 Task: Find connections with filter location Borehamwood with filter topic #Socialmediawith filter profile language English with filter current company CBRE India with filter school Avinashilingam Institute for Home Science and Higher Education for Women with filter industry Media Production with filter service category Market Research with filter keywords title HVAC Technician
Action: Mouse moved to (718, 95)
Screenshot: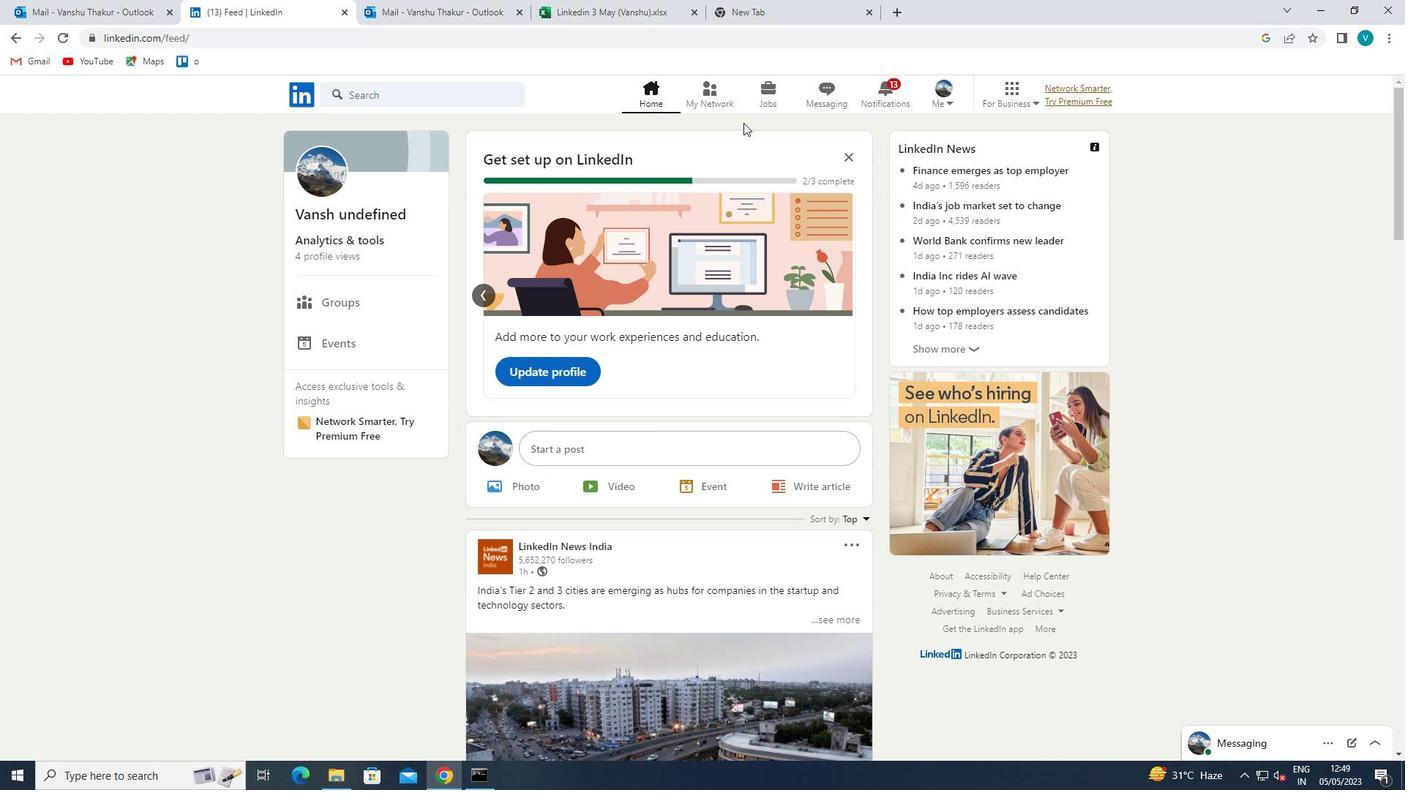 
Action: Mouse pressed left at (718, 95)
Screenshot: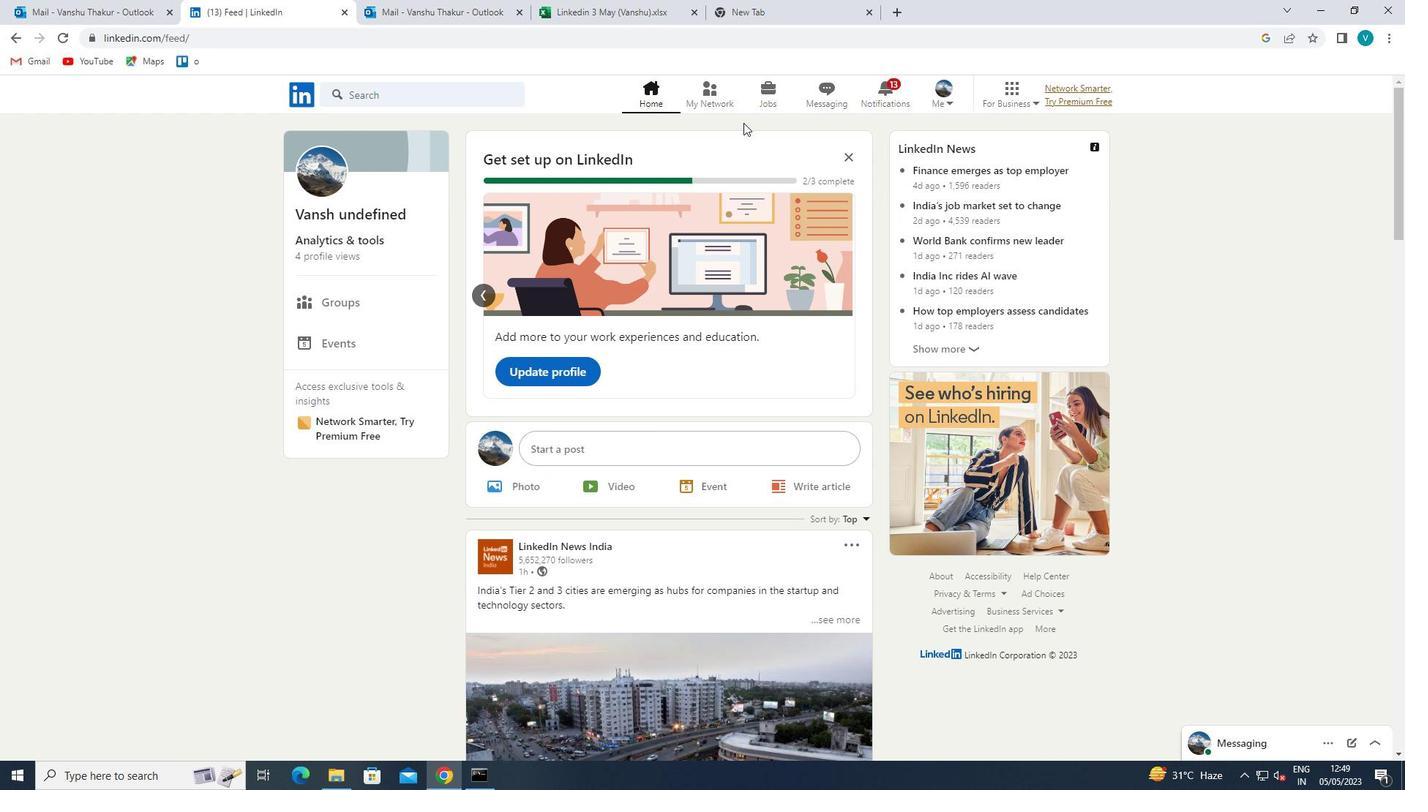 
Action: Mouse moved to (409, 167)
Screenshot: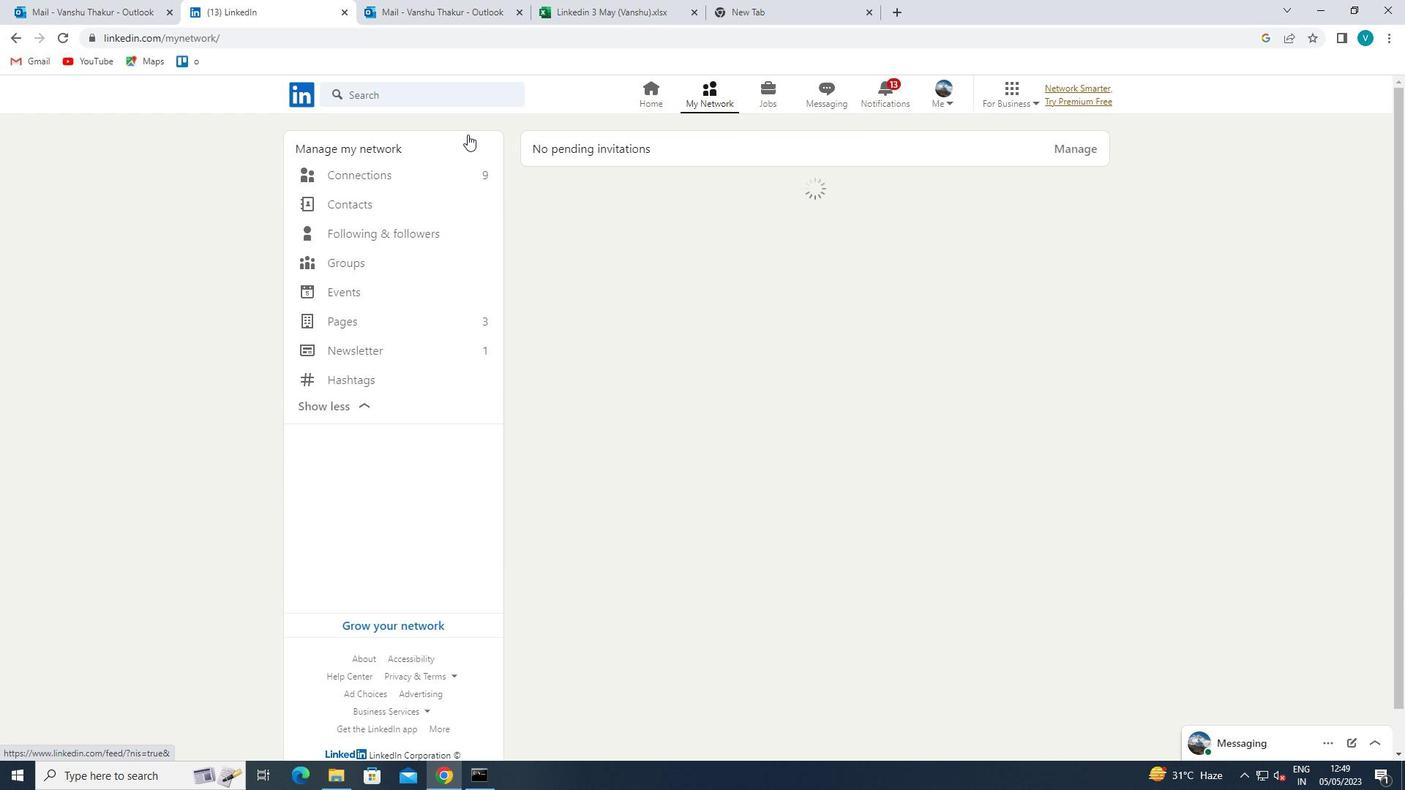 
Action: Mouse pressed left at (409, 167)
Screenshot: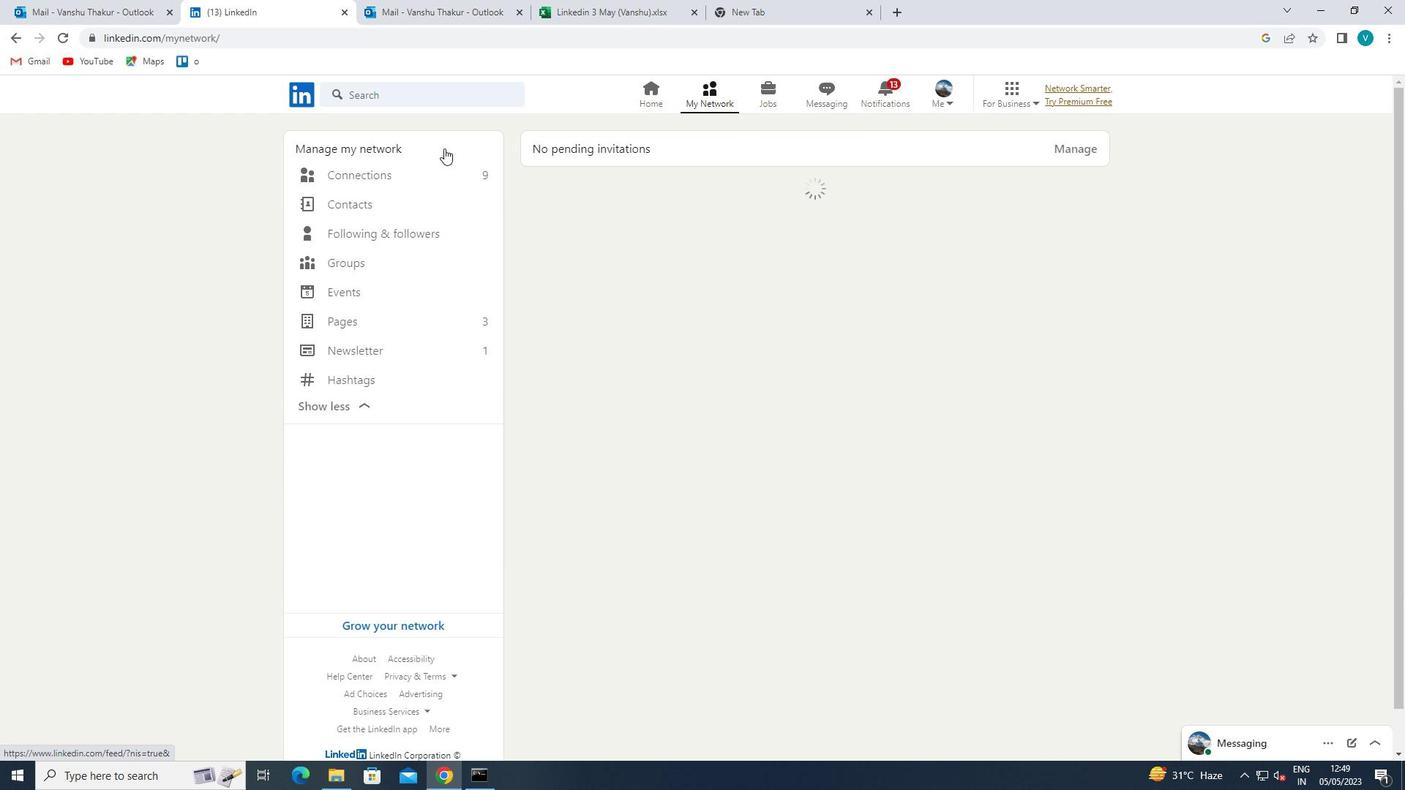 
Action: Mouse moved to (816, 177)
Screenshot: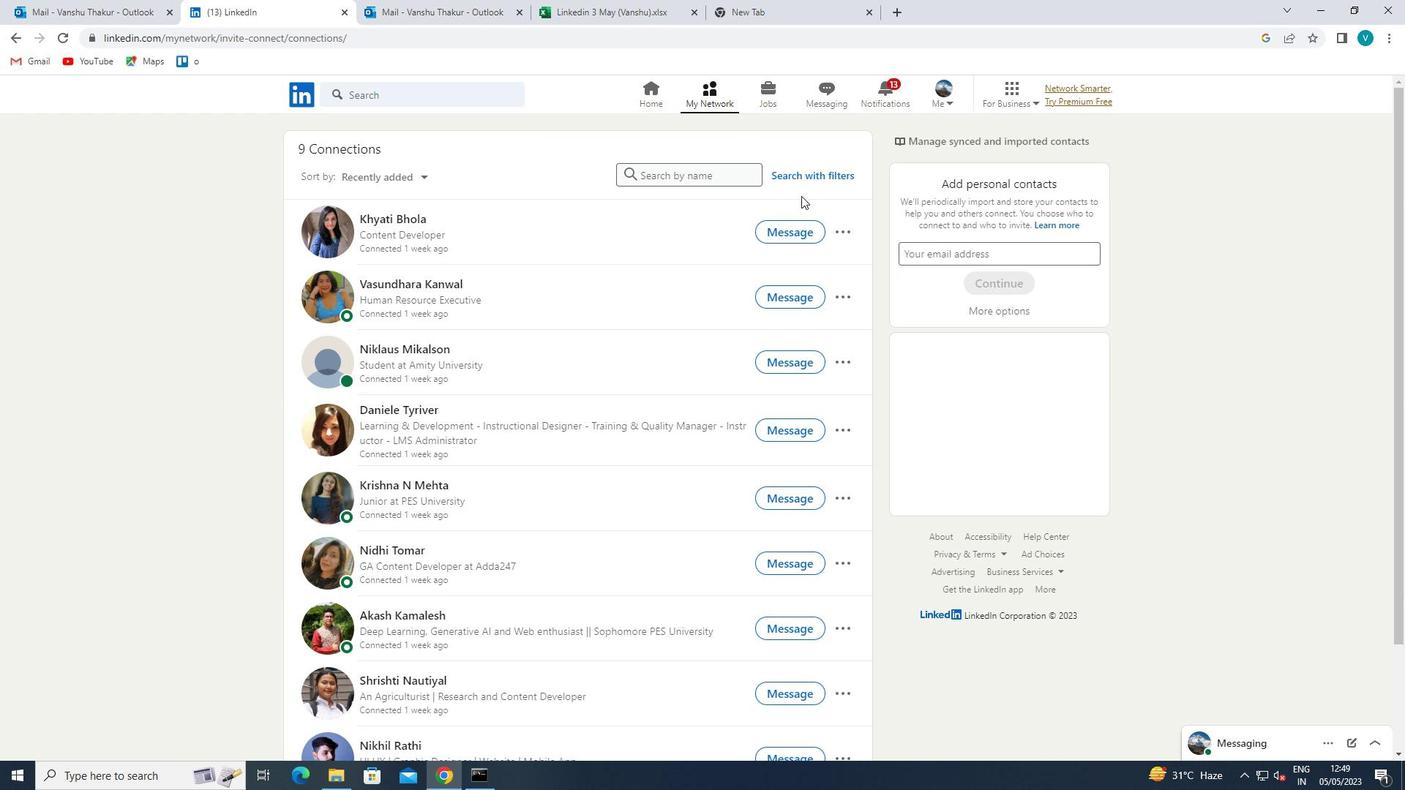 
Action: Mouse pressed left at (816, 177)
Screenshot: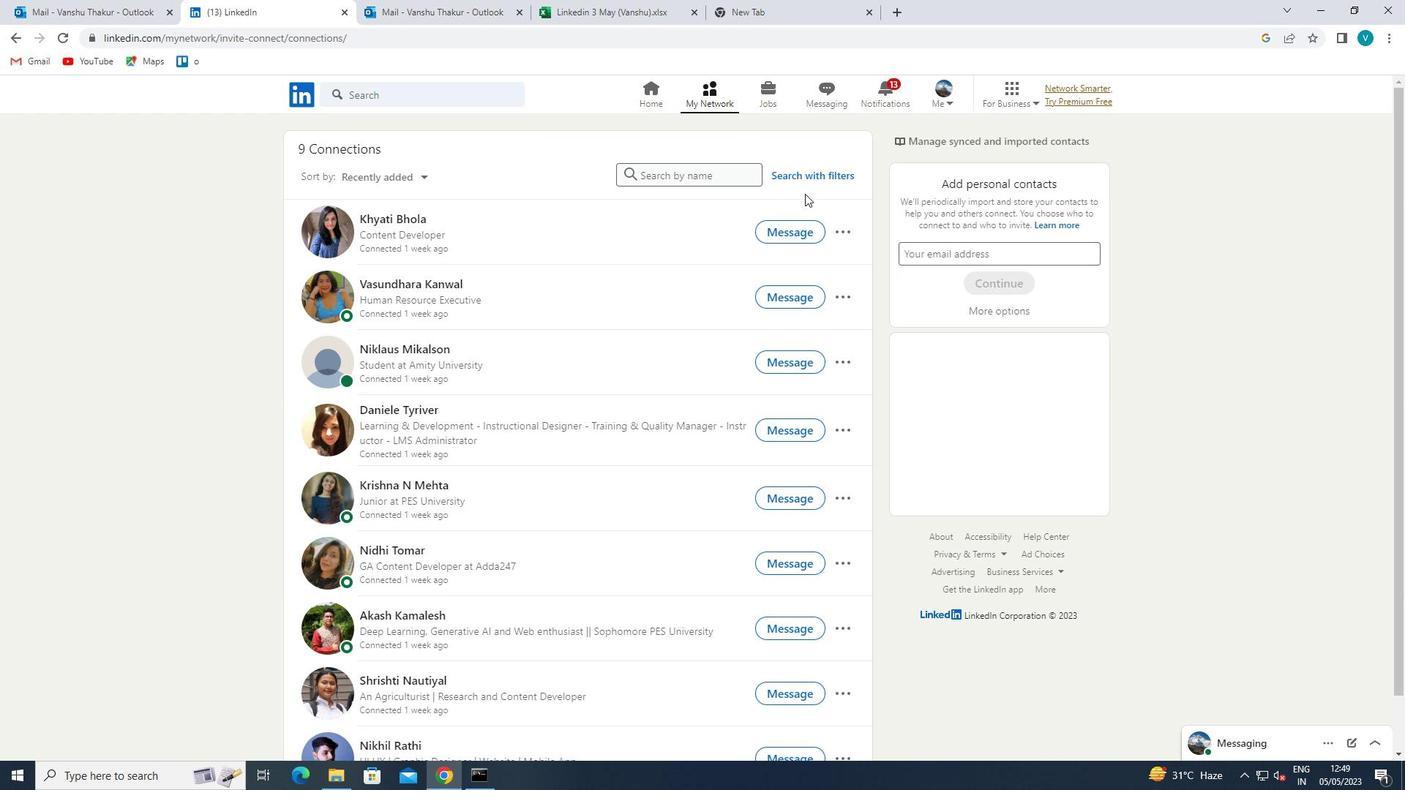 
Action: Mouse moved to (713, 133)
Screenshot: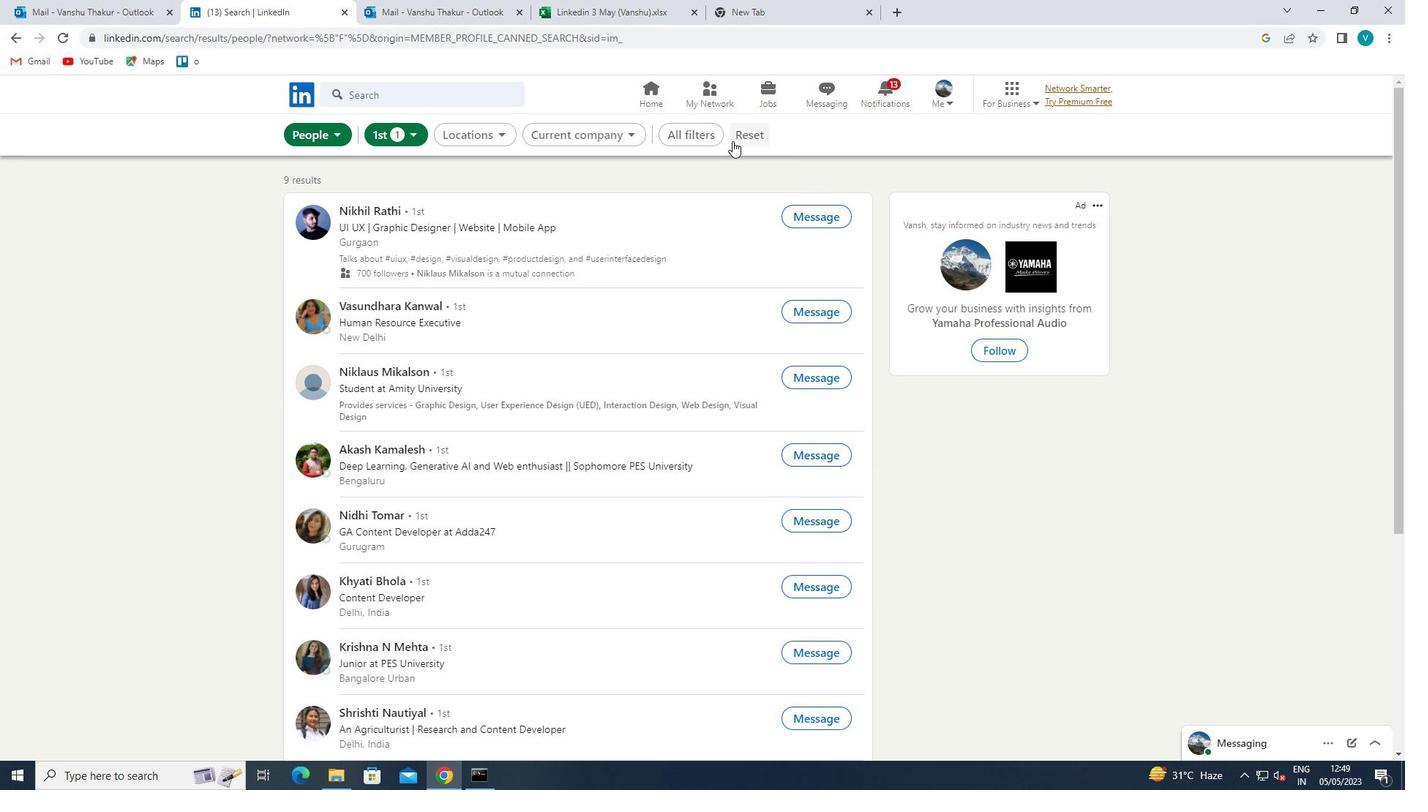 
Action: Mouse pressed left at (713, 133)
Screenshot: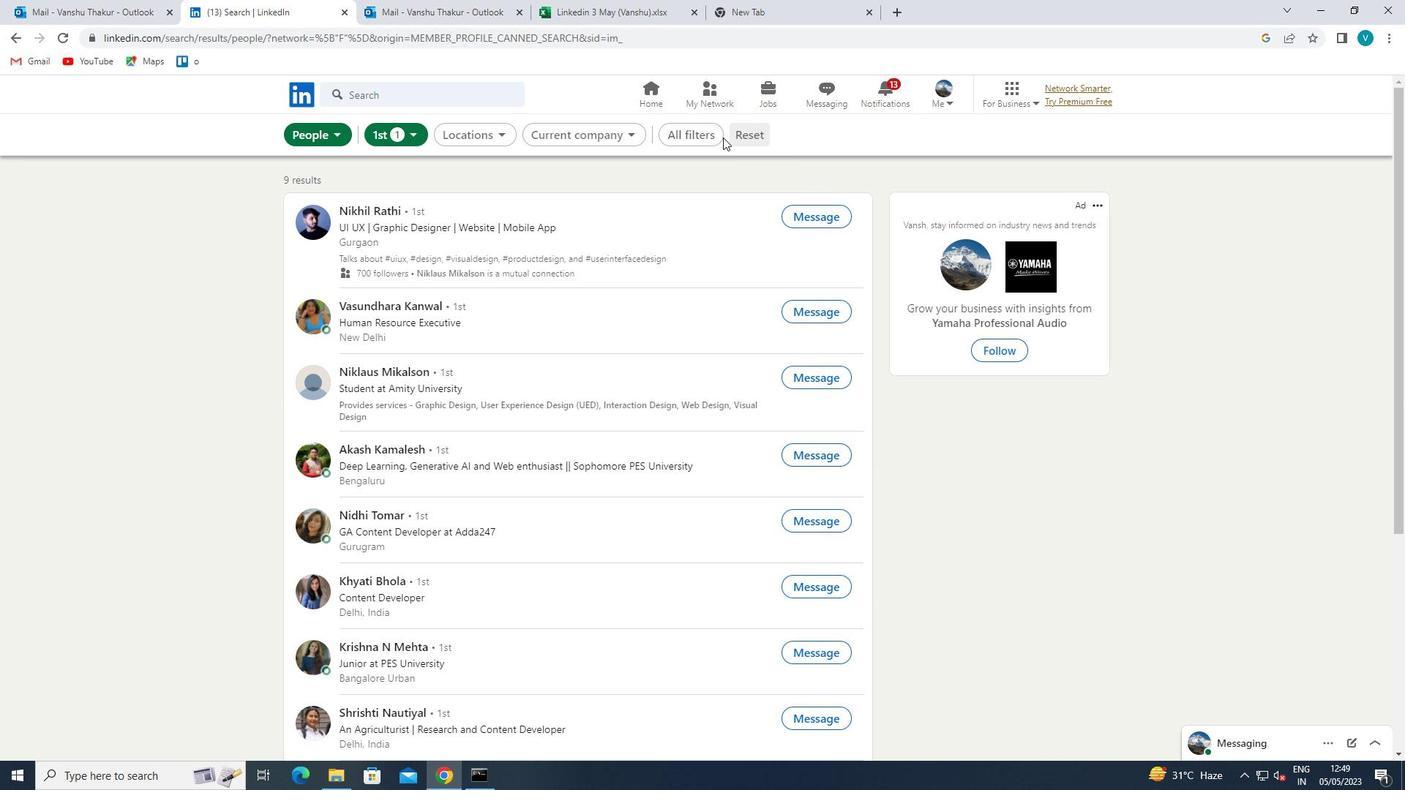 
Action: Mouse moved to (1197, 297)
Screenshot: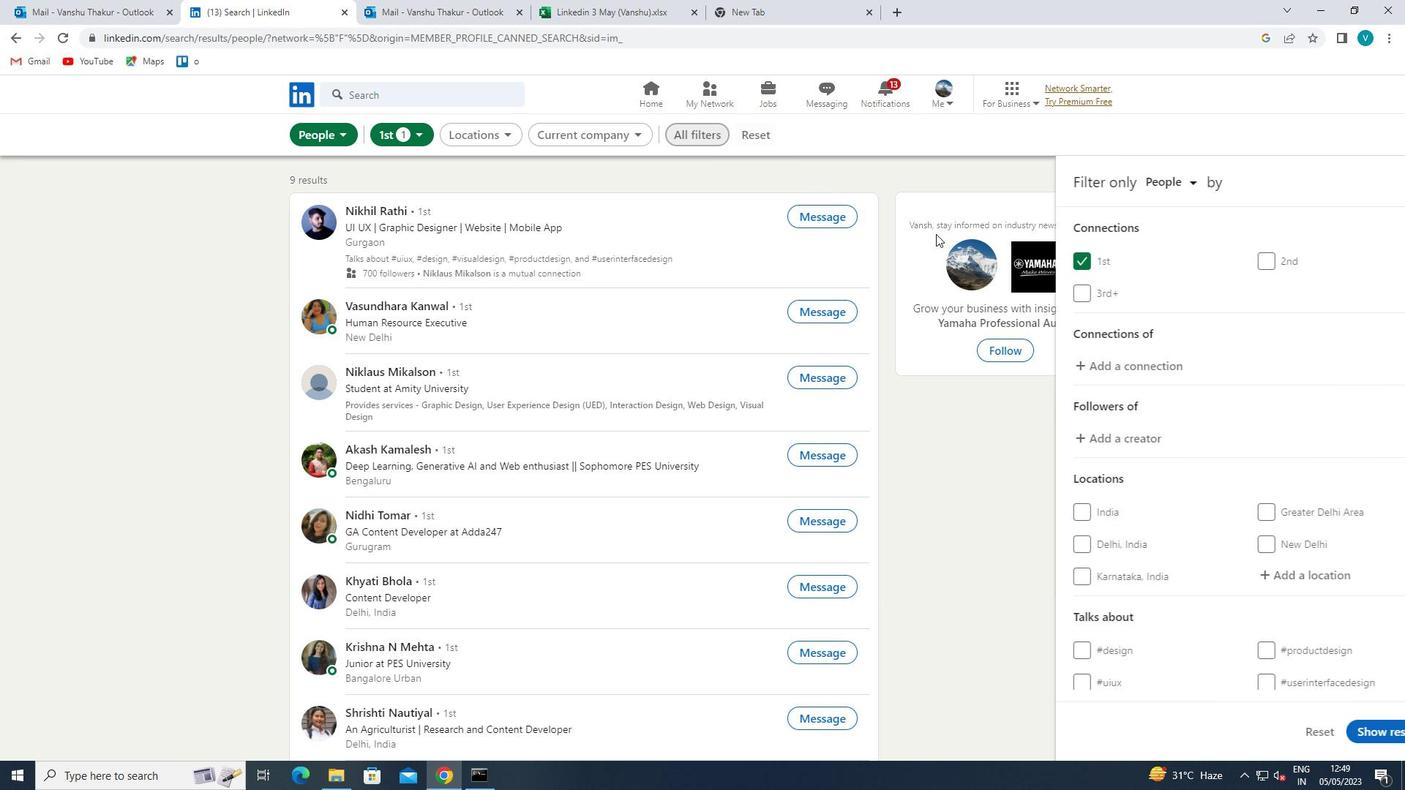 
Action: Mouse scrolled (1197, 296) with delta (0, 0)
Screenshot: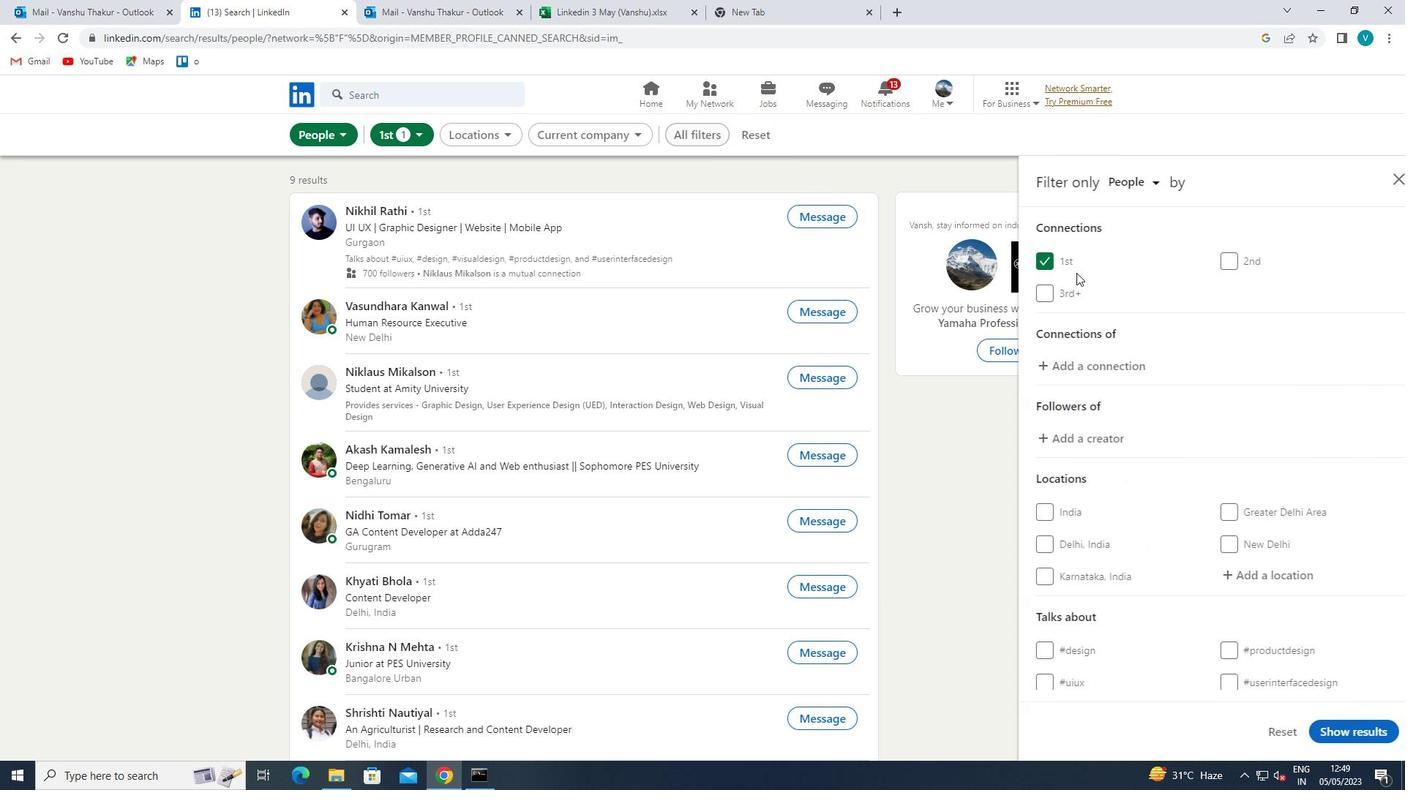 
Action: Mouse scrolled (1197, 296) with delta (0, 0)
Screenshot: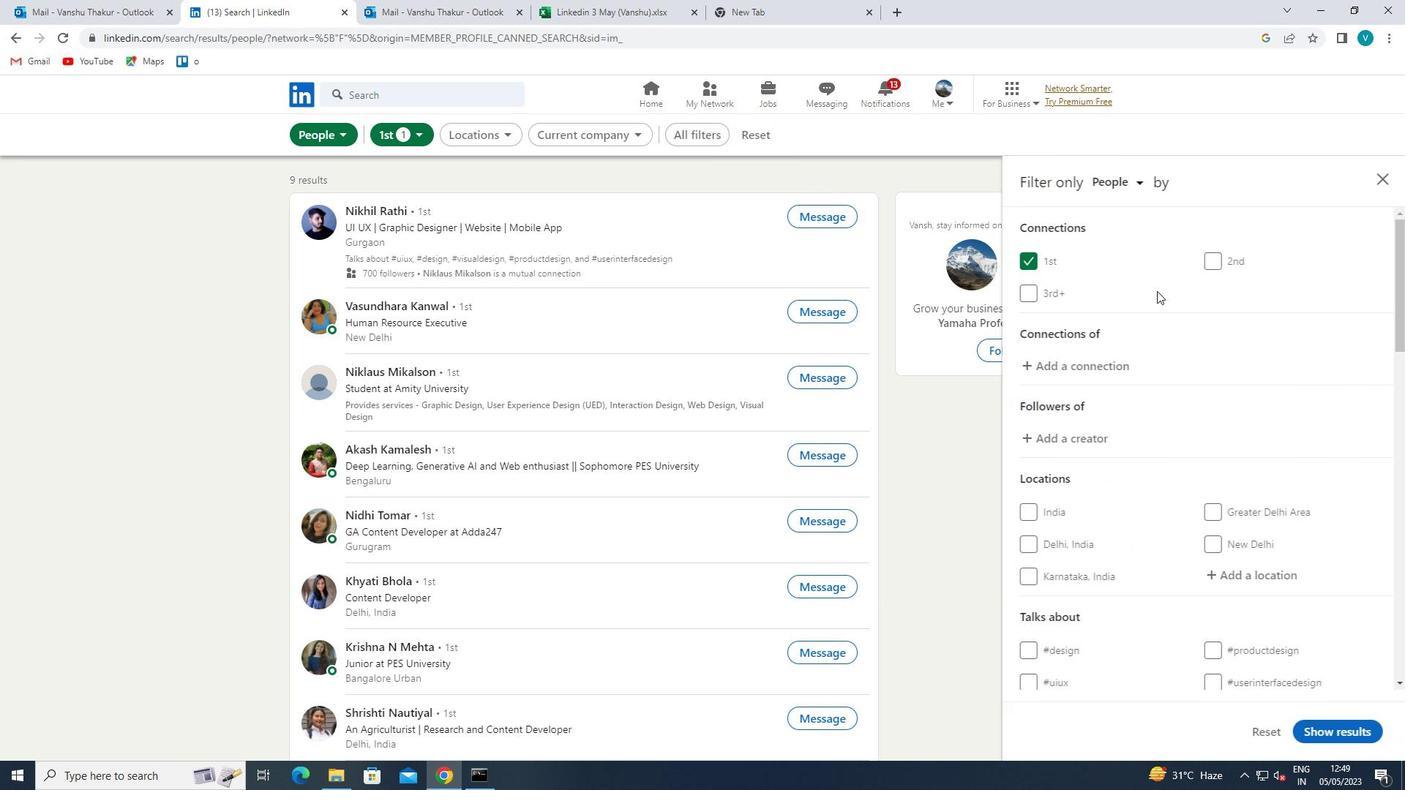 
Action: Mouse scrolled (1197, 296) with delta (0, 0)
Screenshot: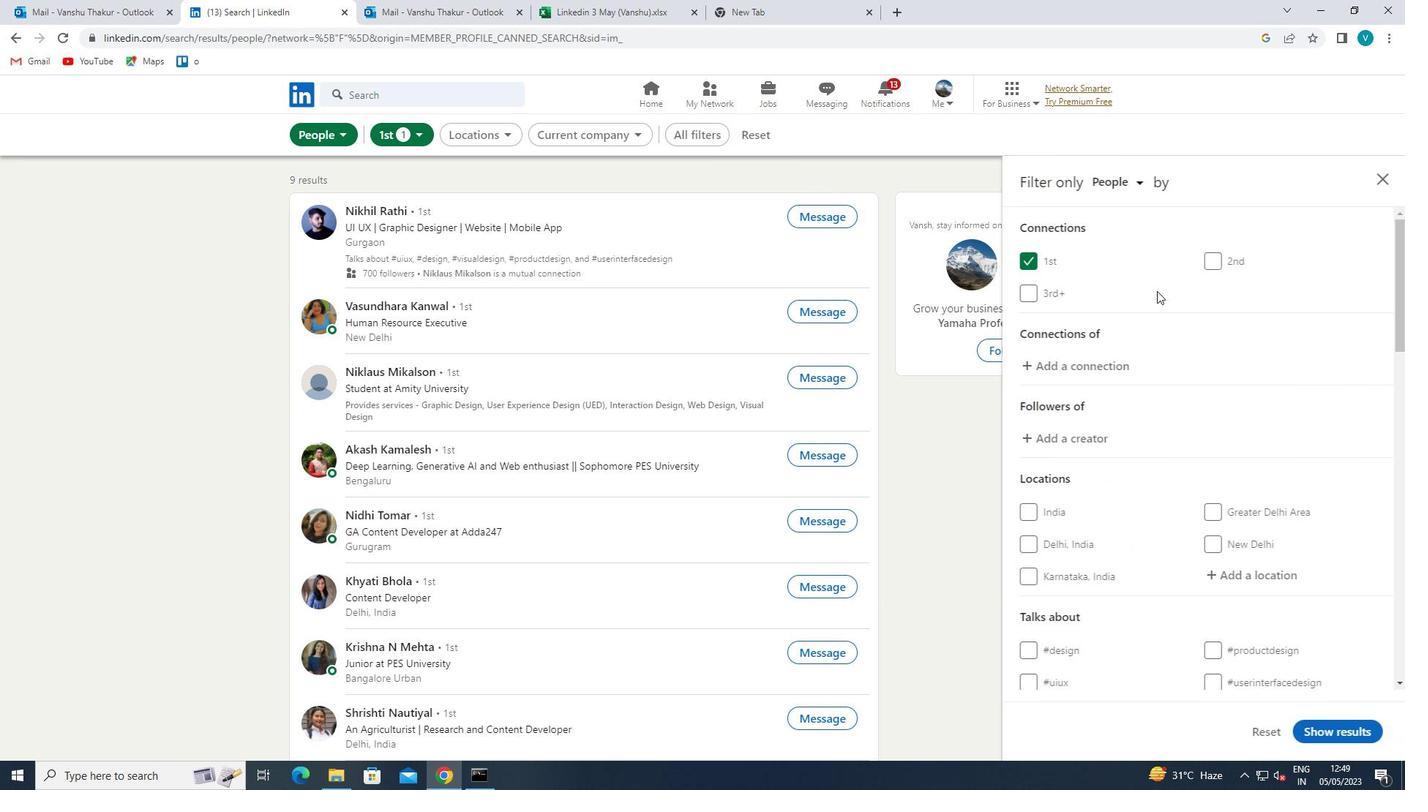 
Action: Mouse scrolled (1197, 296) with delta (0, 0)
Screenshot: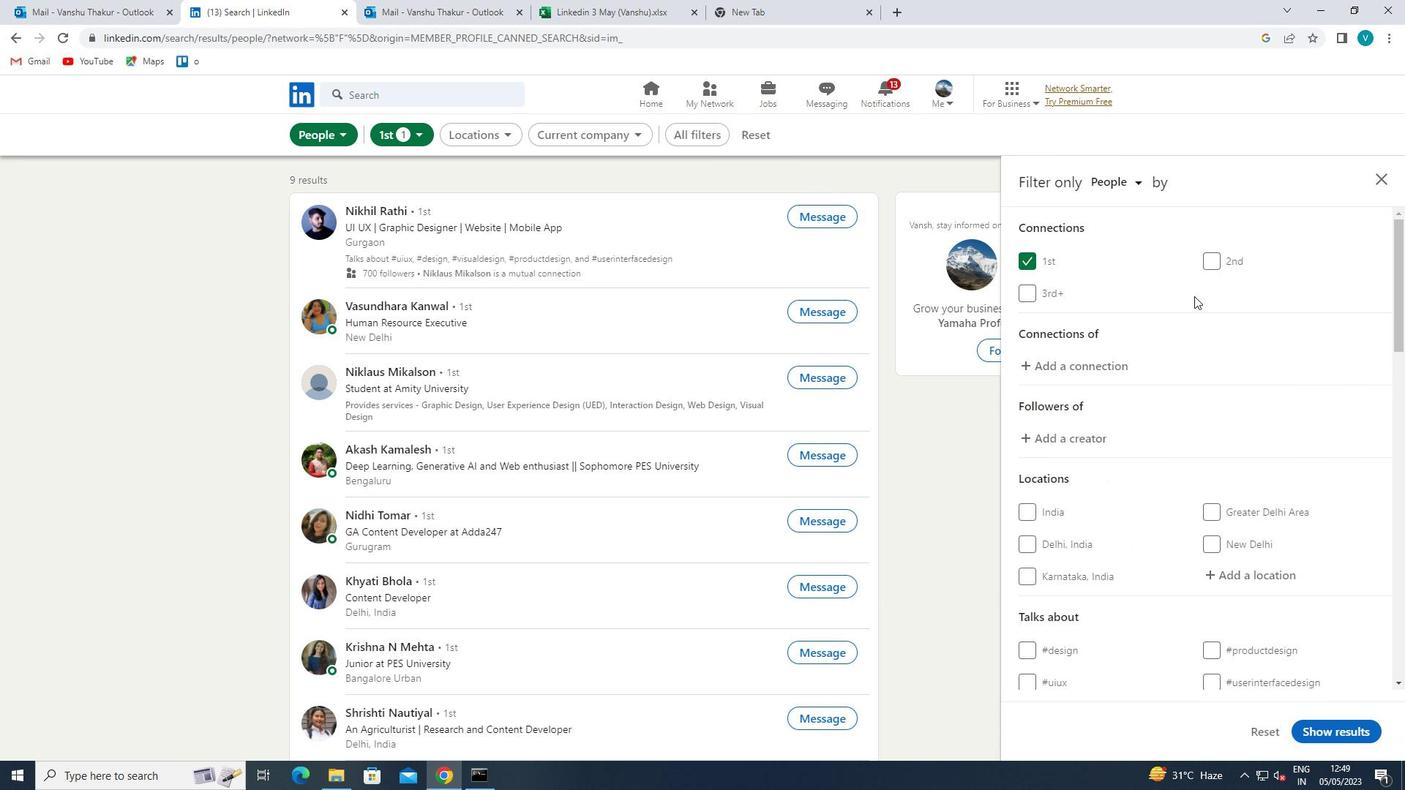 
Action: Mouse moved to (1243, 287)
Screenshot: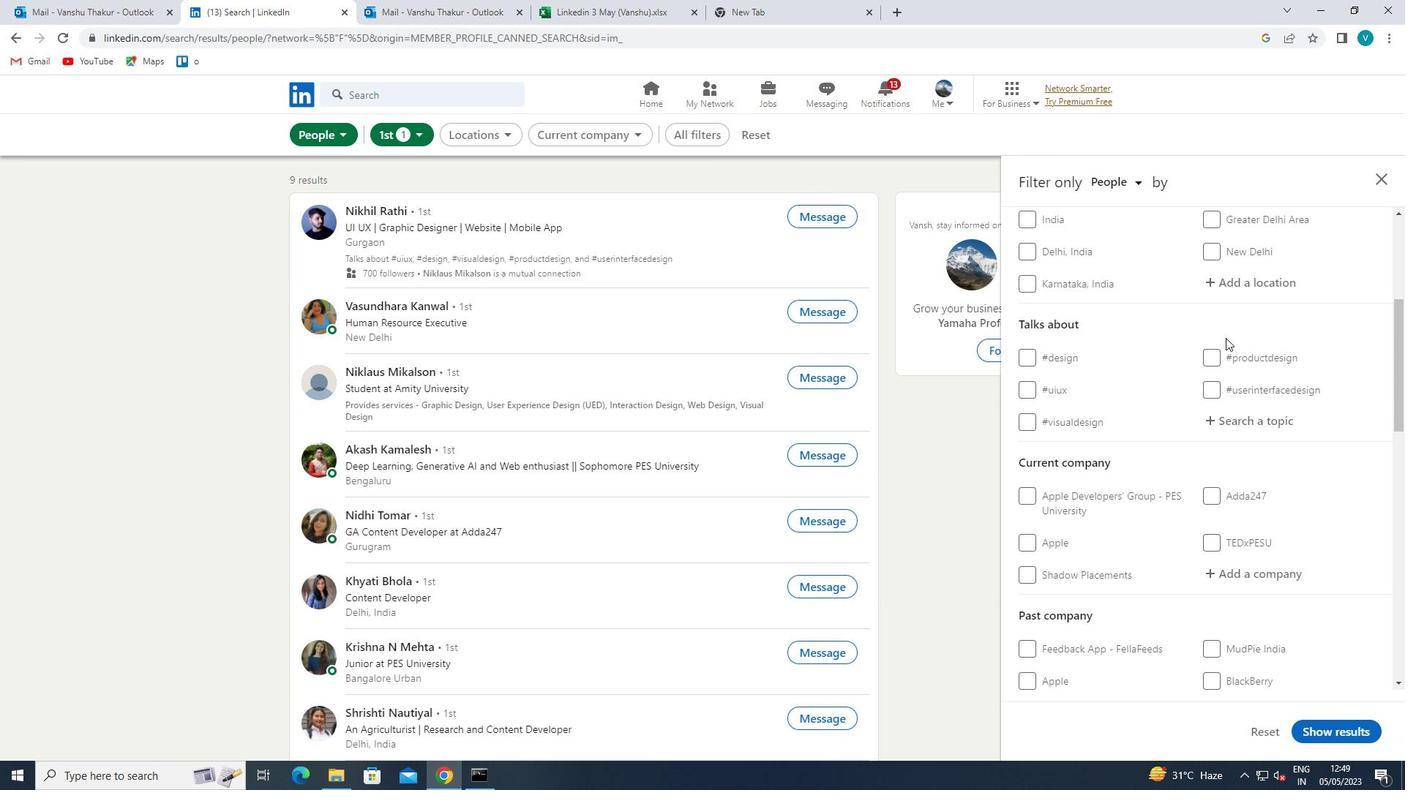 
Action: Mouse pressed left at (1243, 287)
Screenshot: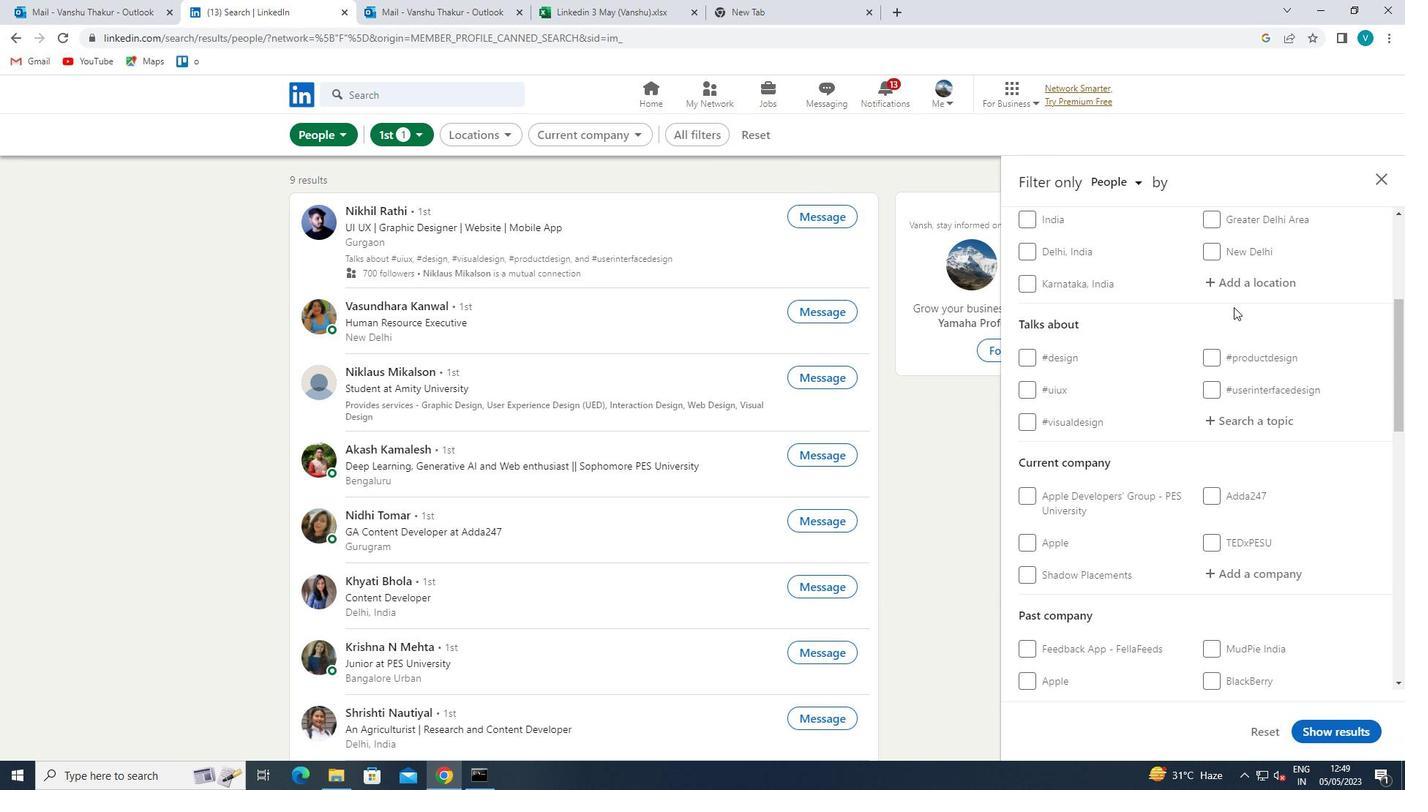 
Action: Mouse scrolled (1243, 288) with delta (0, 0)
Screenshot: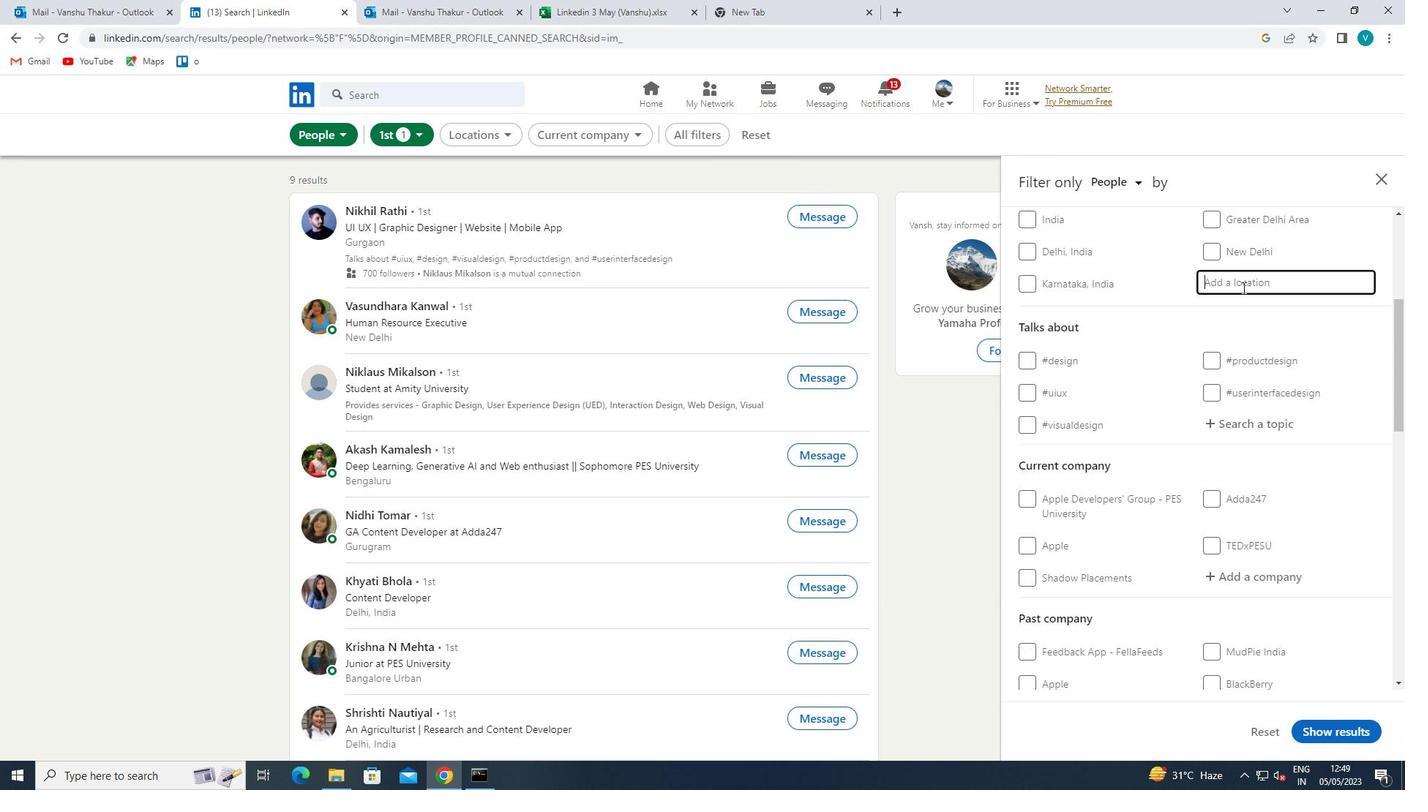
Action: Mouse moved to (1046, 174)
Screenshot: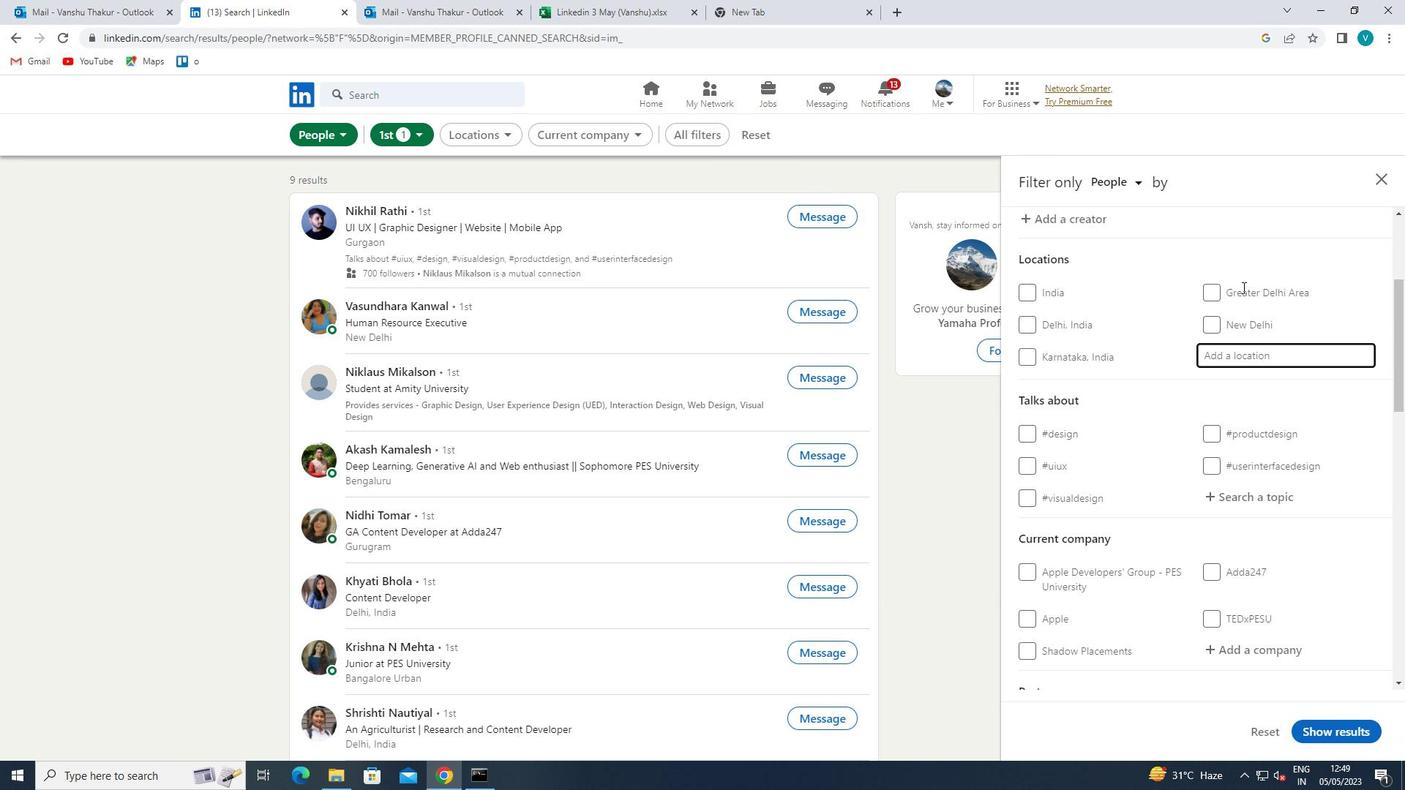 
Action: Key pressed <Key.shift>BOREHAMWOOD
Screenshot: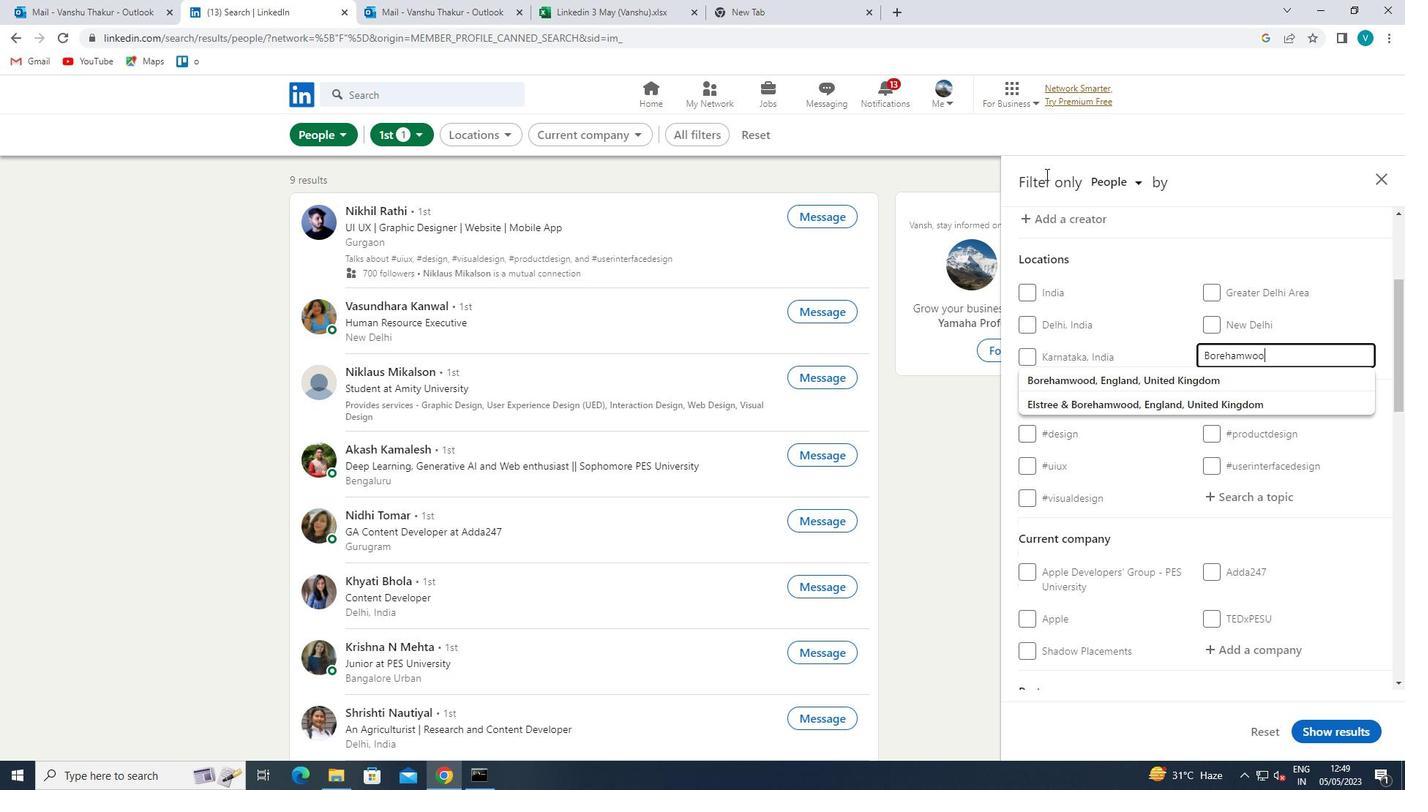 
Action: Mouse moved to (1154, 377)
Screenshot: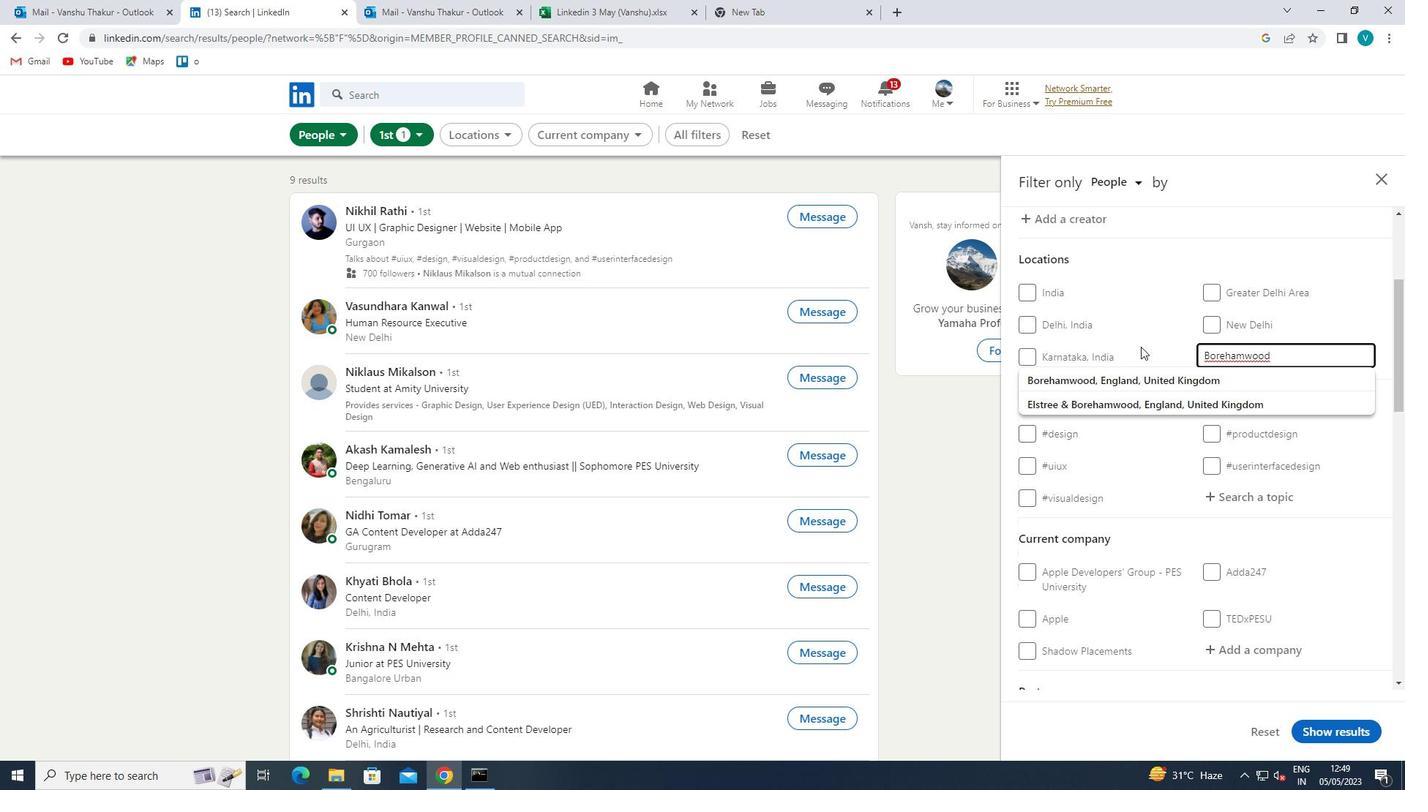 
Action: Mouse pressed left at (1154, 377)
Screenshot: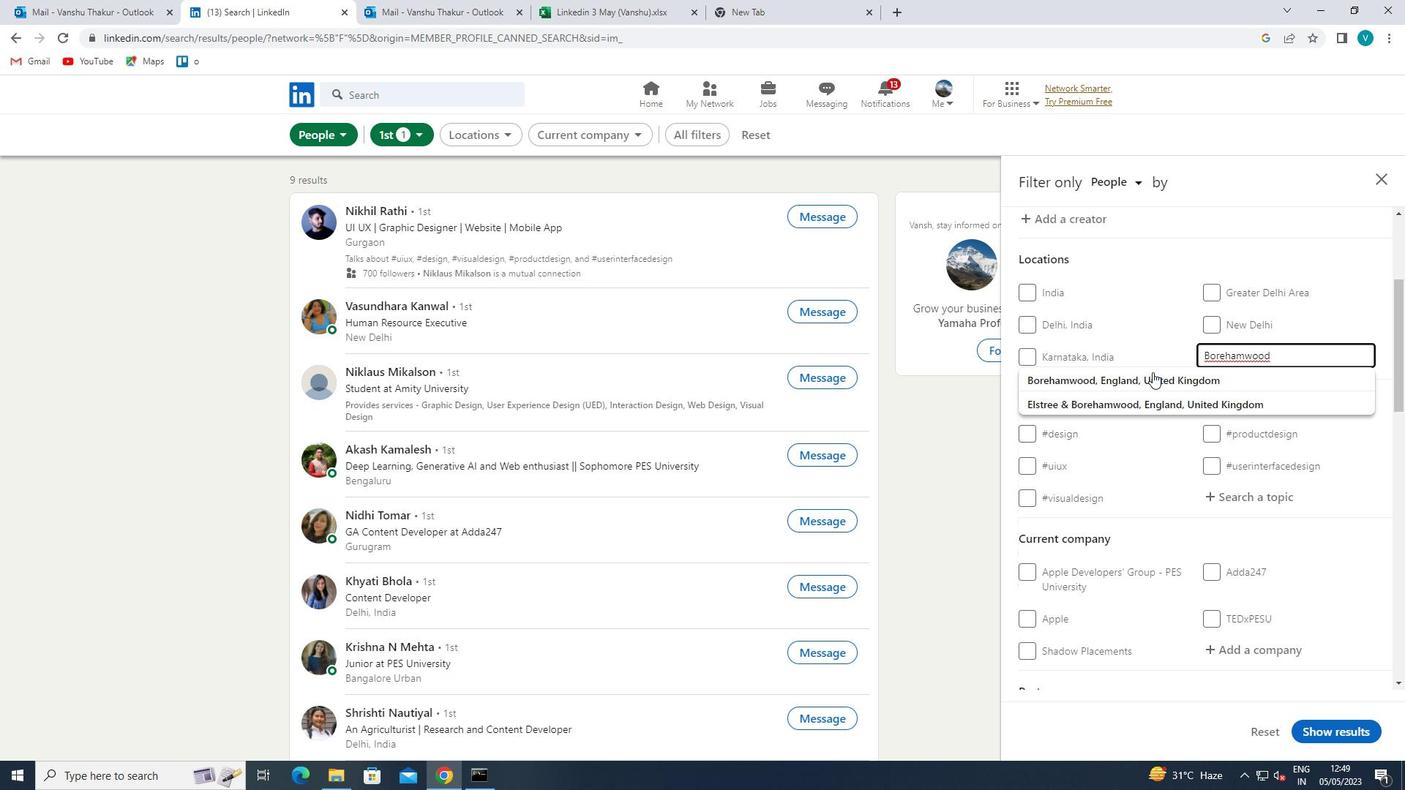 
Action: Mouse moved to (1157, 383)
Screenshot: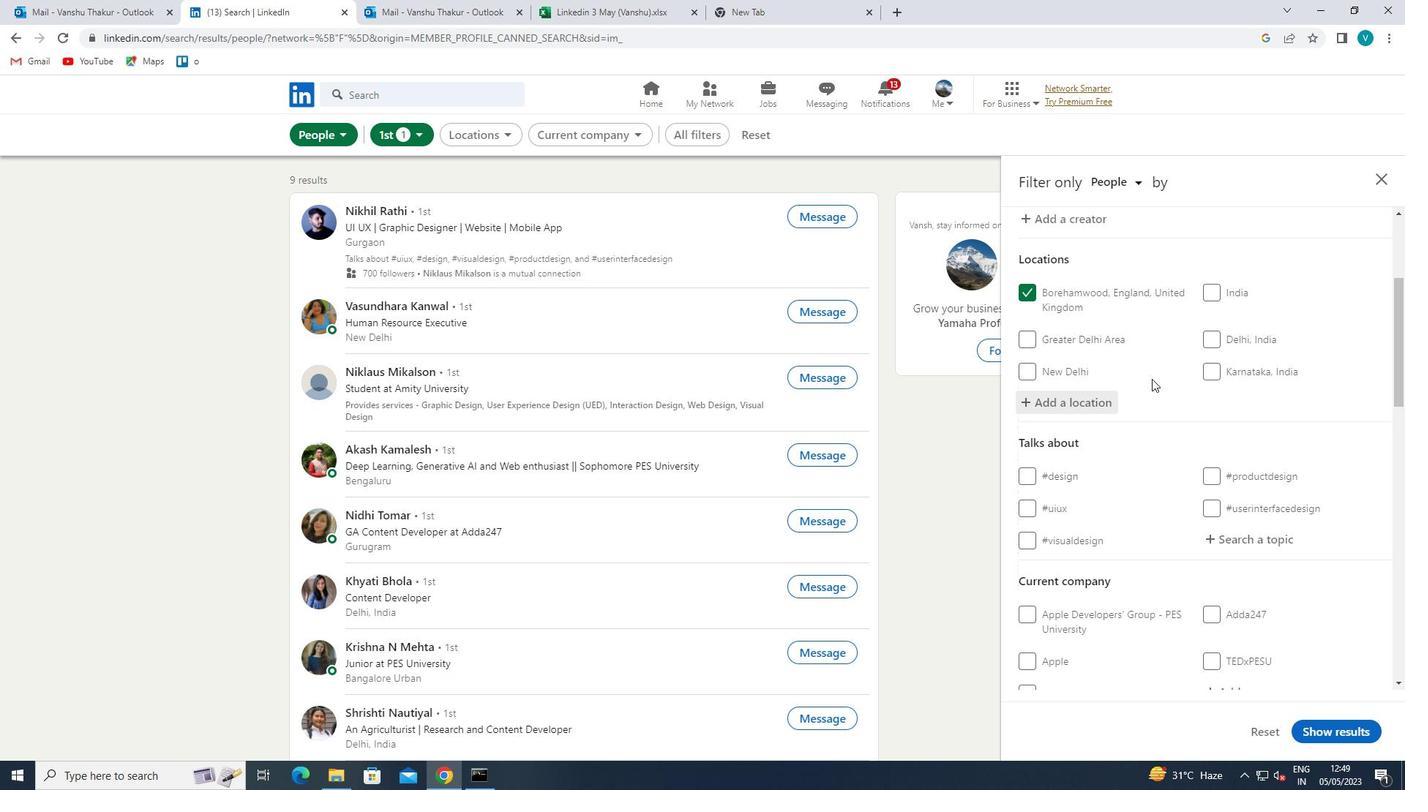 
Action: Mouse scrolled (1157, 382) with delta (0, 0)
Screenshot: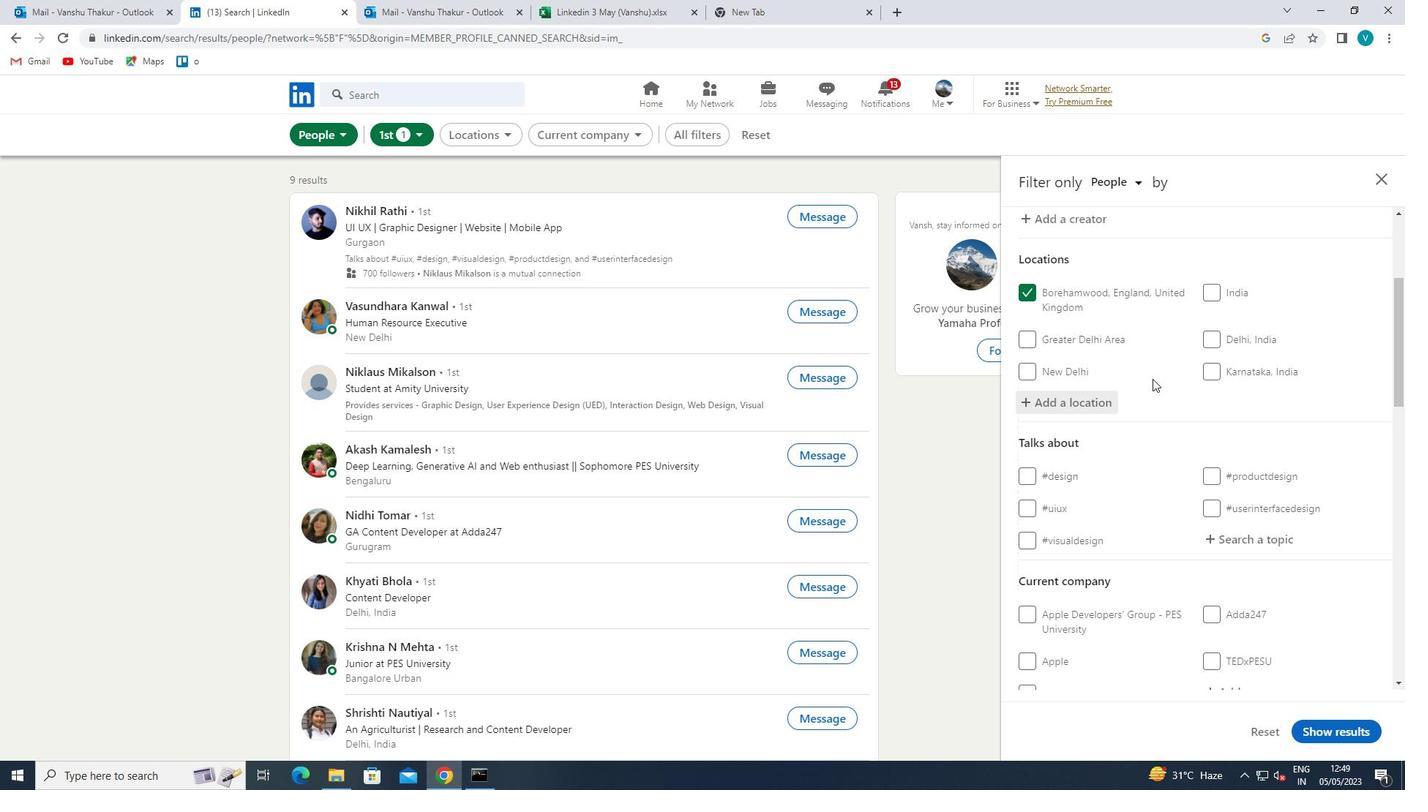 
Action: Mouse moved to (1159, 385)
Screenshot: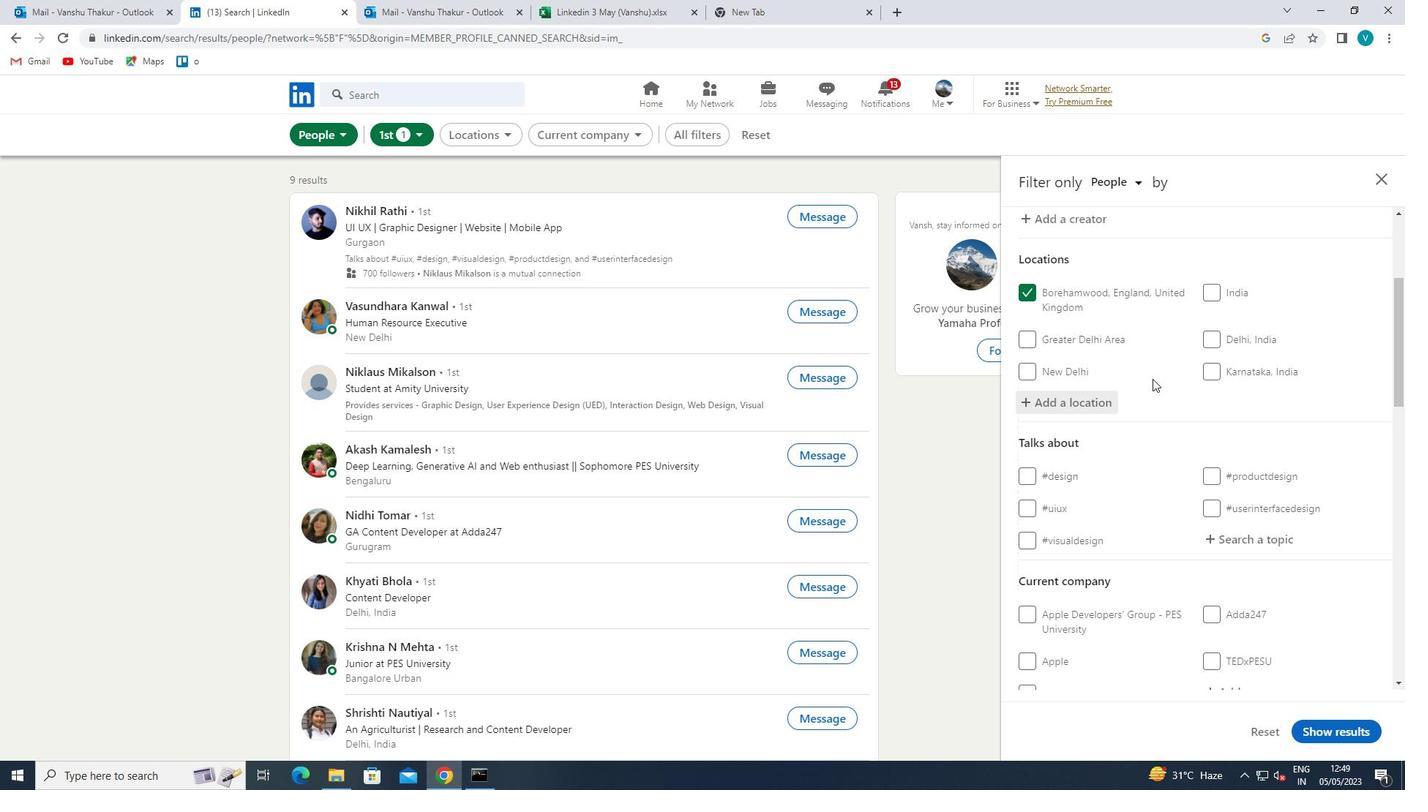 
Action: Mouse scrolled (1159, 384) with delta (0, 0)
Screenshot: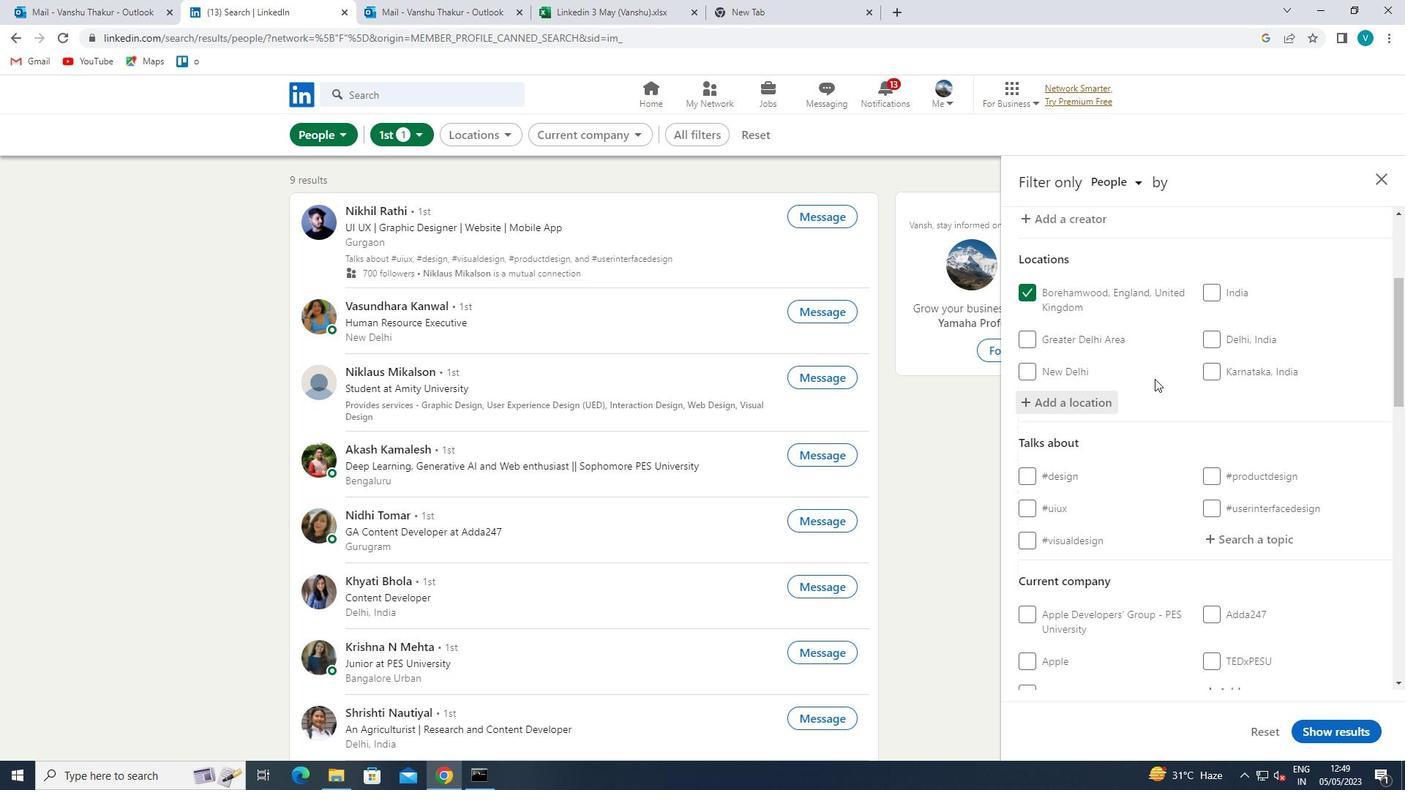 
Action: Mouse moved to (1241, 398)
Screenshot: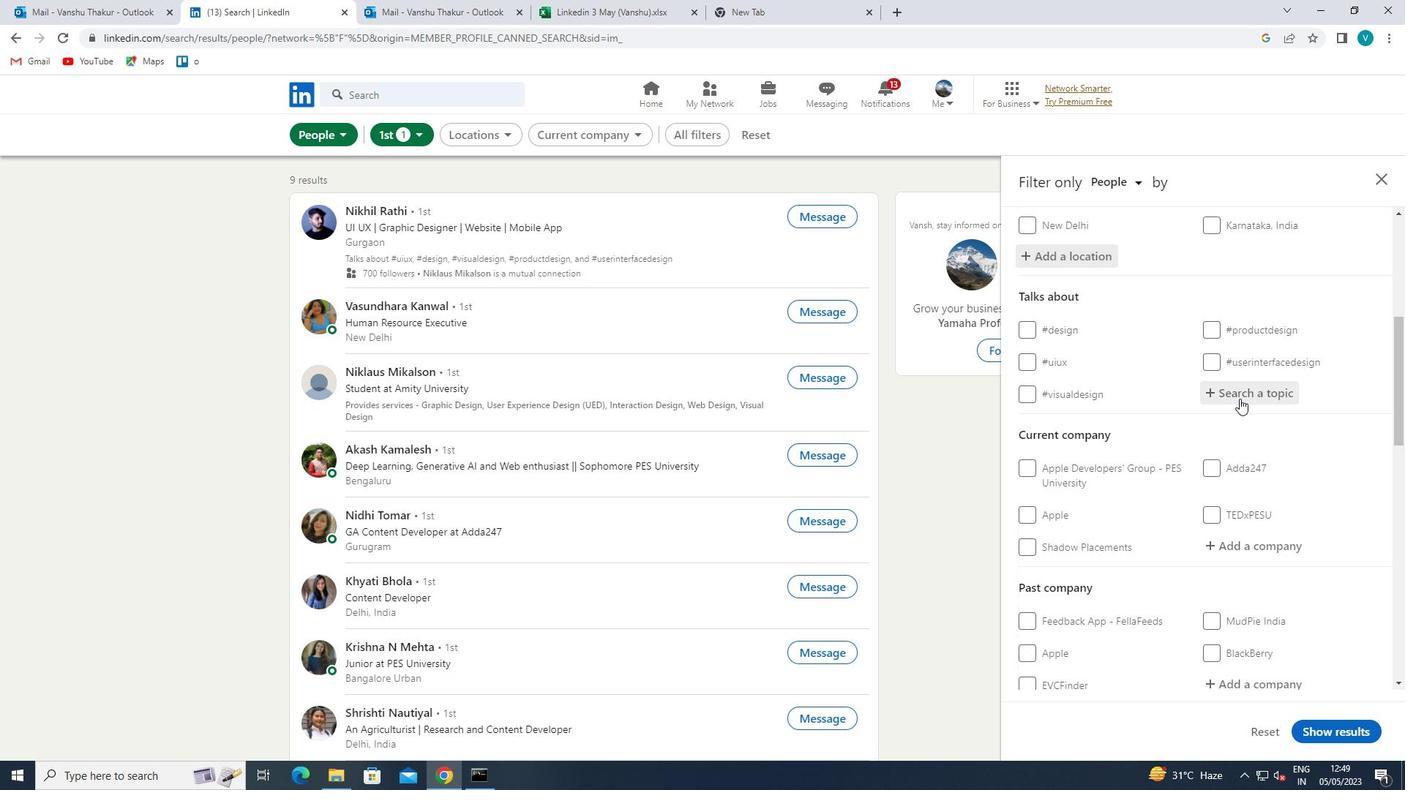
Action: Mouse pressed left at (1241, 398)
Screenshot: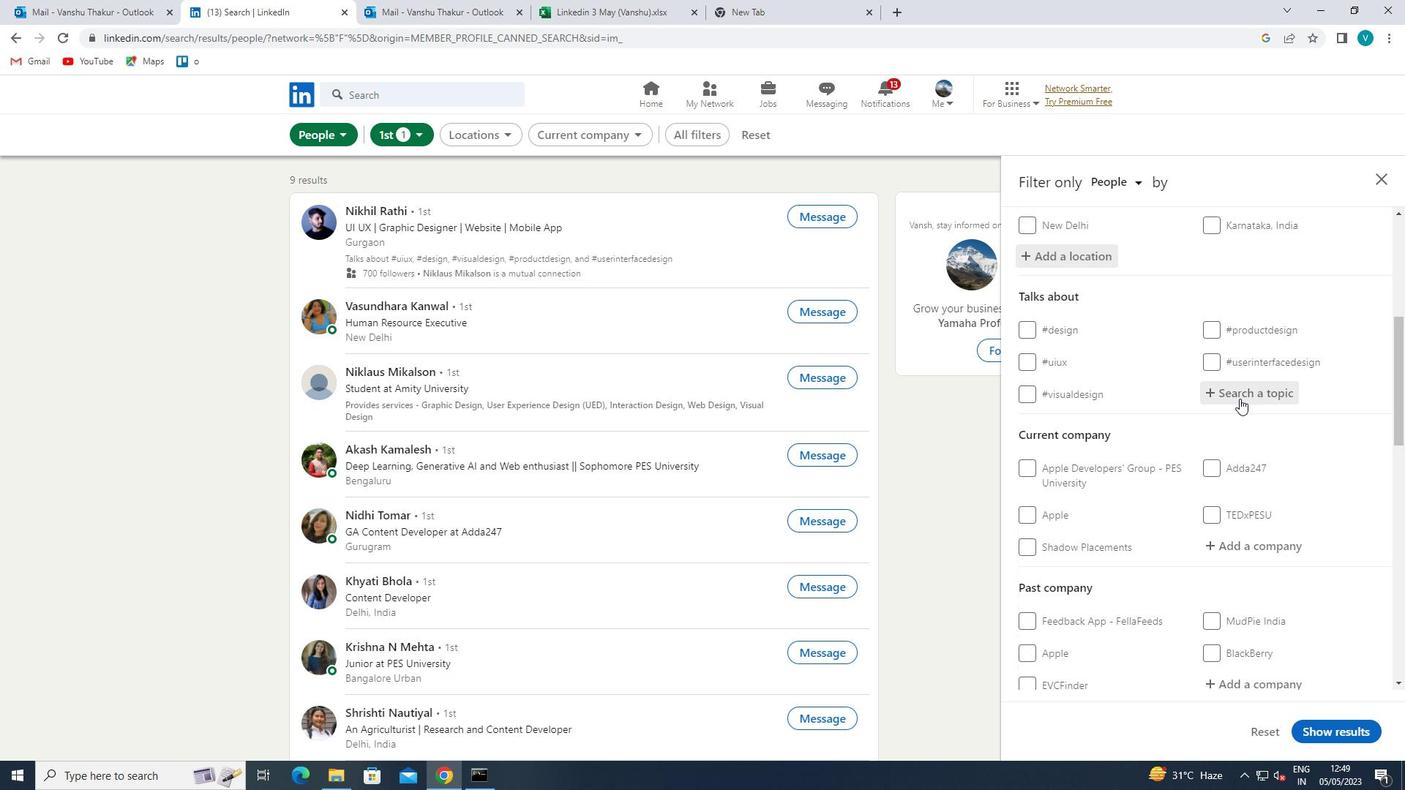 
Action: Key pressed SOCIALMEDIA
Screenshot: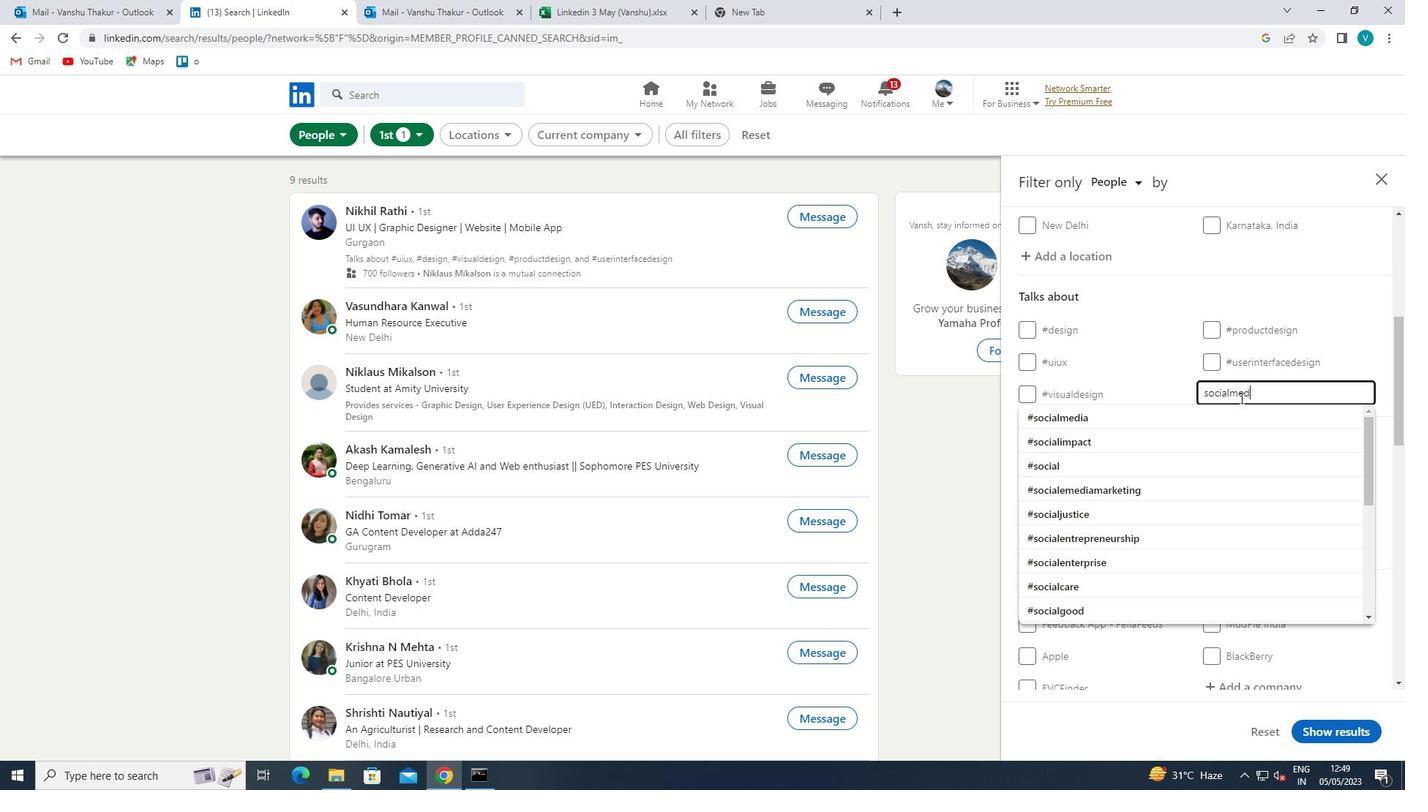 
Action: Mouse moved to (1238, 412)
Screenshot: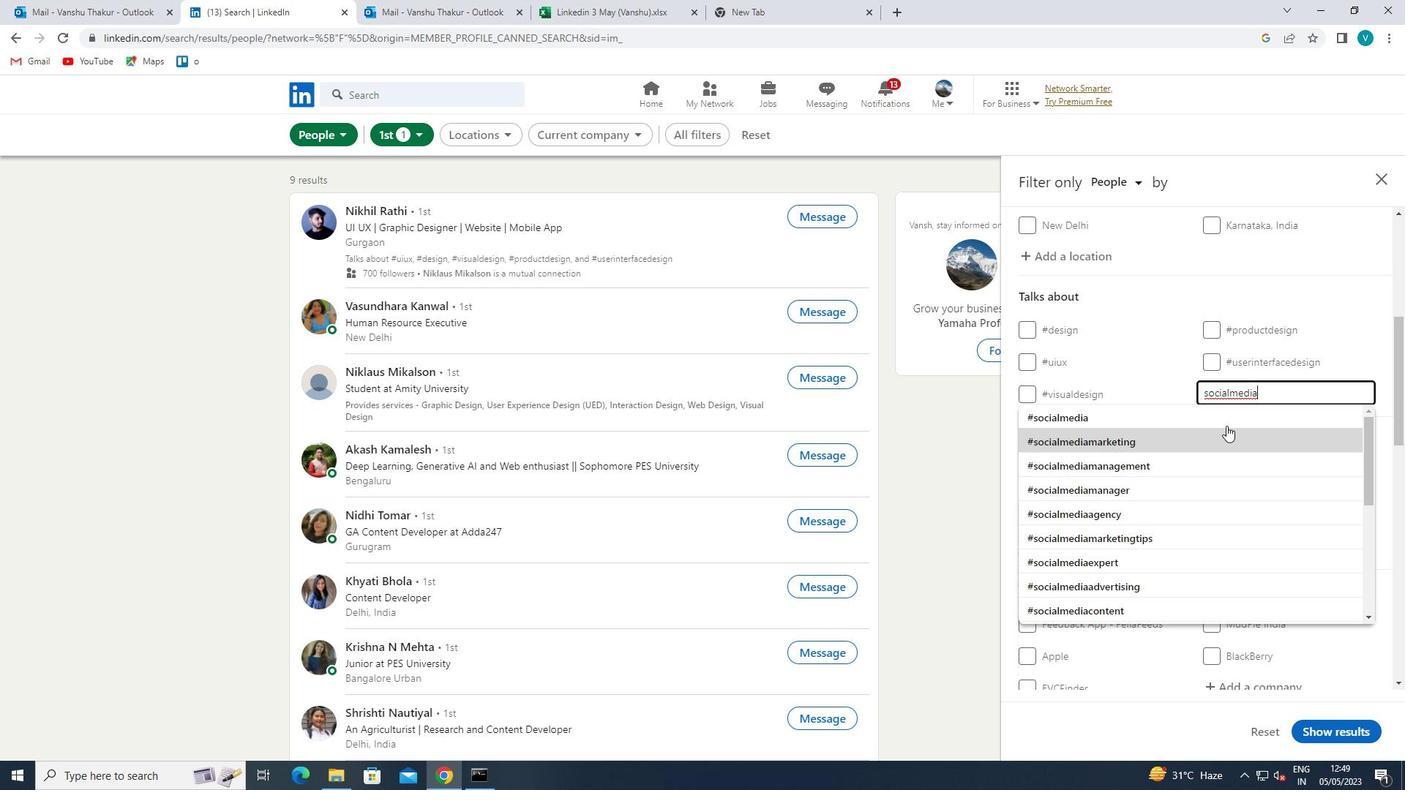 
Action: Mouse pressed left at (1238, 412)
Screenshot: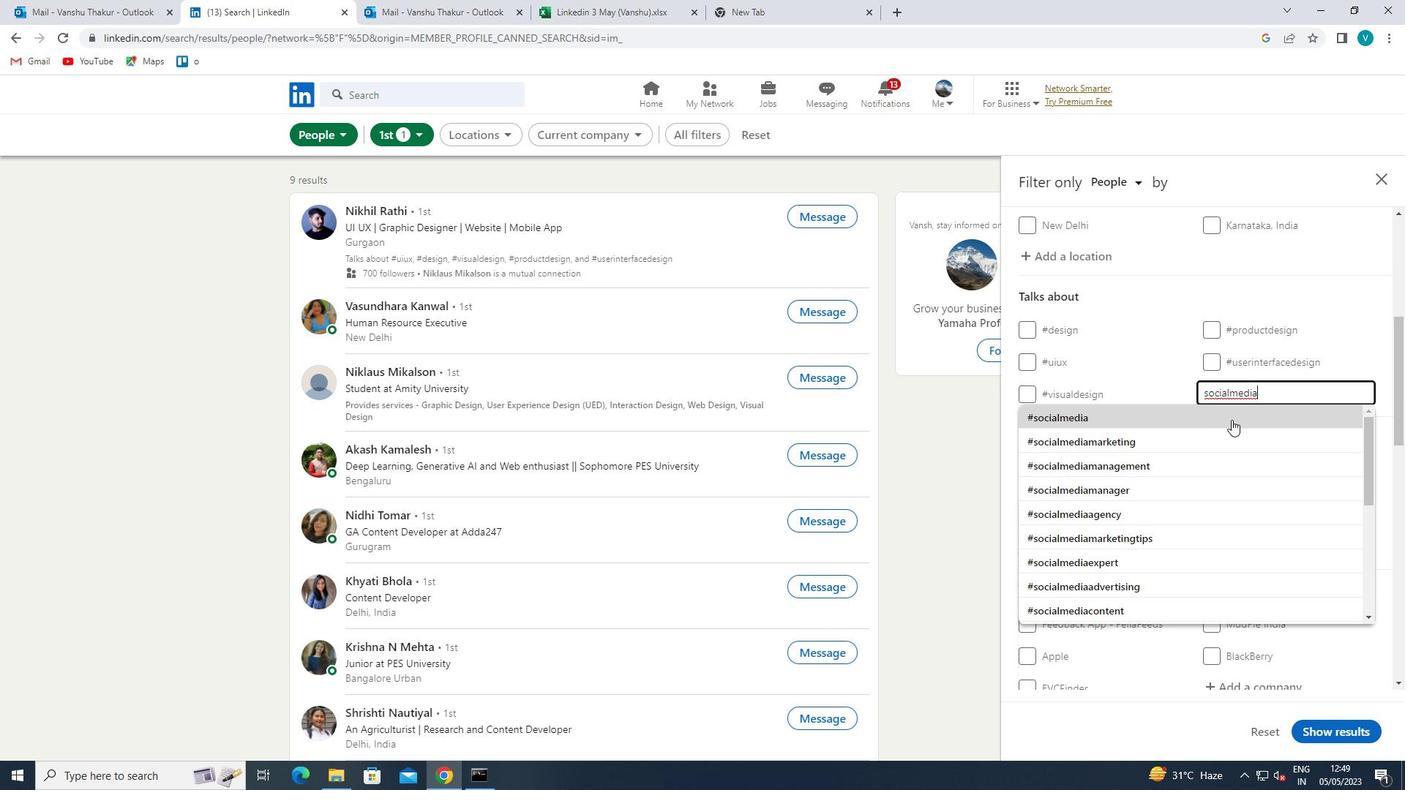 
Action: Mouse scrolled (1238, 411) with delta (0, 0)
Screenshot: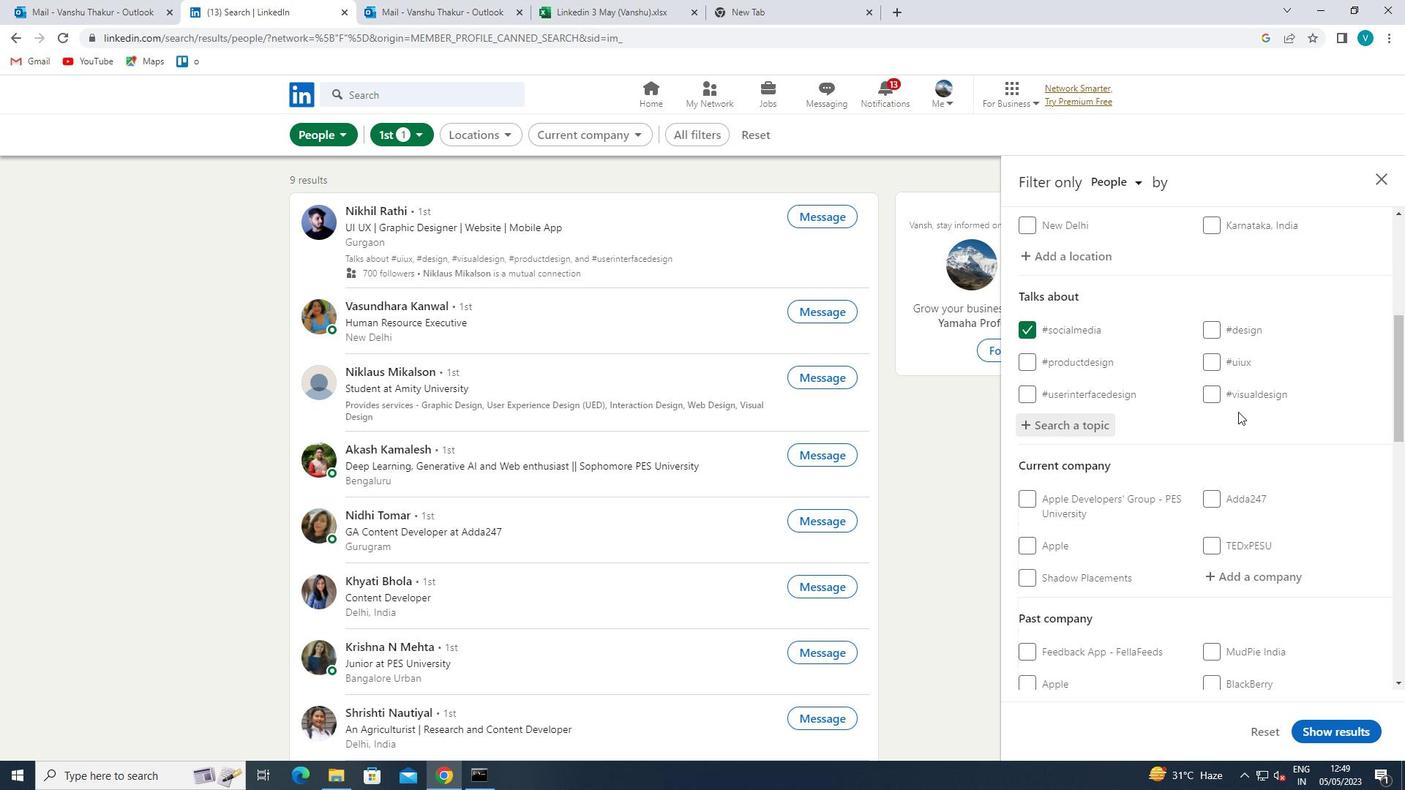 
Action: Mouse scrolled (1238, 411) with delta (0, 0)
Screenshot: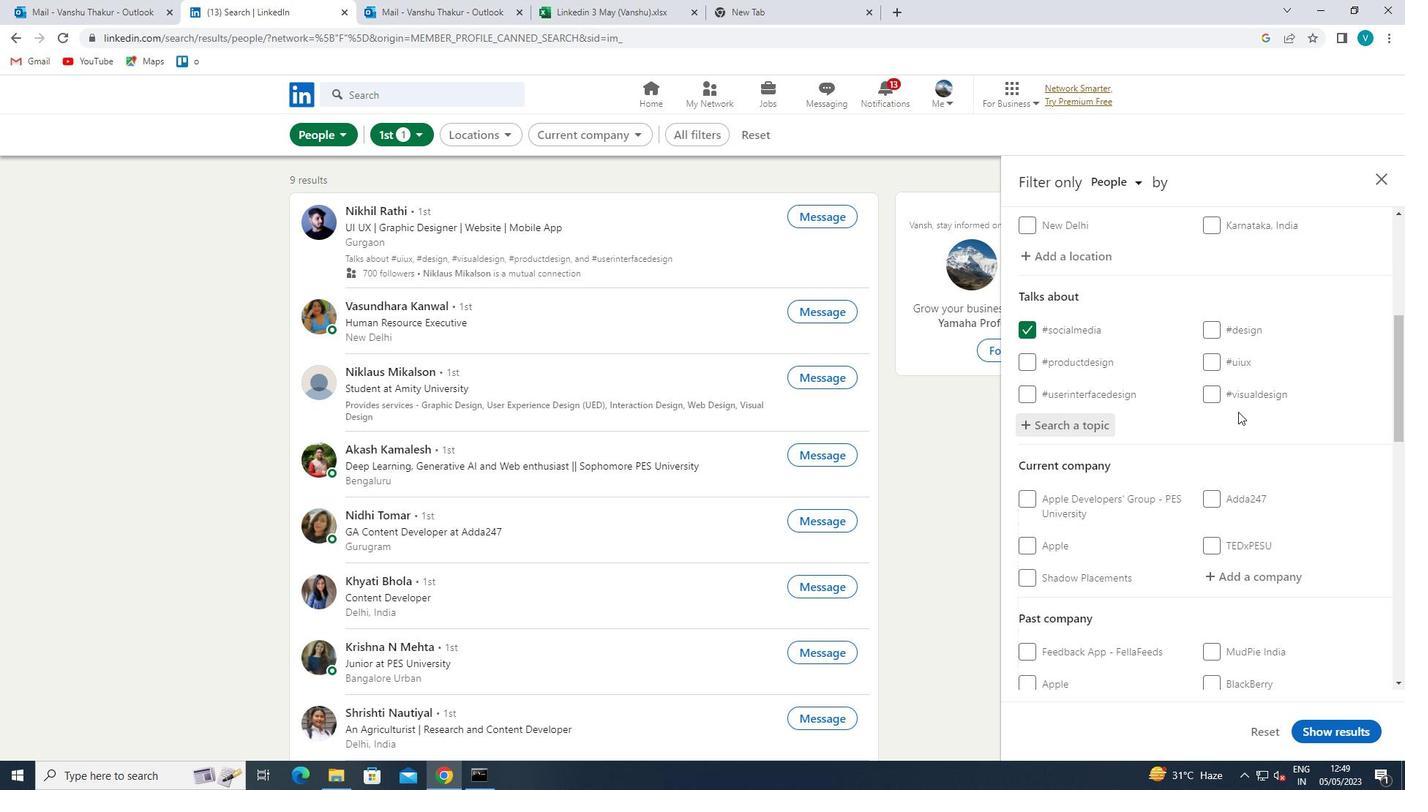 
Action: Mouse moved to (1240, 426)
Screenshot: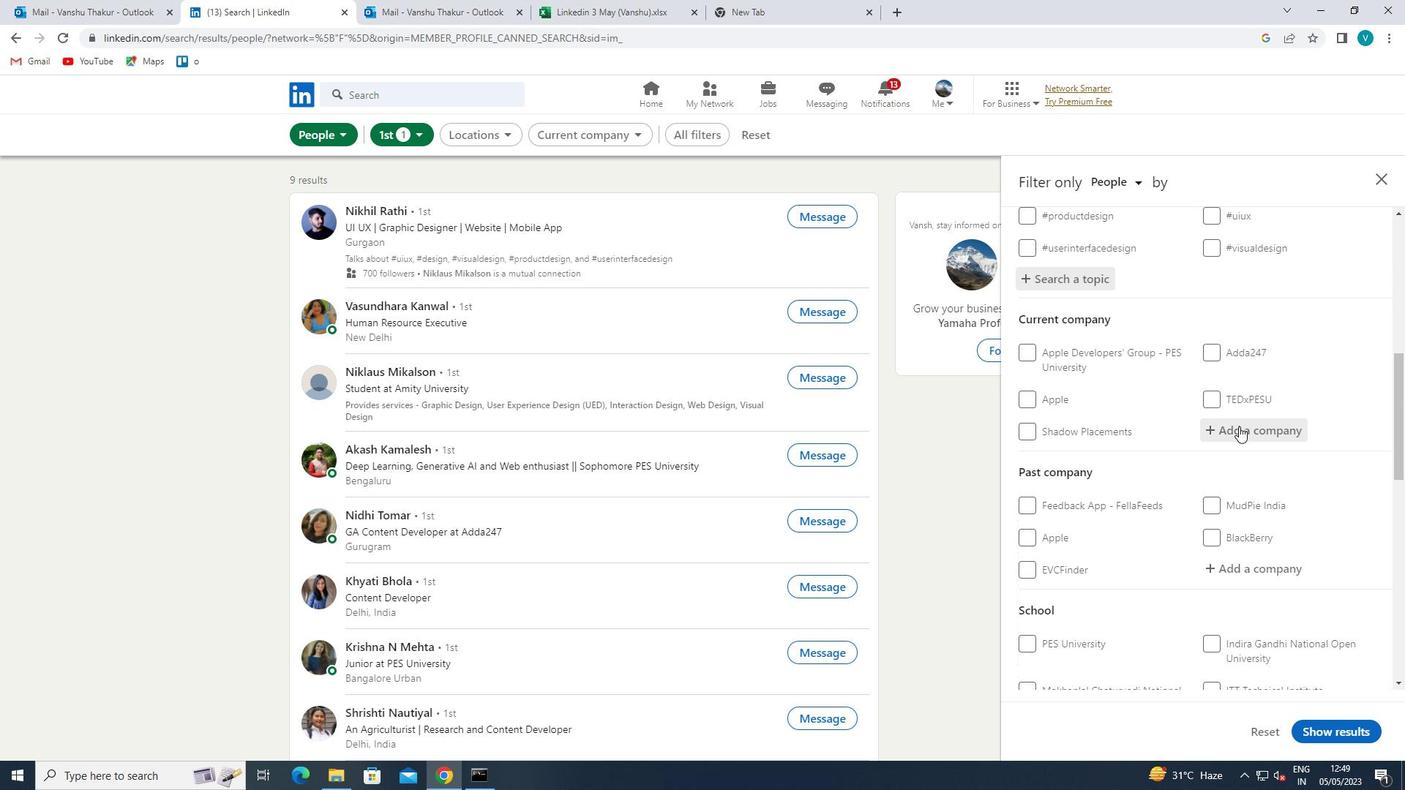 
Action: Mouse scrolled (1240, 426) with delta (0, 0)
Screenshot: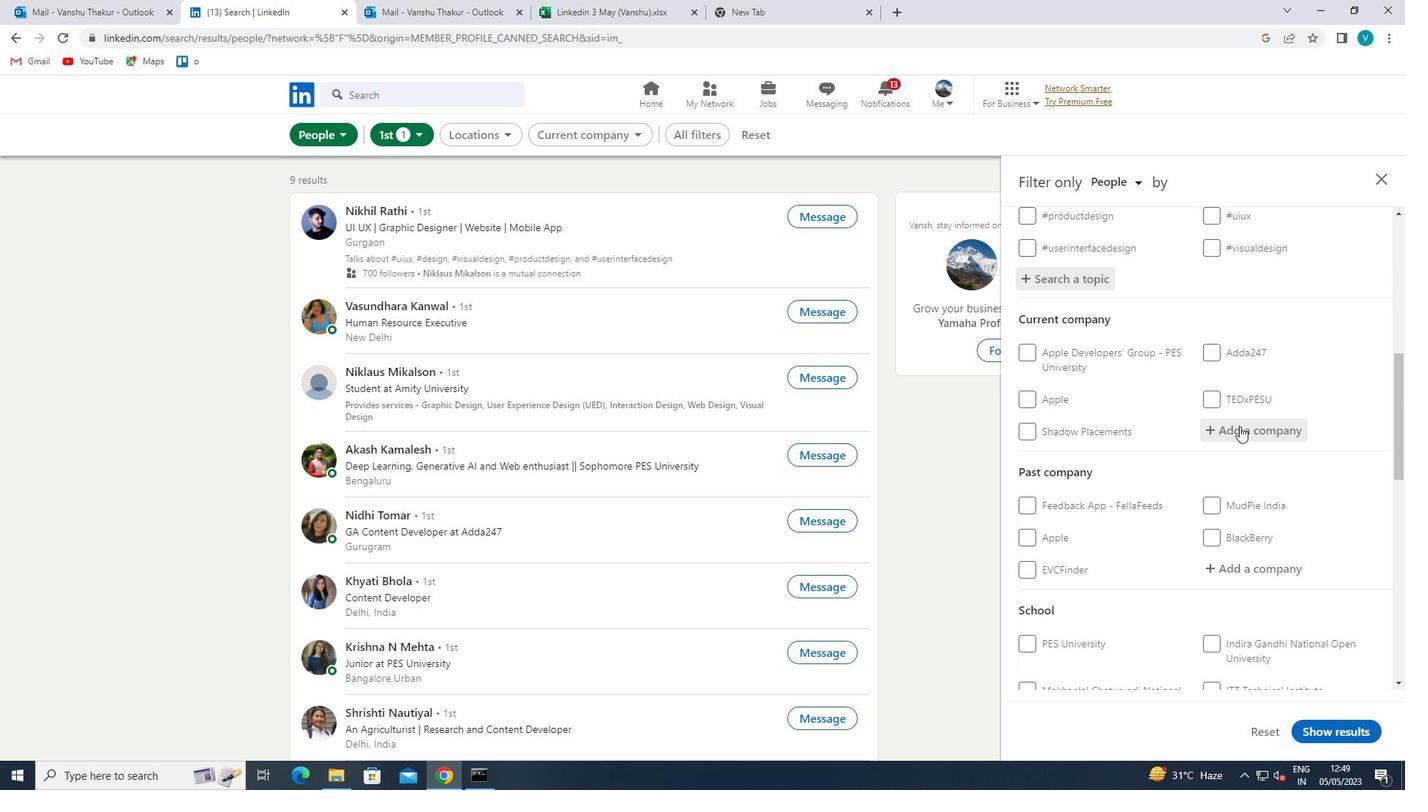 
Action: Mouse moved to (1240, 427)
Screenshot: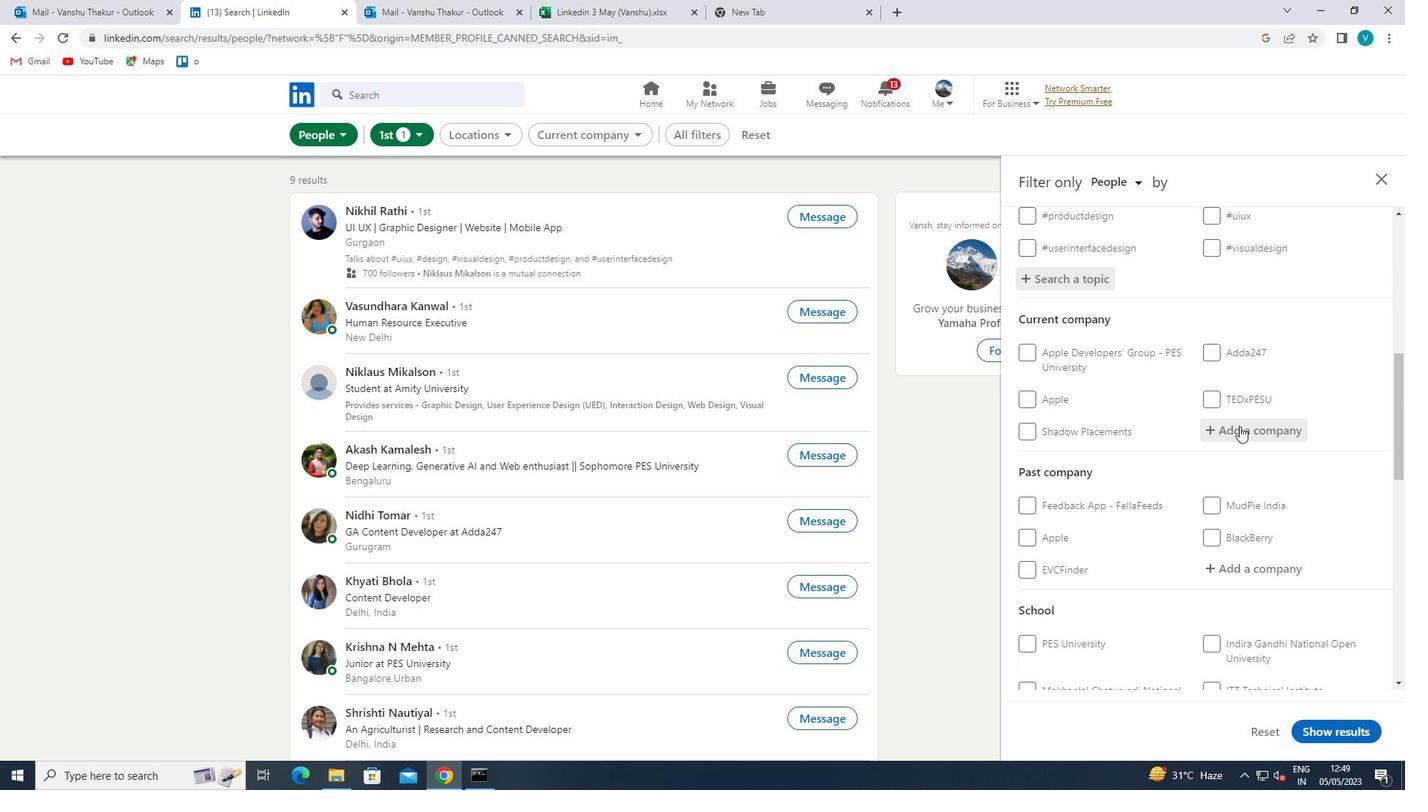 
Action: Mouse scrolled (1240, 426) with delta (0, 0)
Screenshot: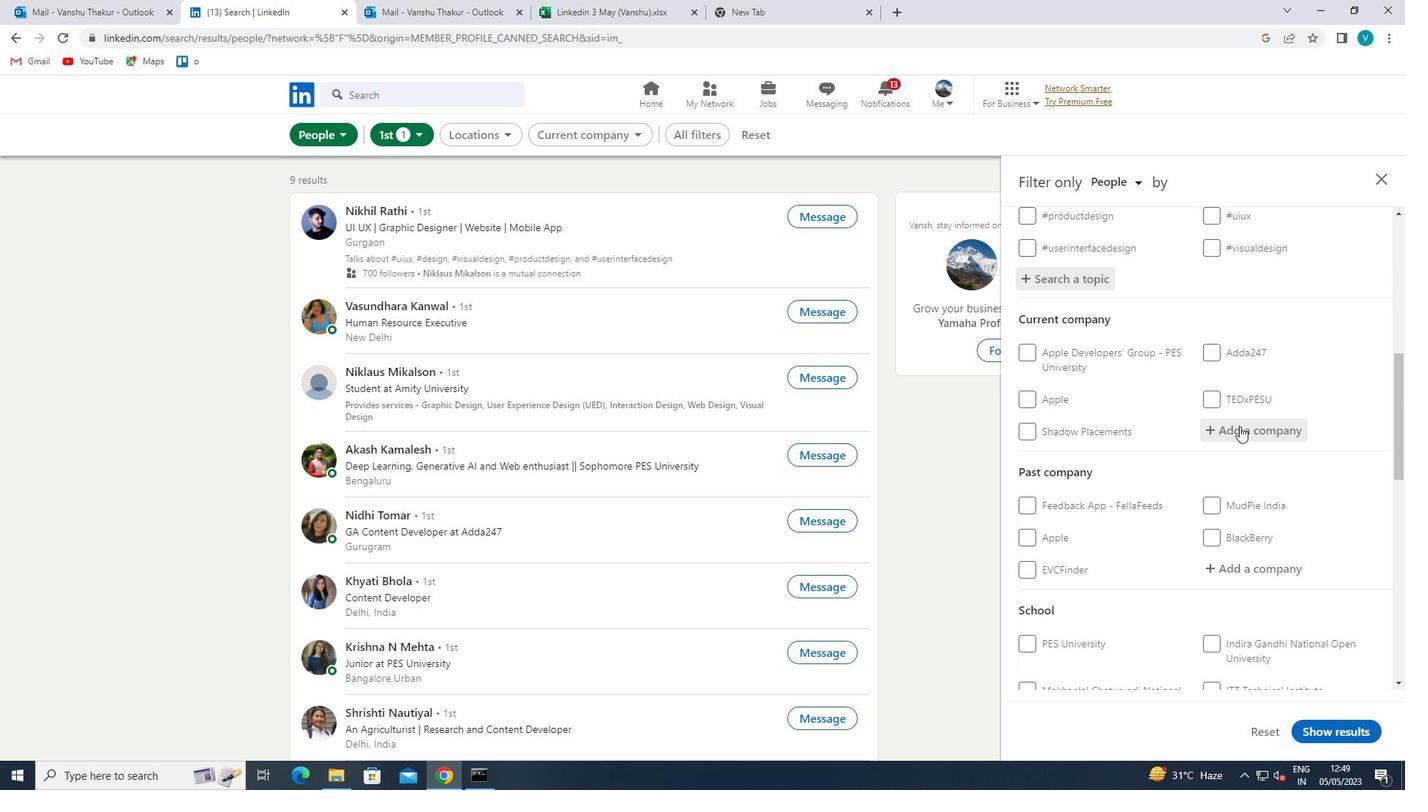 
Action: Mouse scrolled (1240, 426) with delta (0, 0)
Screenshot: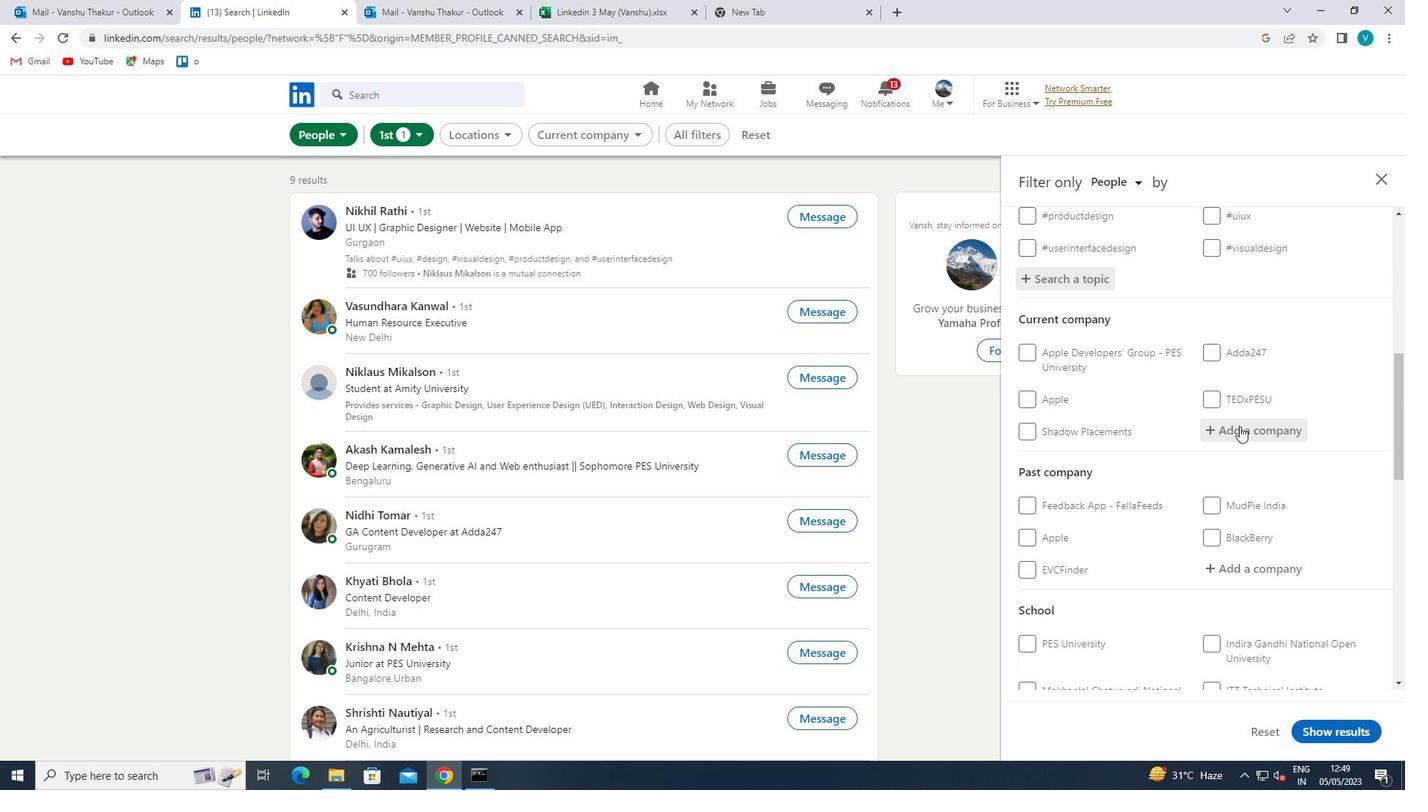 
Action: Mouse moved to (1239, 428)
Screenshot: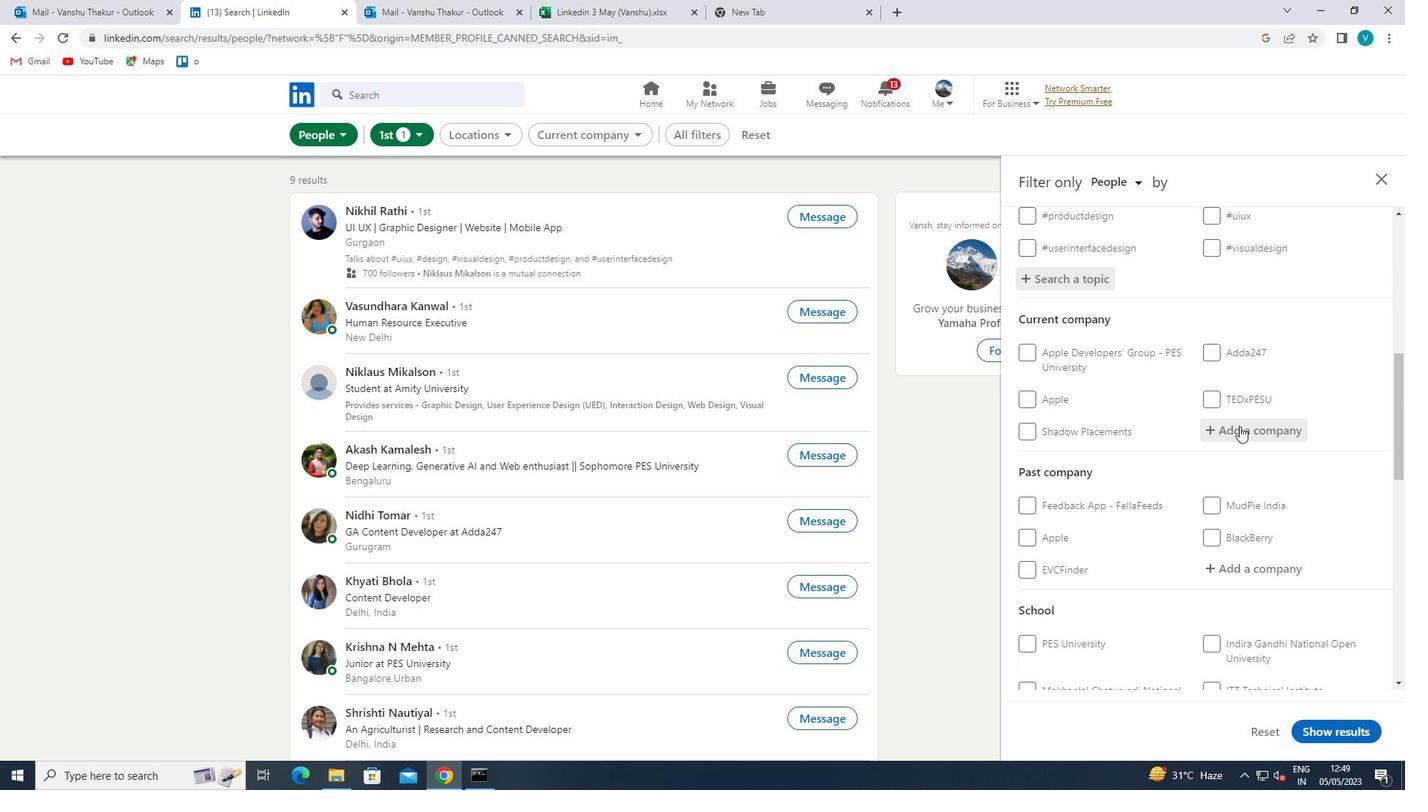 
Action: Mouse scrolled (1239, 427) with delta (0, 0)
Screenshot: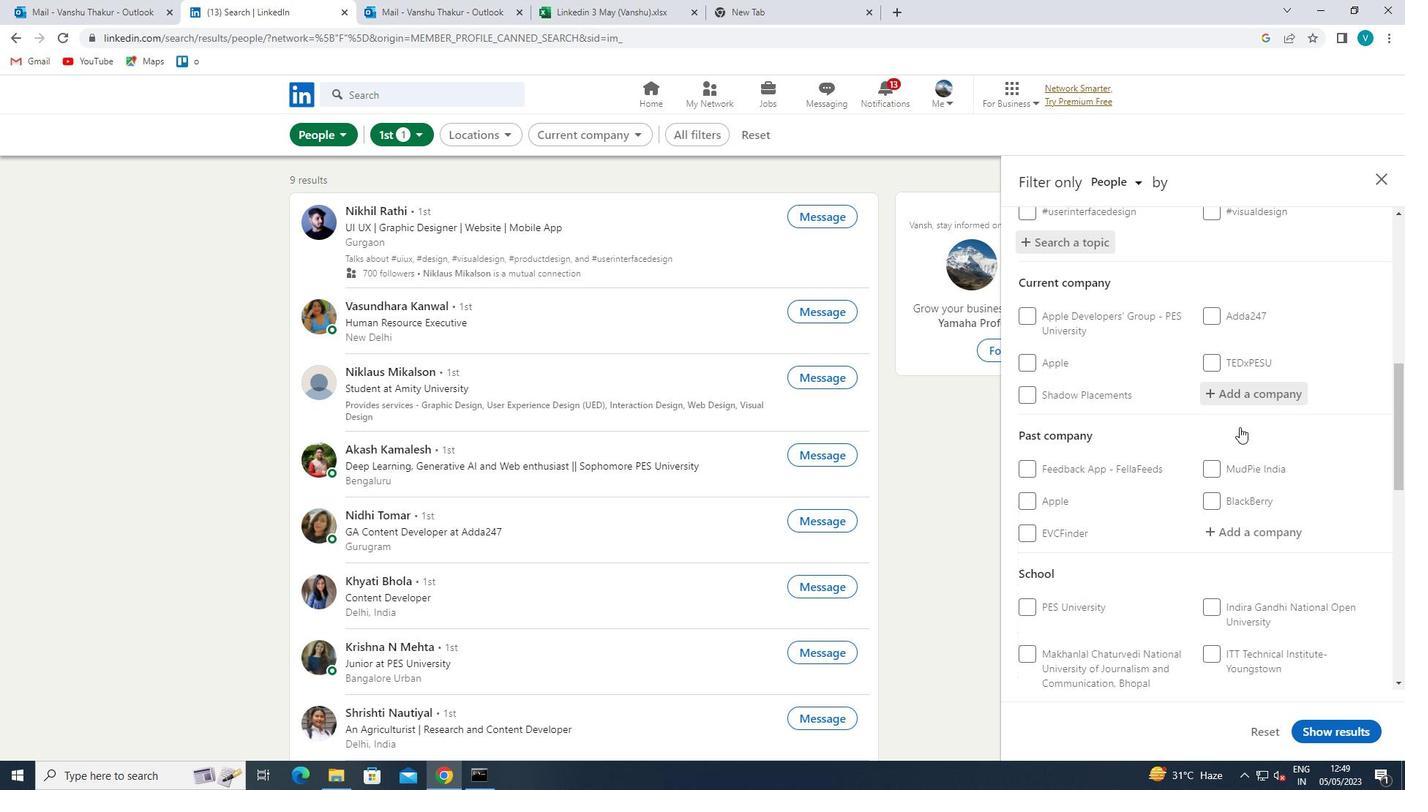 
Action: Mouse scrolled (1239, 427) with delta (0, 0)
Screenshot: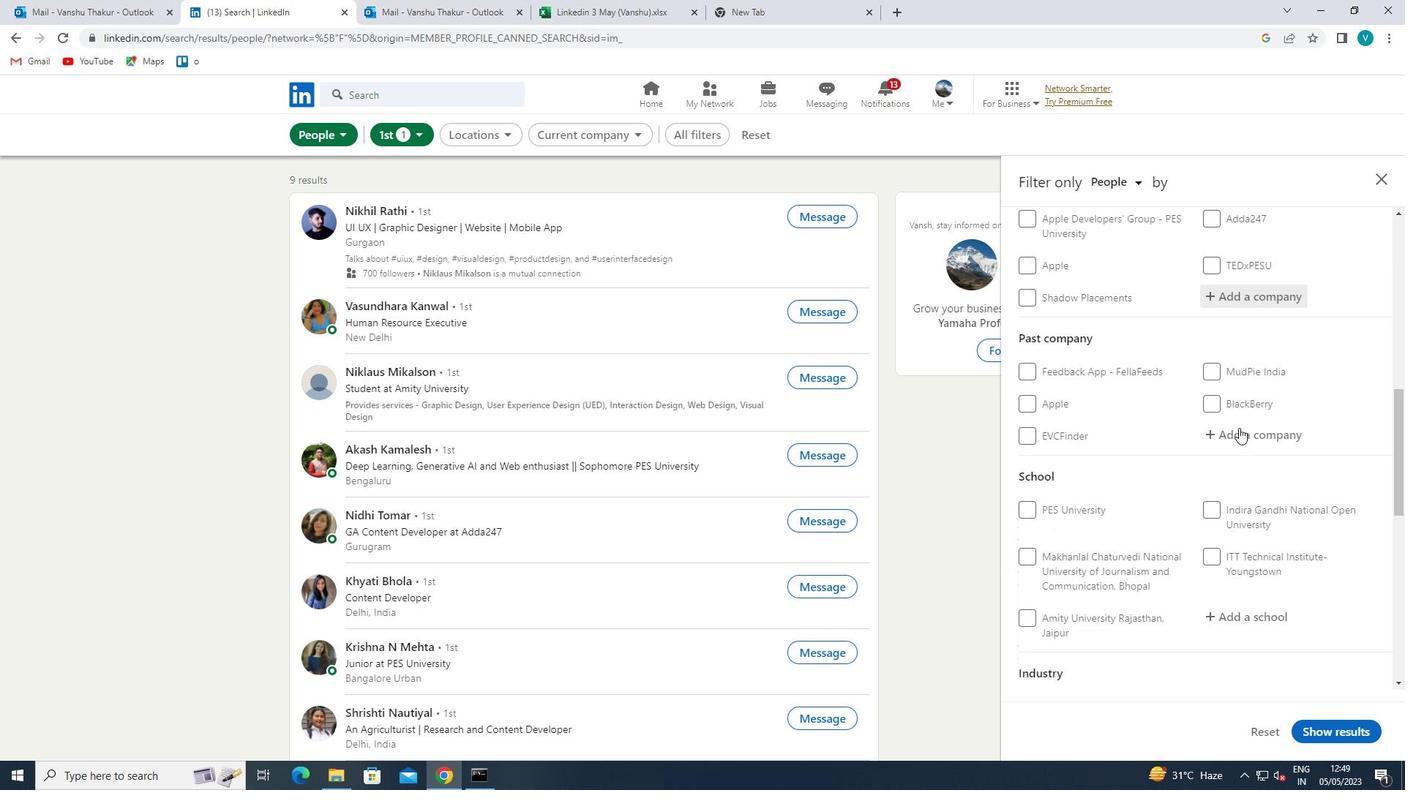 
Action: Mouse moved to (1091, 536)
Screenshot: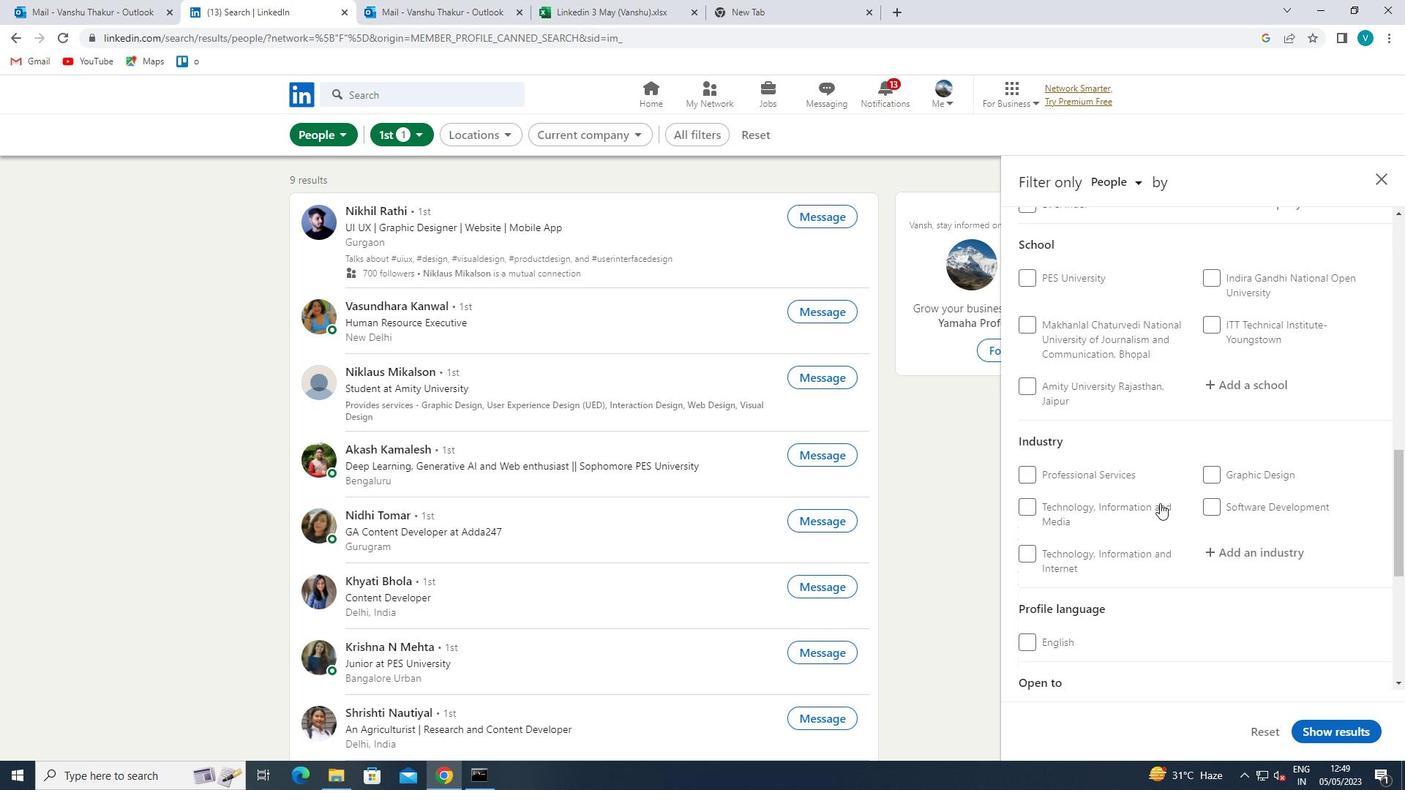 
Action: Mouse scrolled (1091, 535) with delta (0, 0)
Screenshot: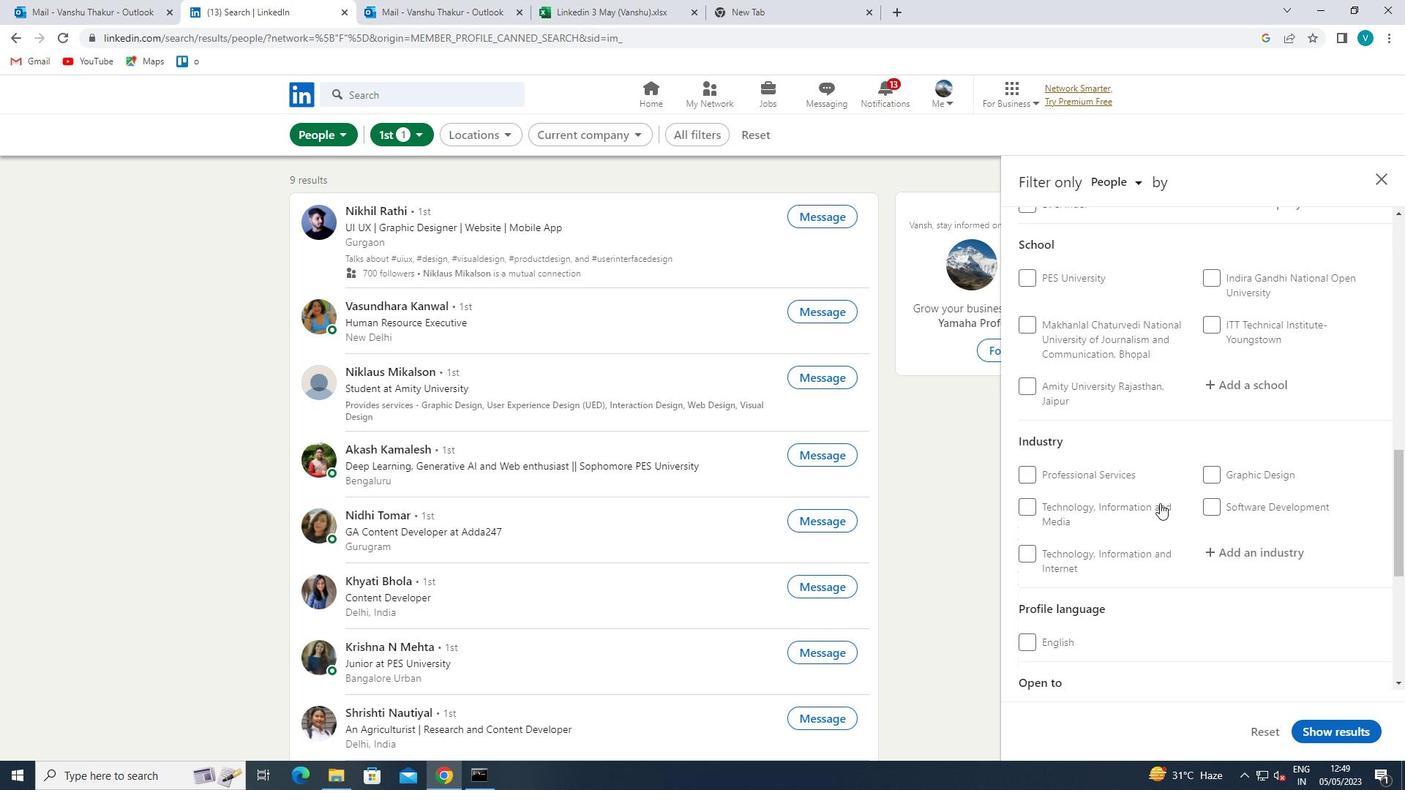 
Action: Mouse moved to (1091, 537)
Screenshot: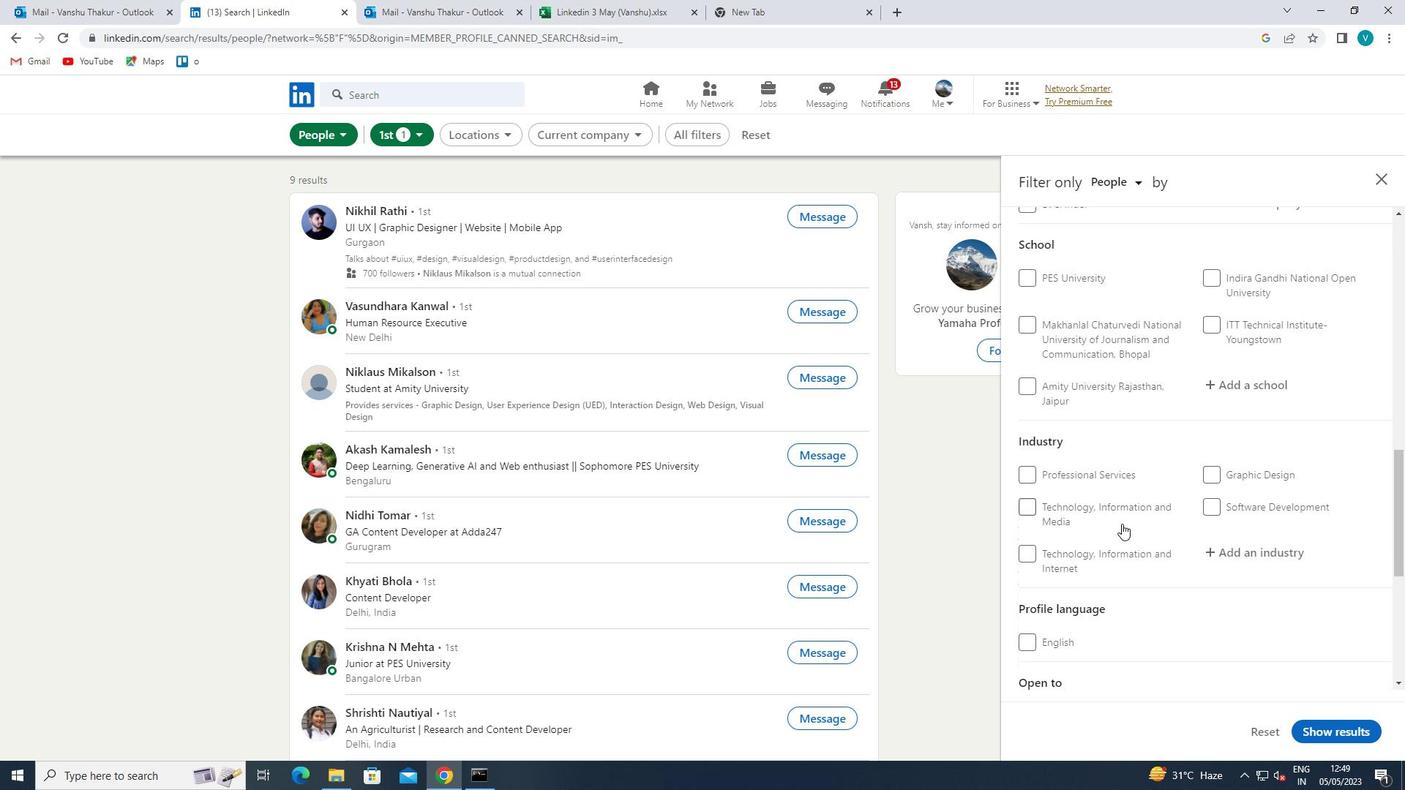 
Action: Mouse scrolled (1091, 536) with delta (0, 0)
Screenshot: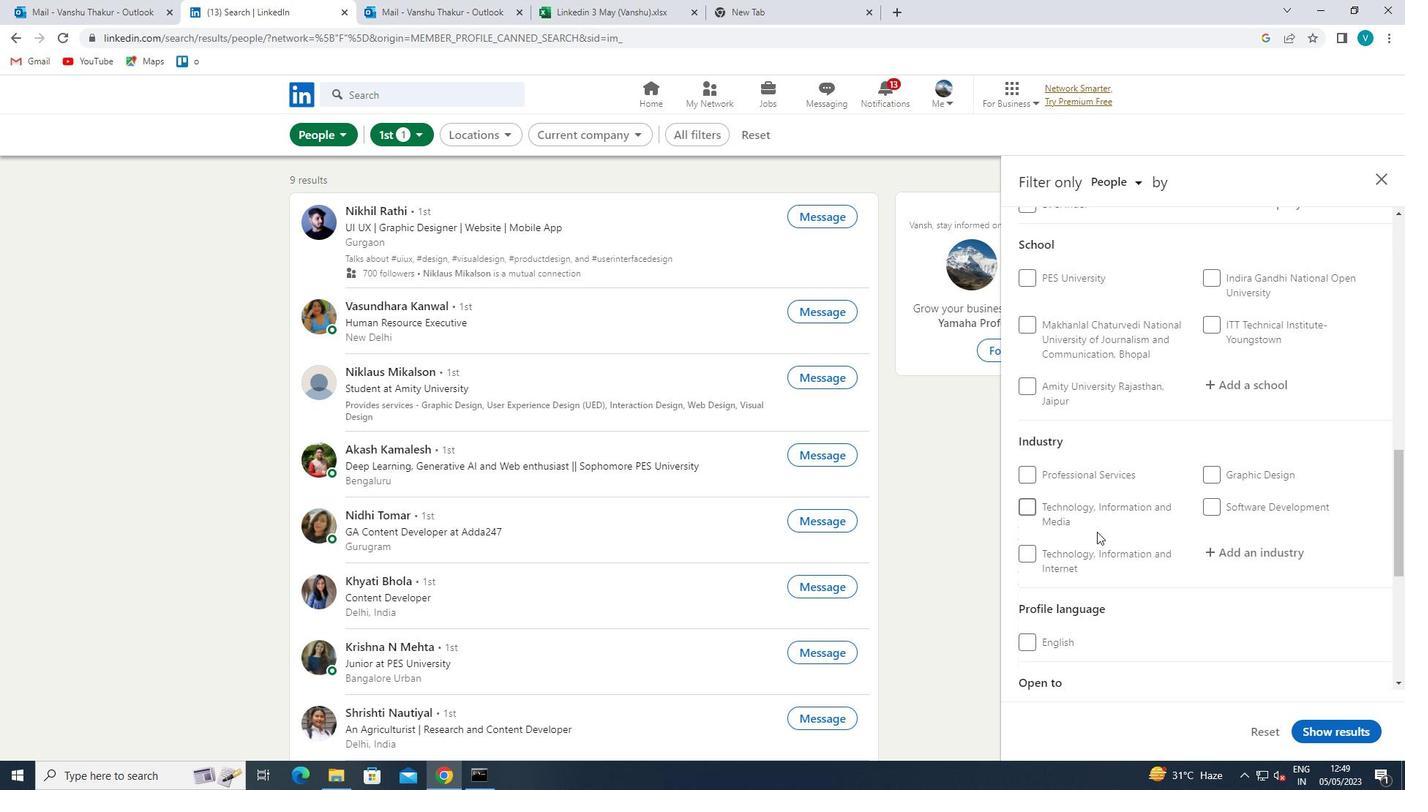 
Action: Mouse moved to (1030, 498)
Screenshot: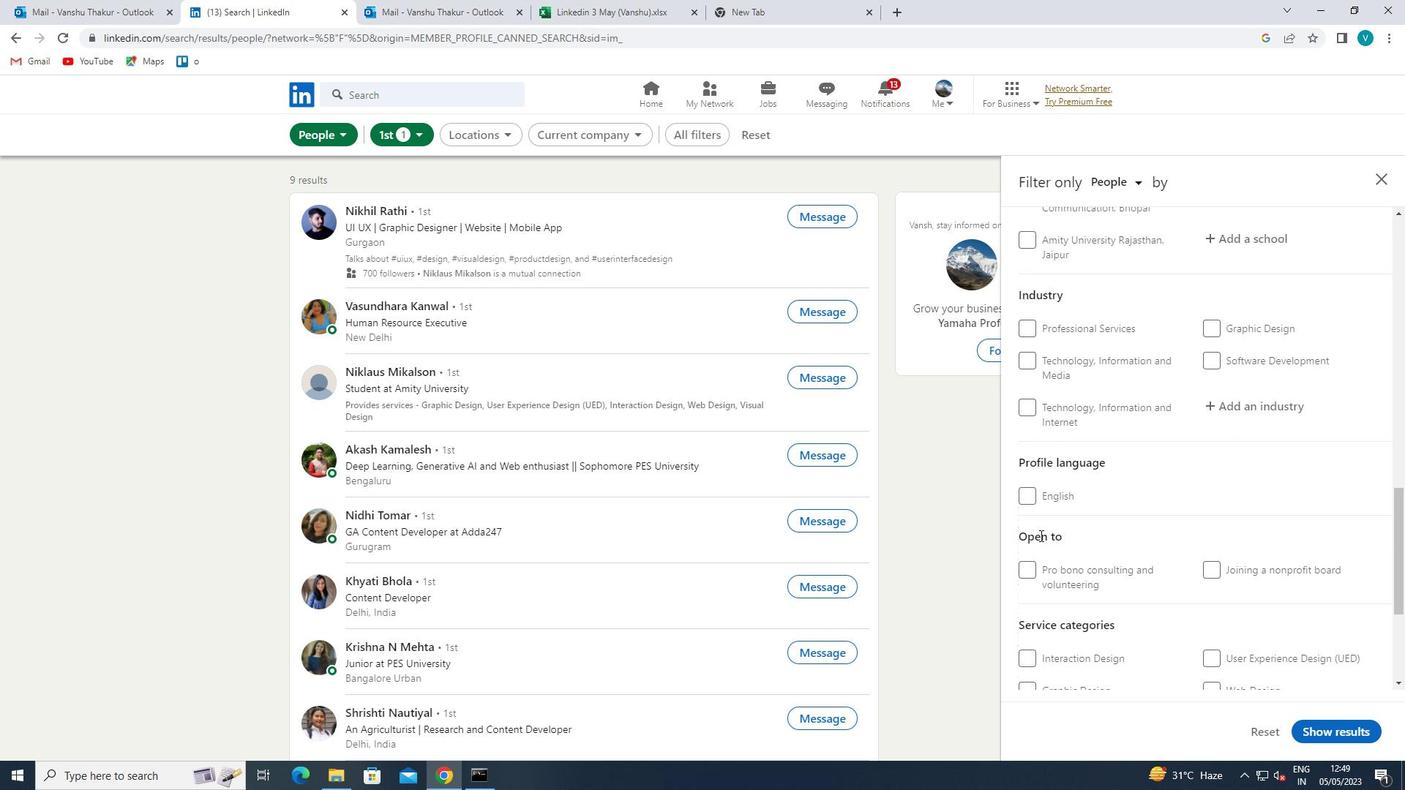
Action: Mouse pressed left at (1030, 498)
Screenshot: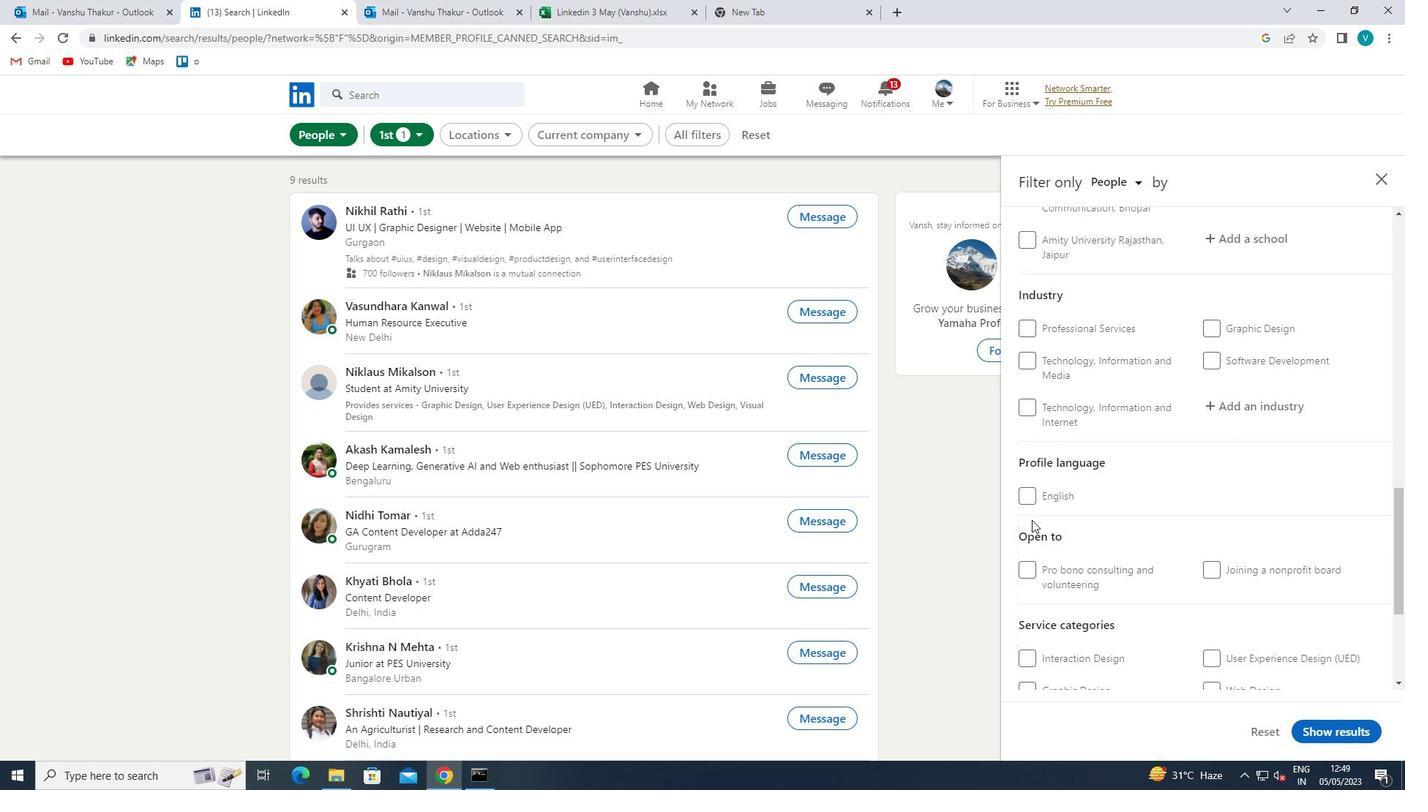 
Action: Mouse moved to (1148, 494)
Screenshot: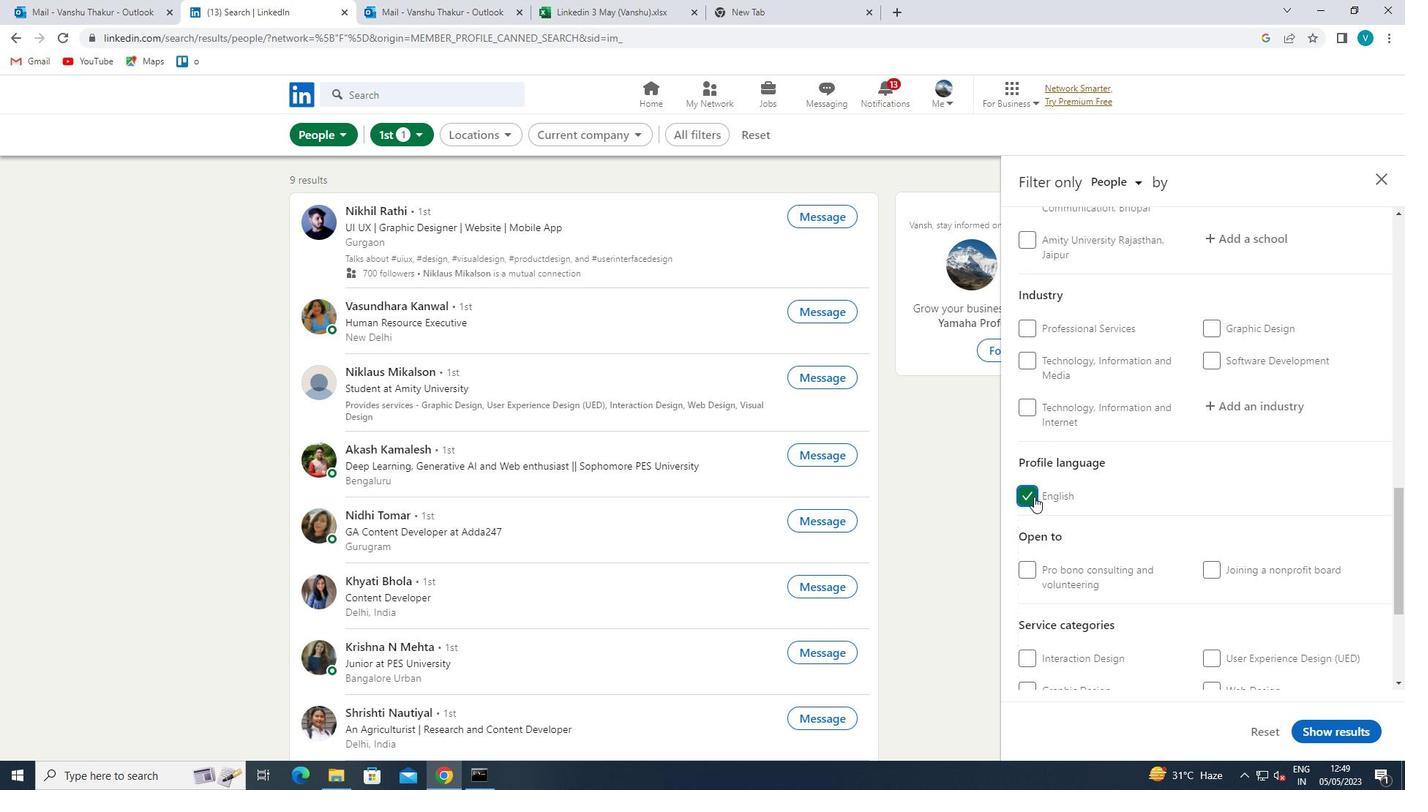 
Action: Mouse scrolled (1148, 494) with delta (0, 0)
Screenshot: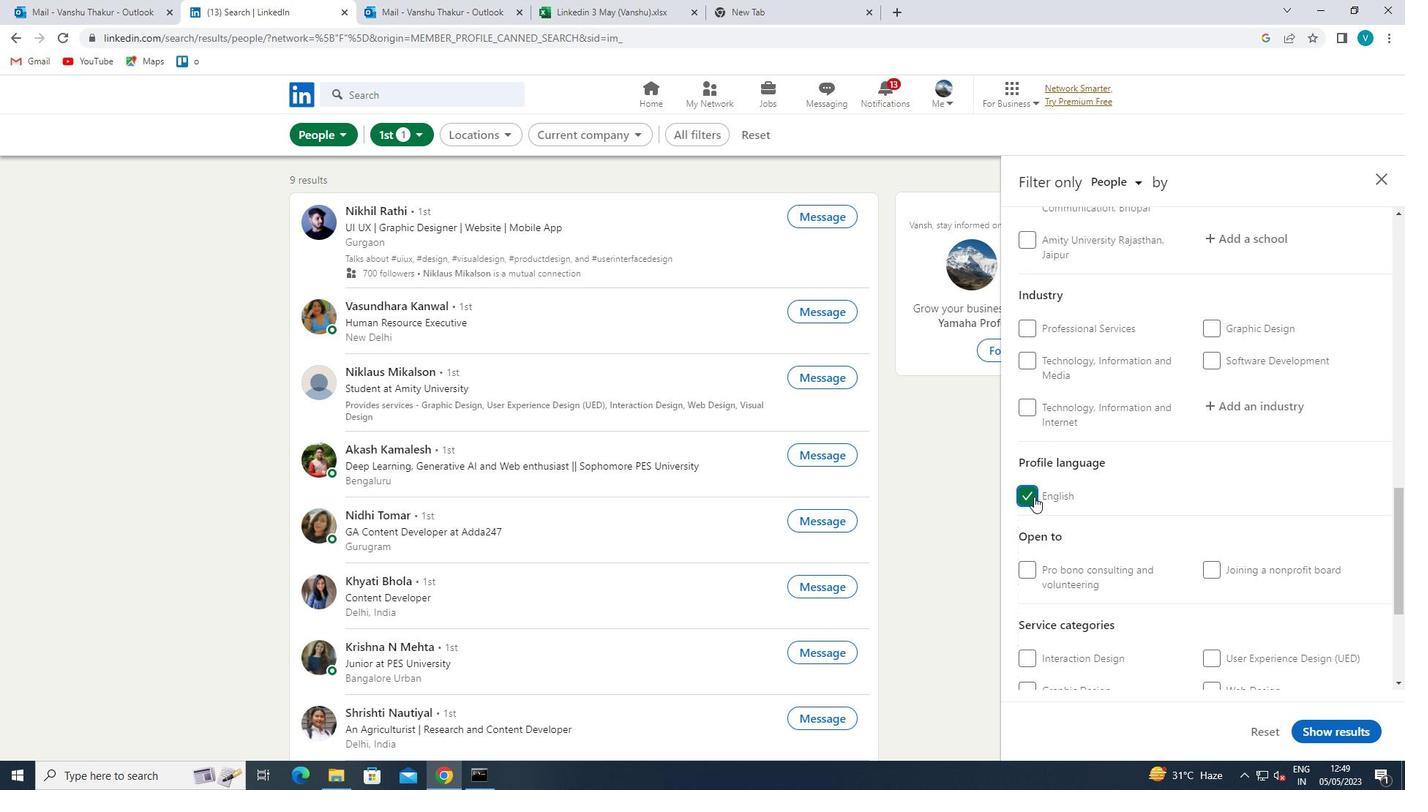 
Action: Mouse moved to (1152, 492)
Screenshot: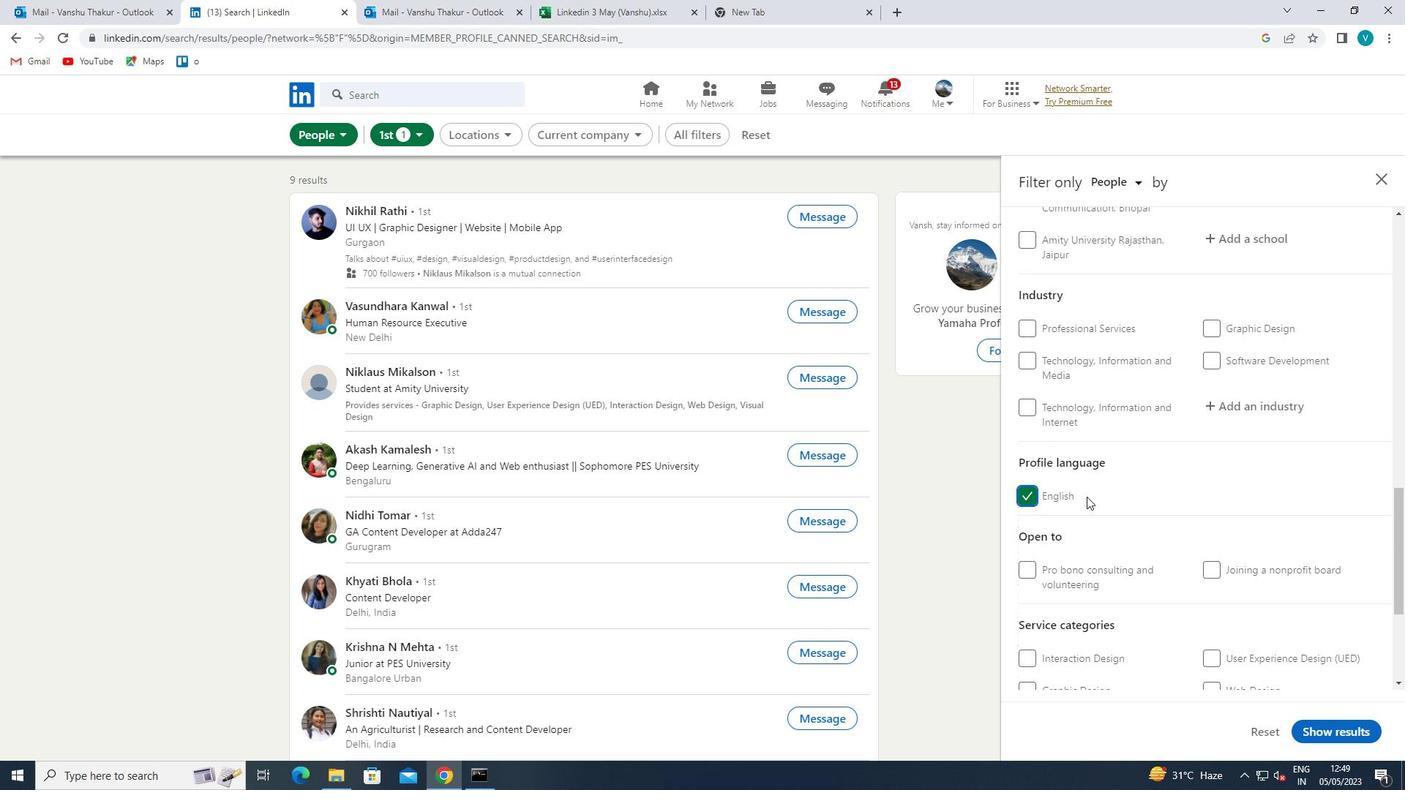 
Action: Mouse scrolled (1152, 493) with delta (0, 0)
Screenshot: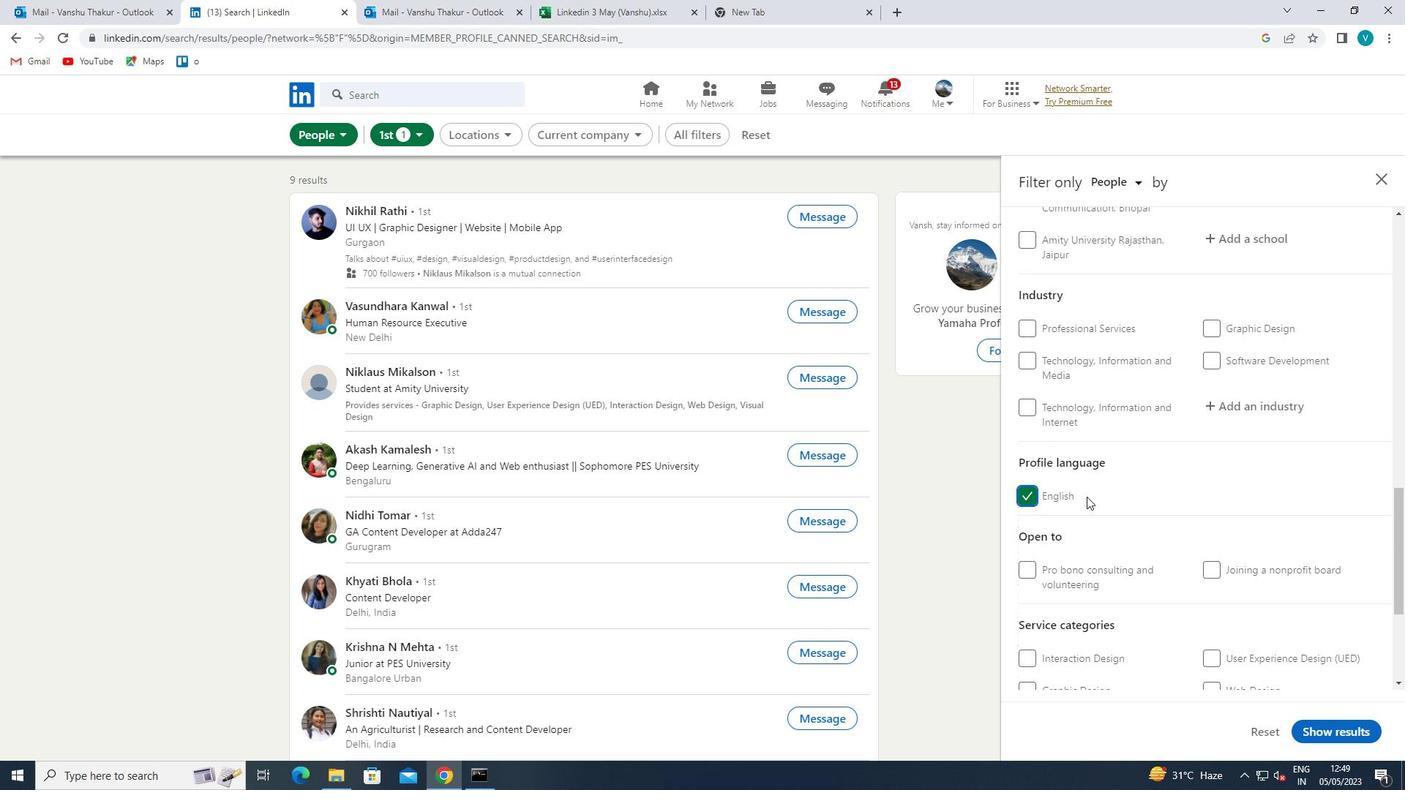 
Action: Mouse moved to (1156, 492)
Screenshot: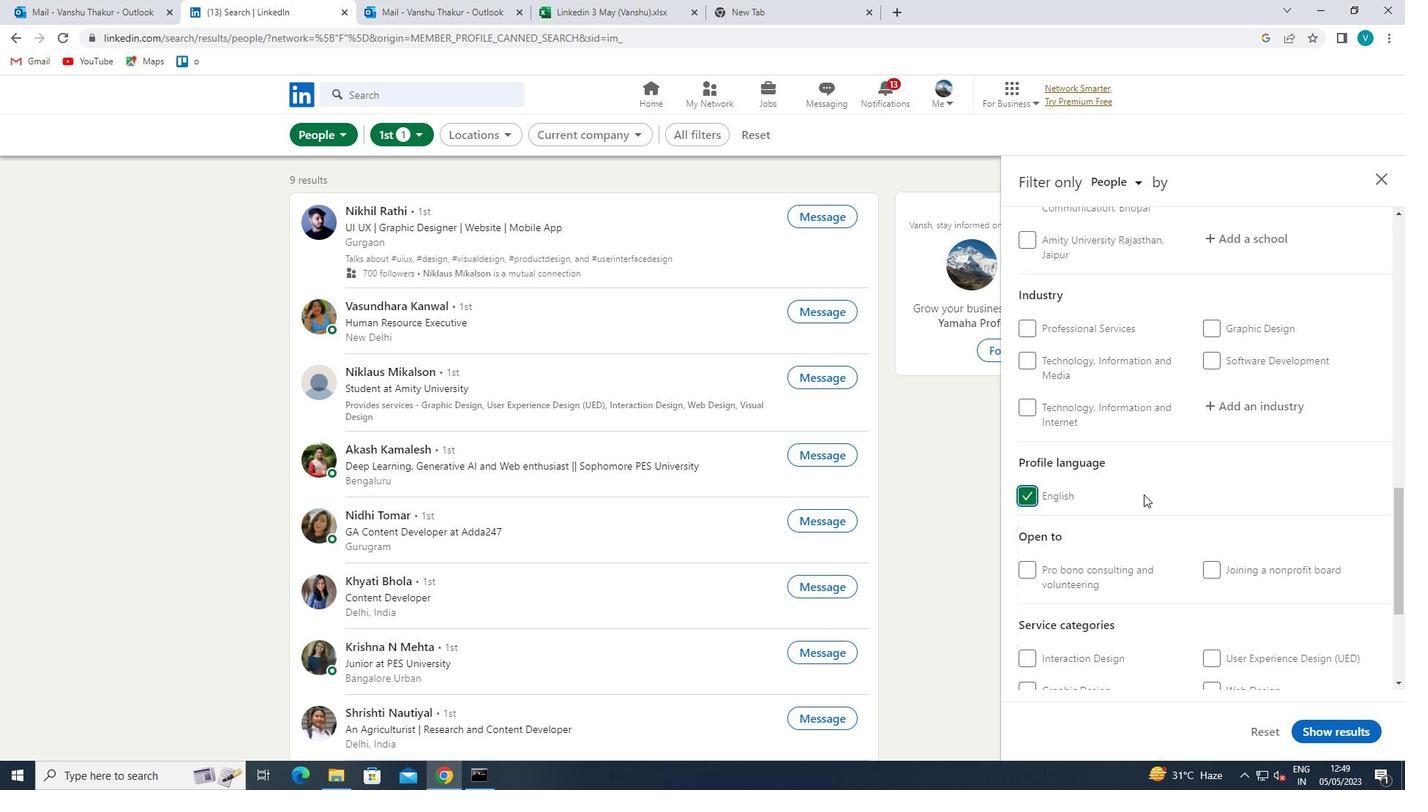
Action: Mouse scrolled (1156, 492) with delta (0, 0)
Screenshot: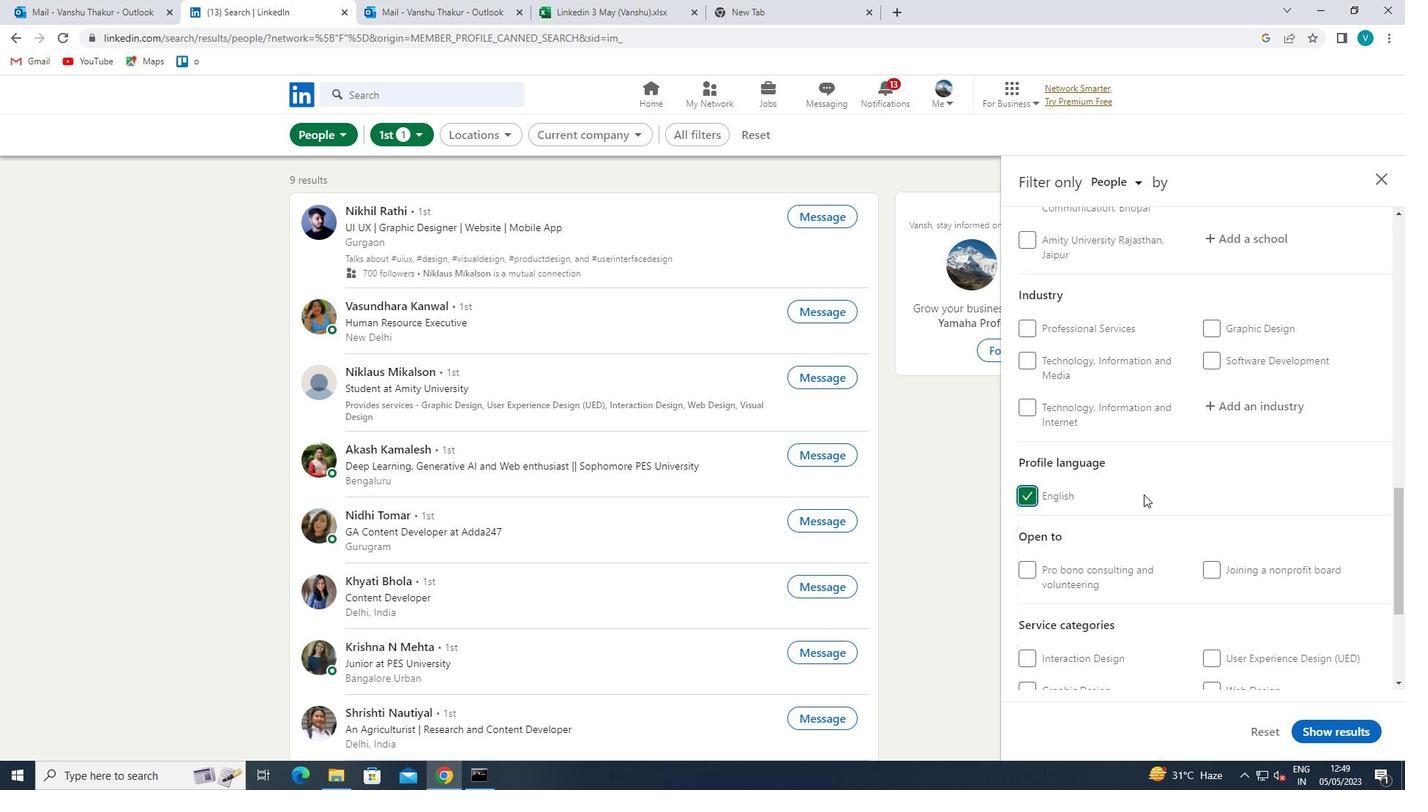 
Action: Mouse moved to (1157, 491)
Screenshot: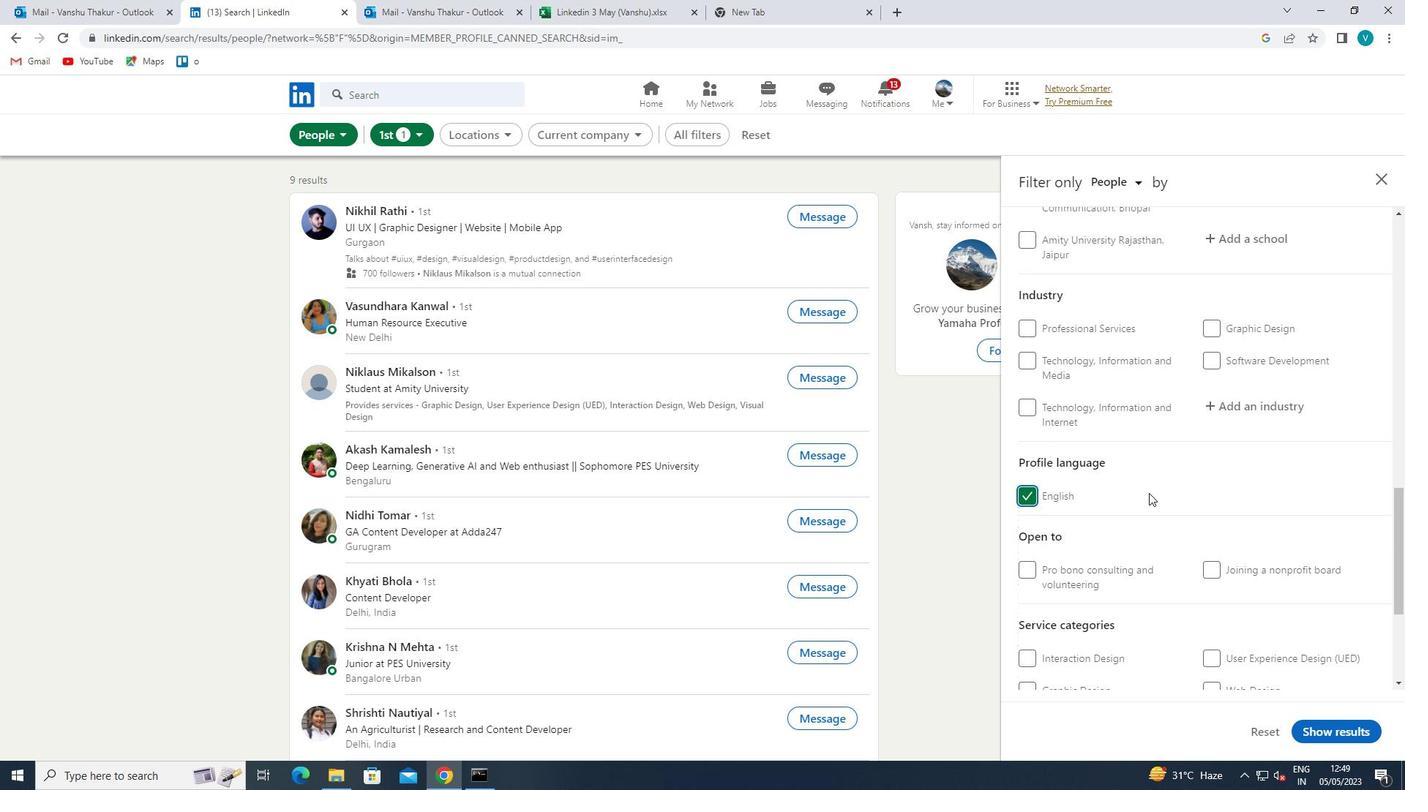 
Action: Mouse scrolled (1157, 492) with delta (0, 0)
Screenshot: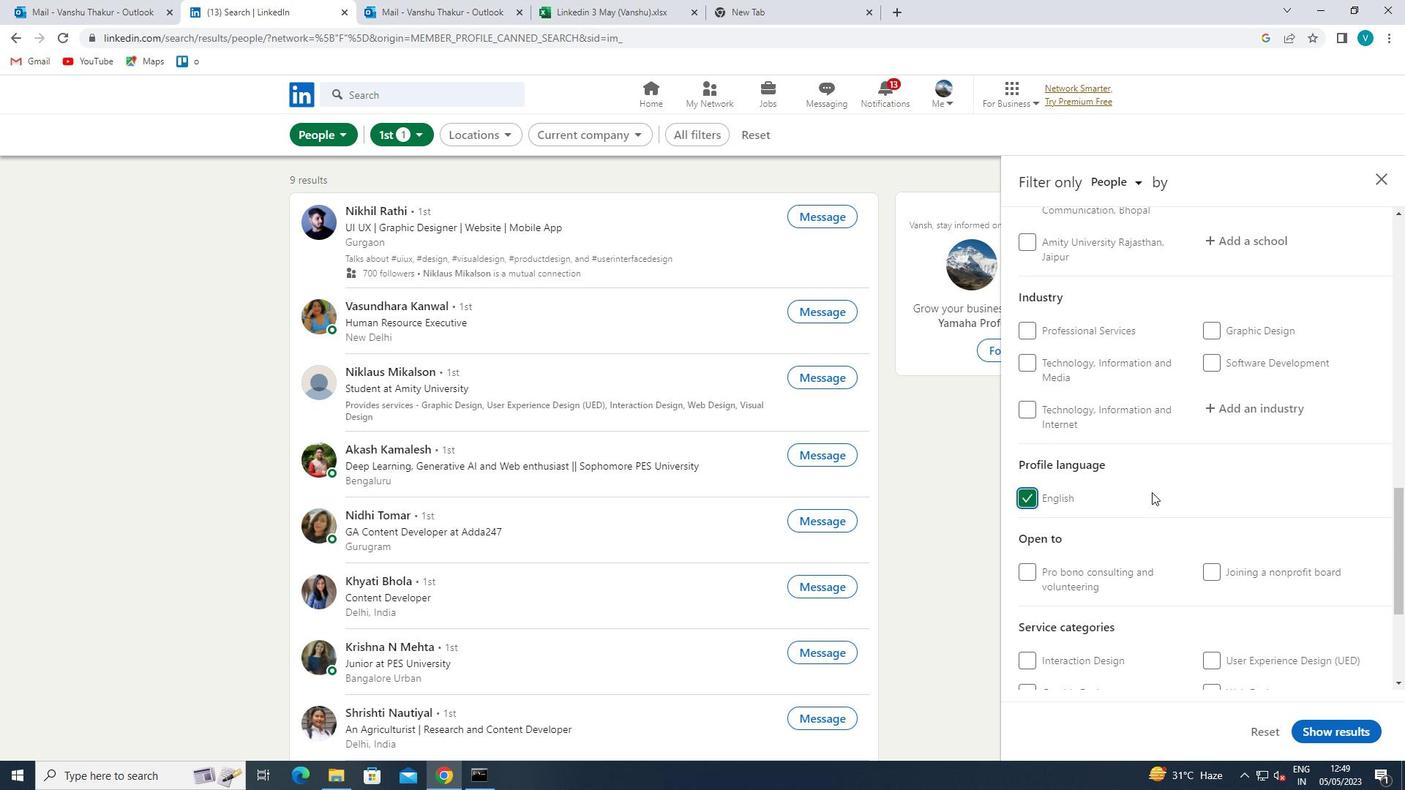 
Action: Mouse scrolled (1157, 492) with delta (0, 0)
Screenshot: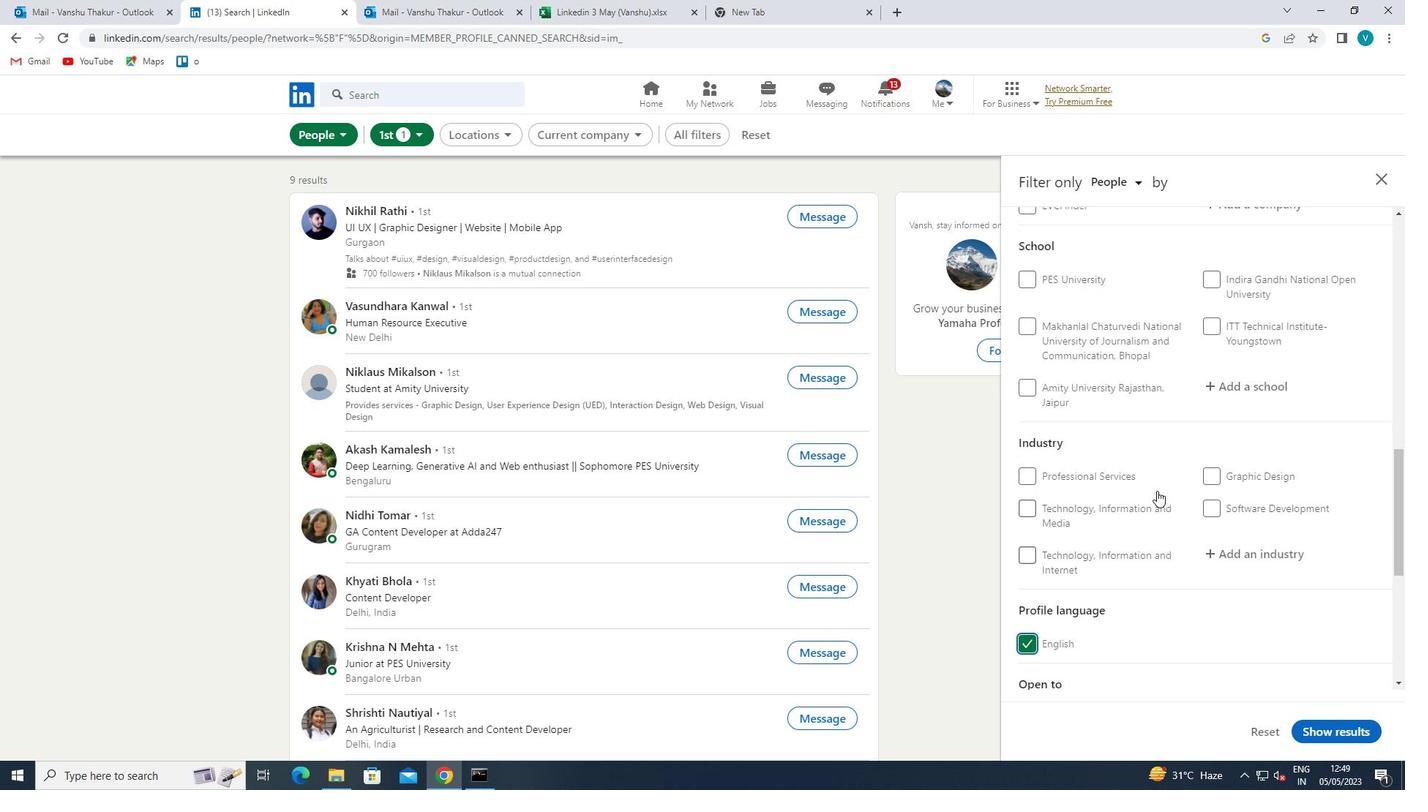 
Action: Mouse scrolled (1157, 492) with delta (0, 0)
Screenshot: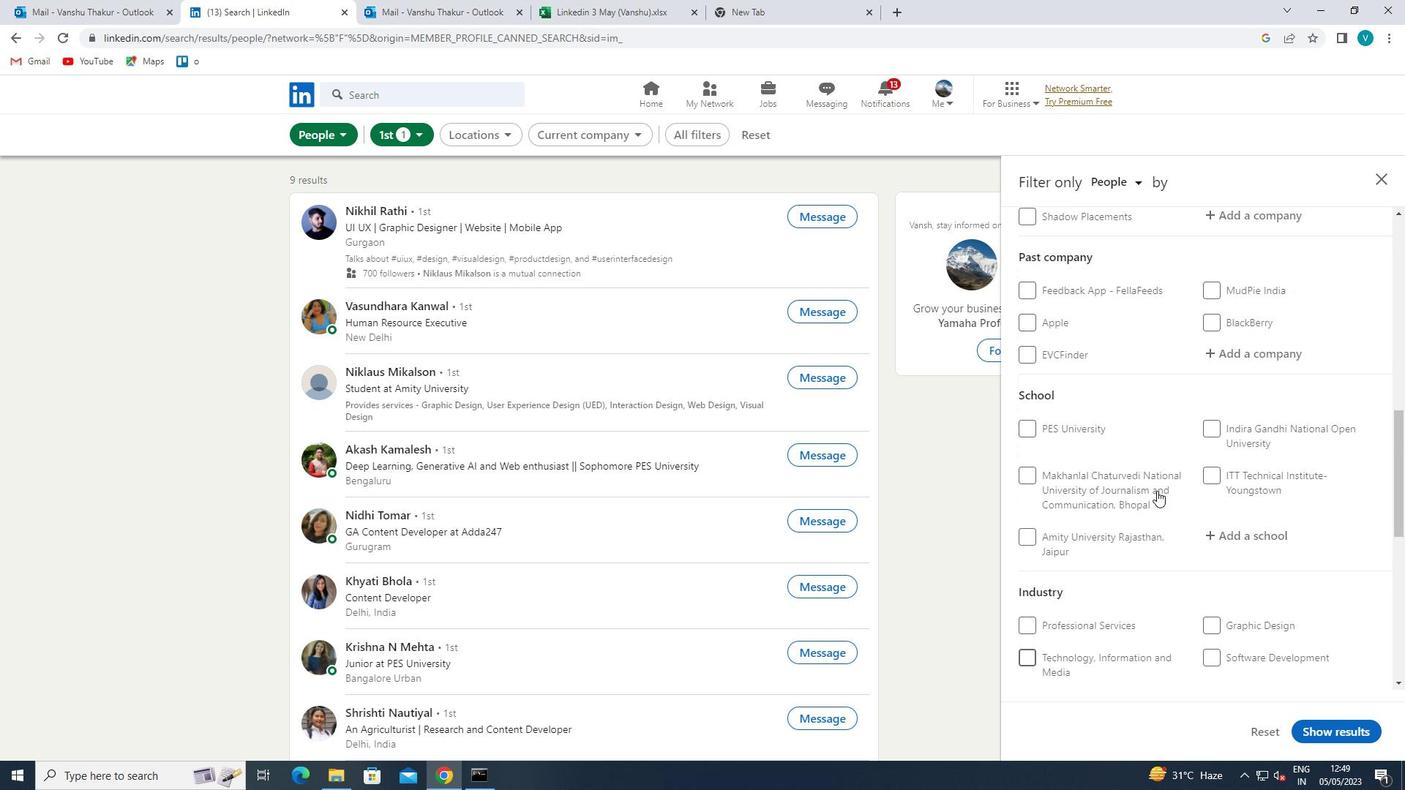 
Action: Mouse moved to (1261, 358)
Screenshot: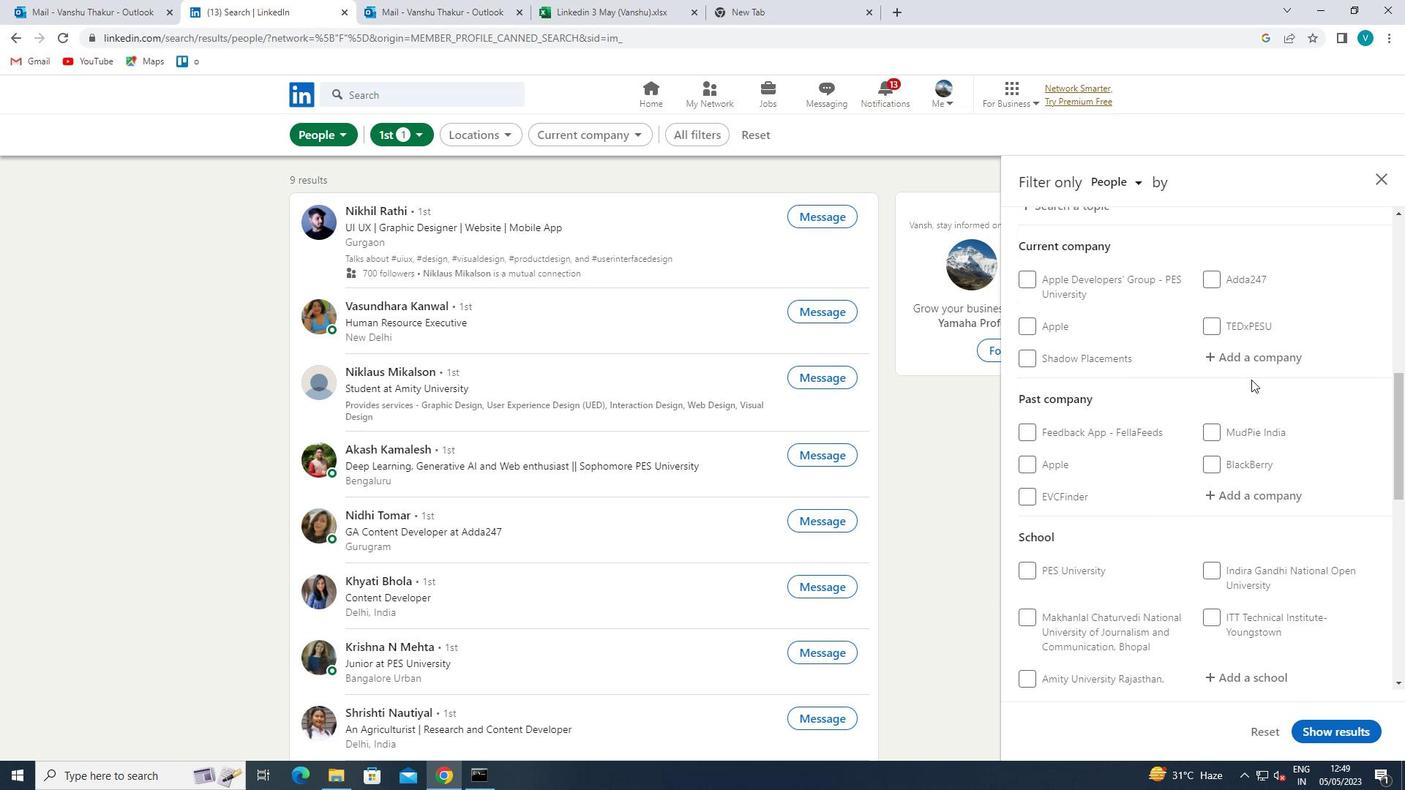 
Action: Mouse pressed left at (1261, 358)
Screenshot: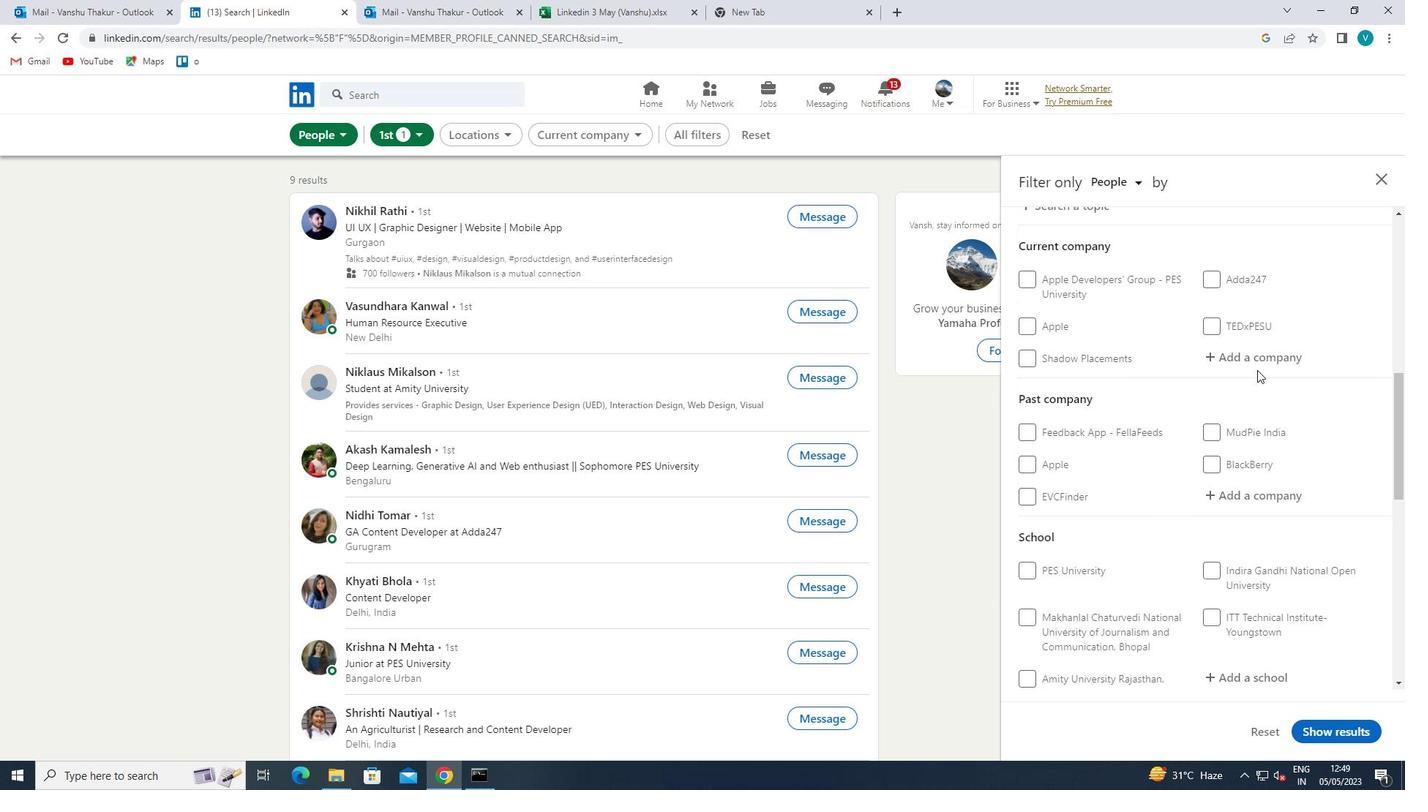 
Action: Key pressed <Key.shift>CBRE
Screenshot: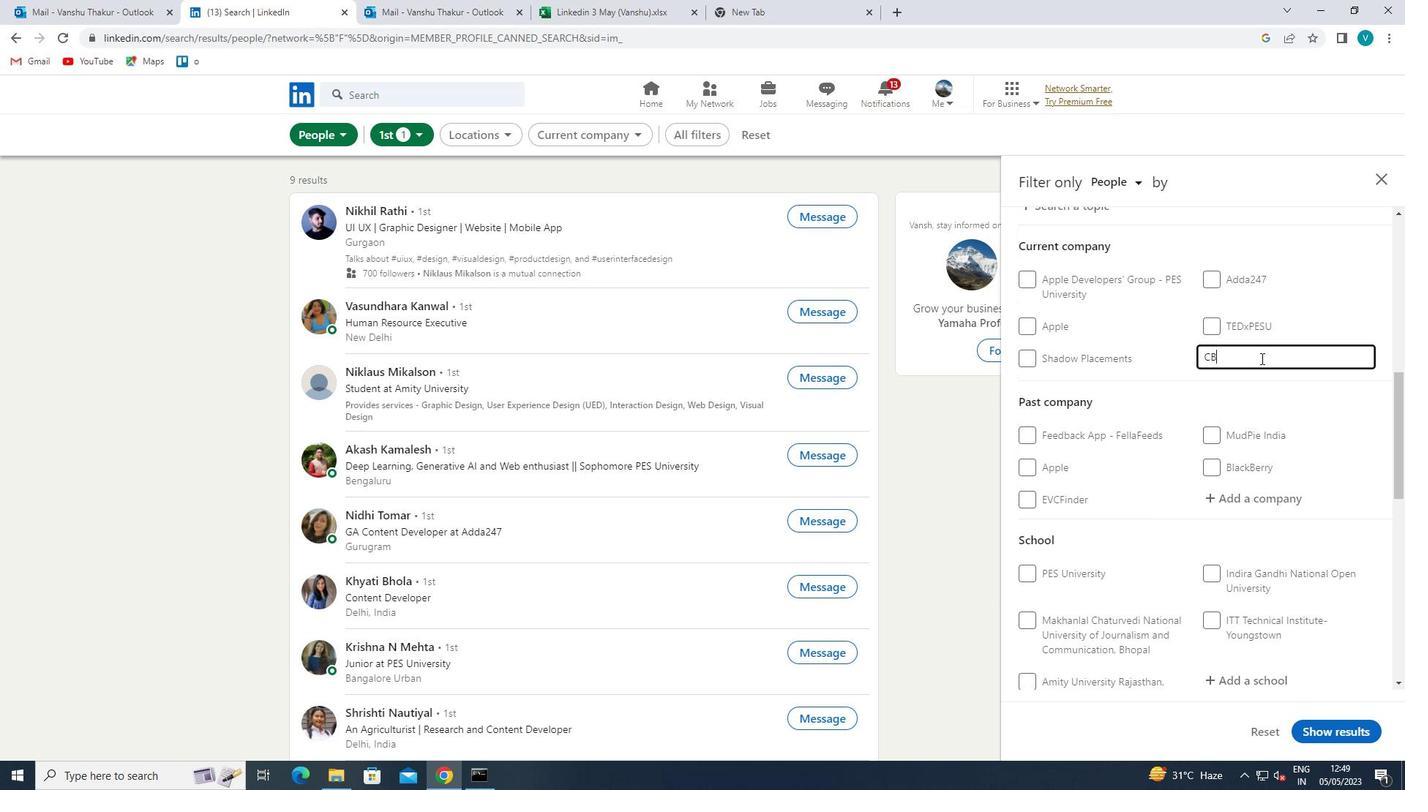 
Action: Mouse moved to (1173, 466)
Screenshot: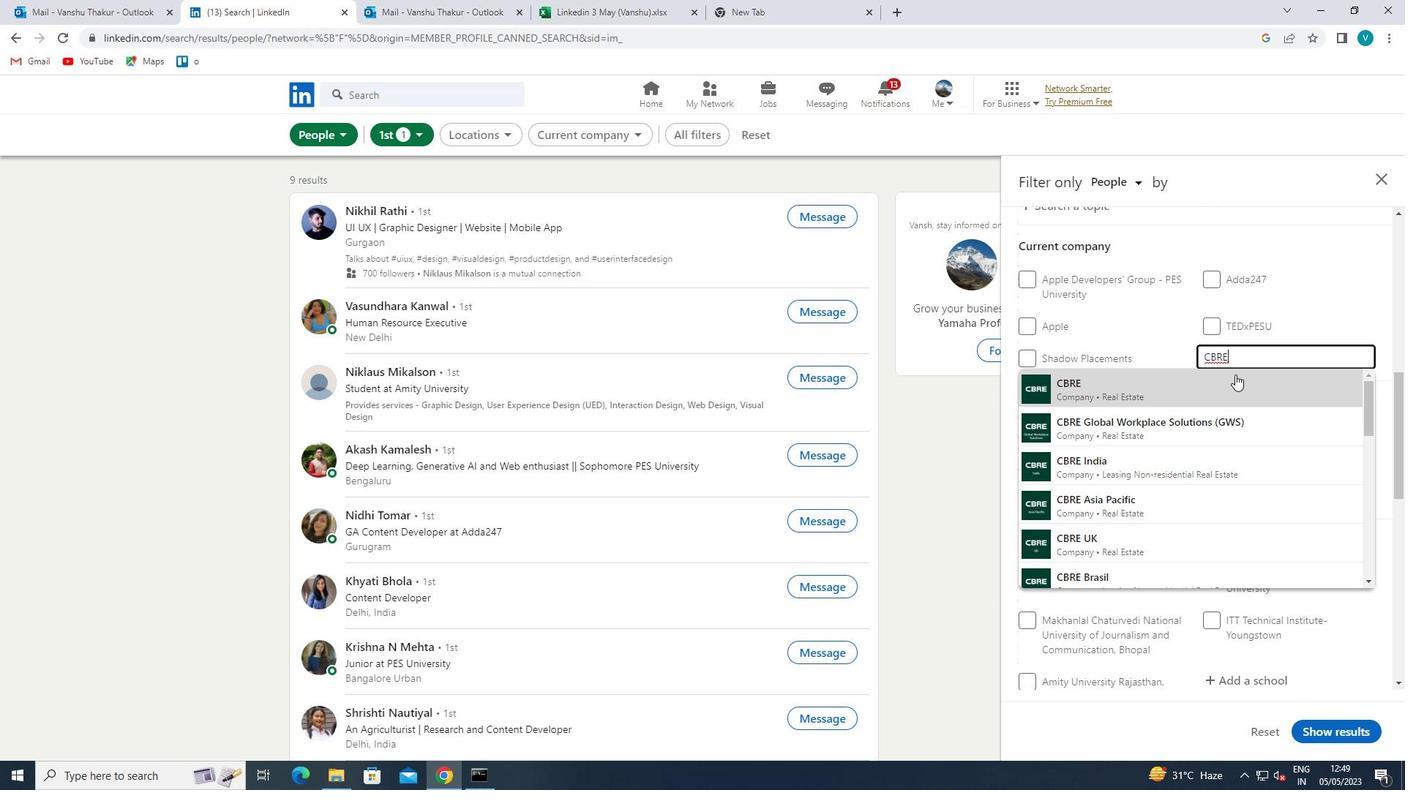 
Action: Mouse pressed left at (1173, 466)
Screenshot: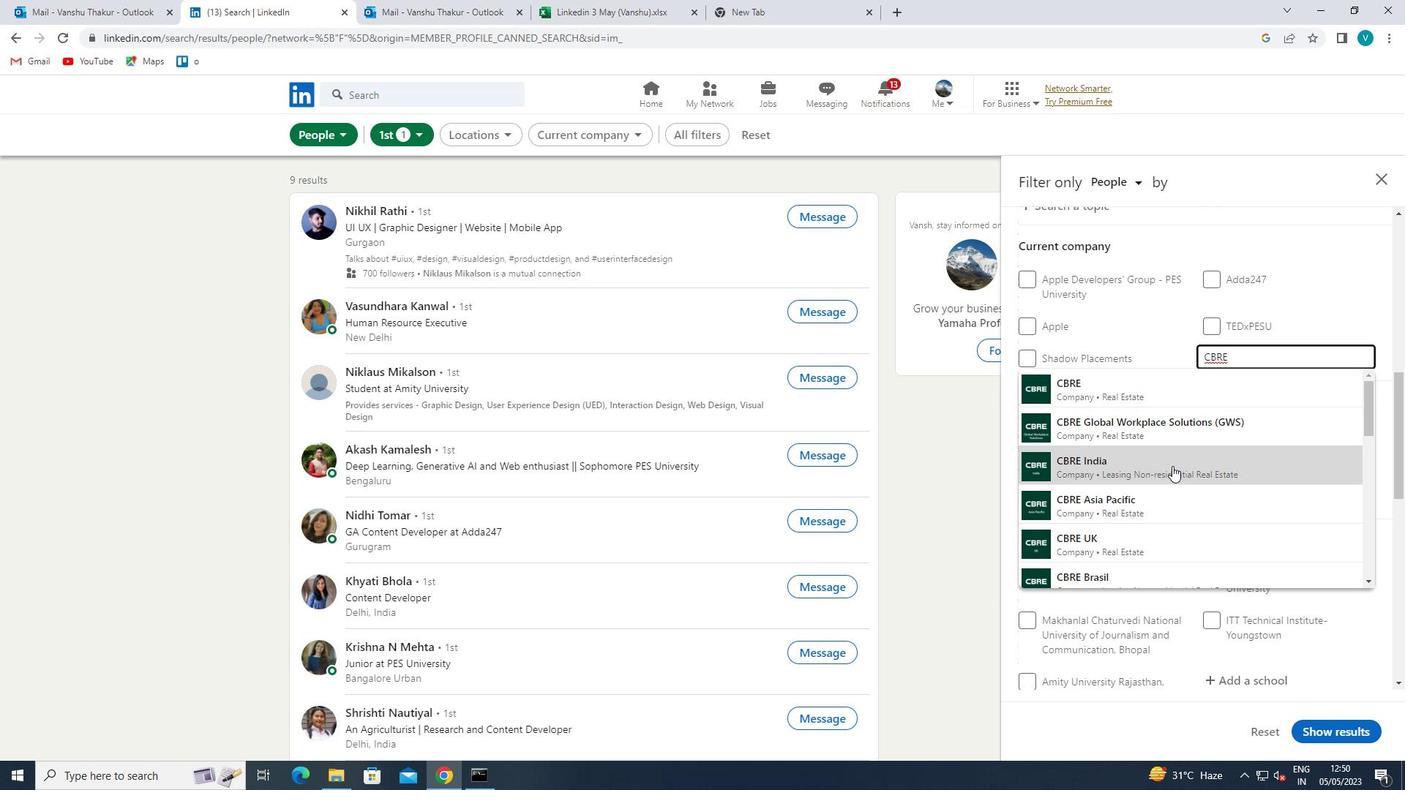 
Action: Mouse scrolled (1173, 465) with delta (0, 0)
Screenshot: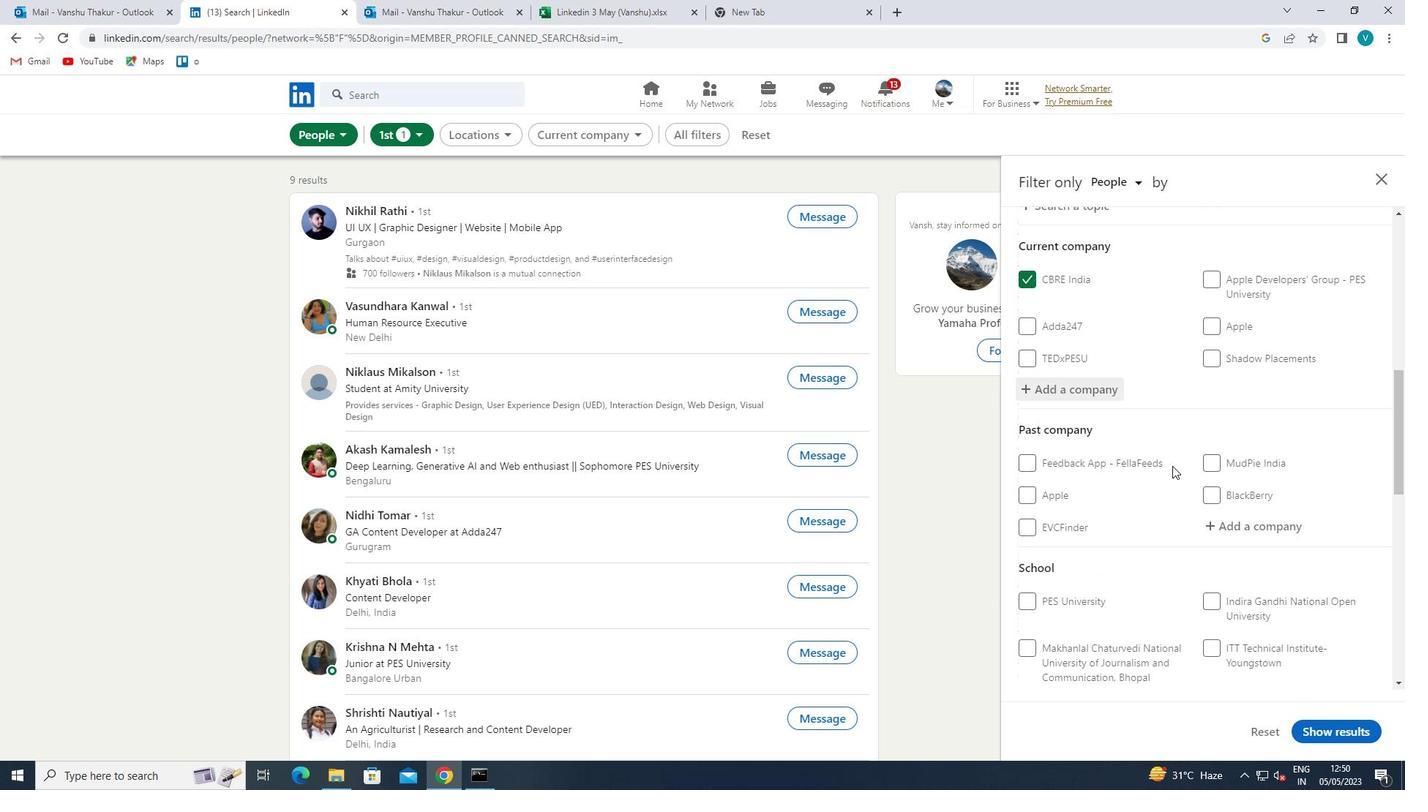 
Action: Mouse scrolled (1173, 465) with delta (0, 0)
Screenshot: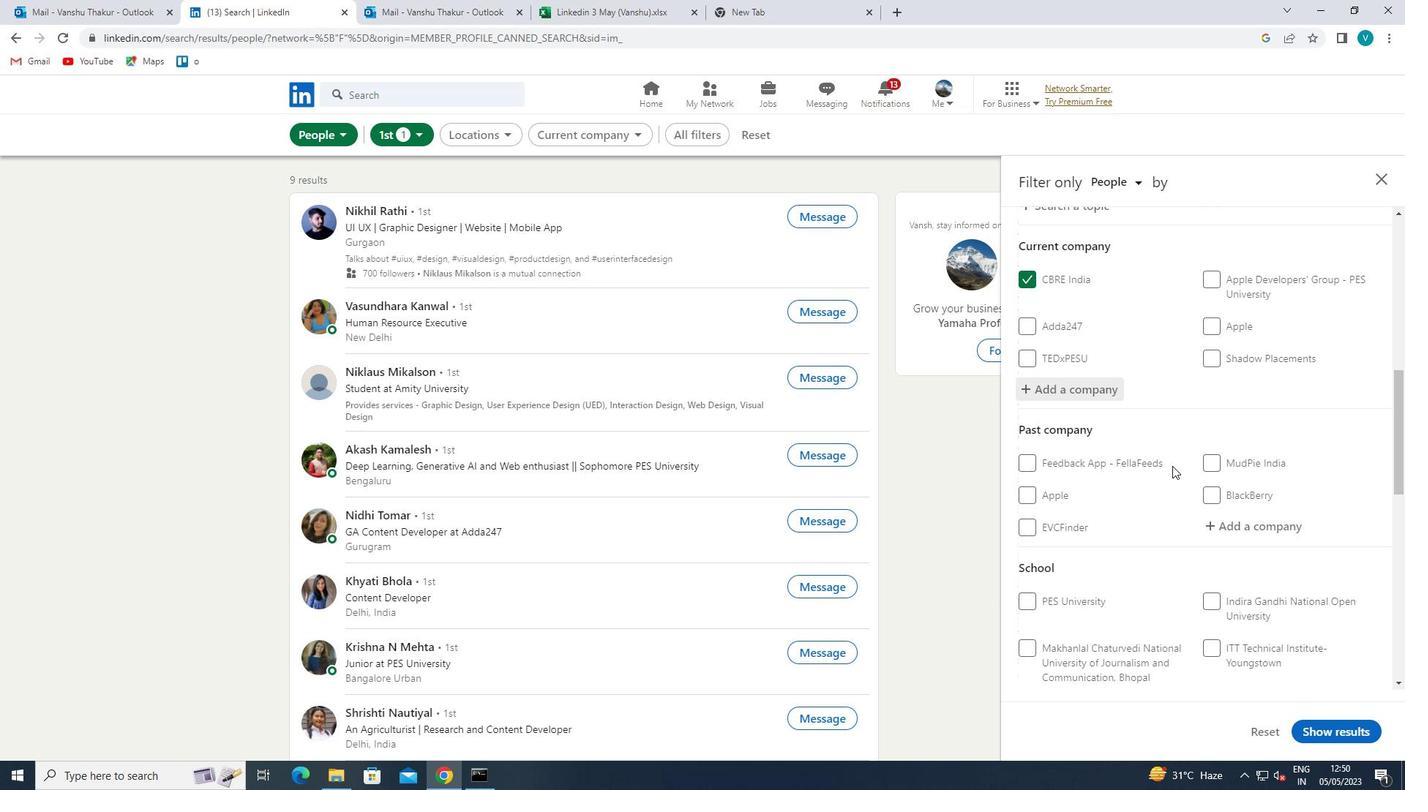 
Action: Mouse scrolled (1173, 465) with delta (0, 0)
Screenshot: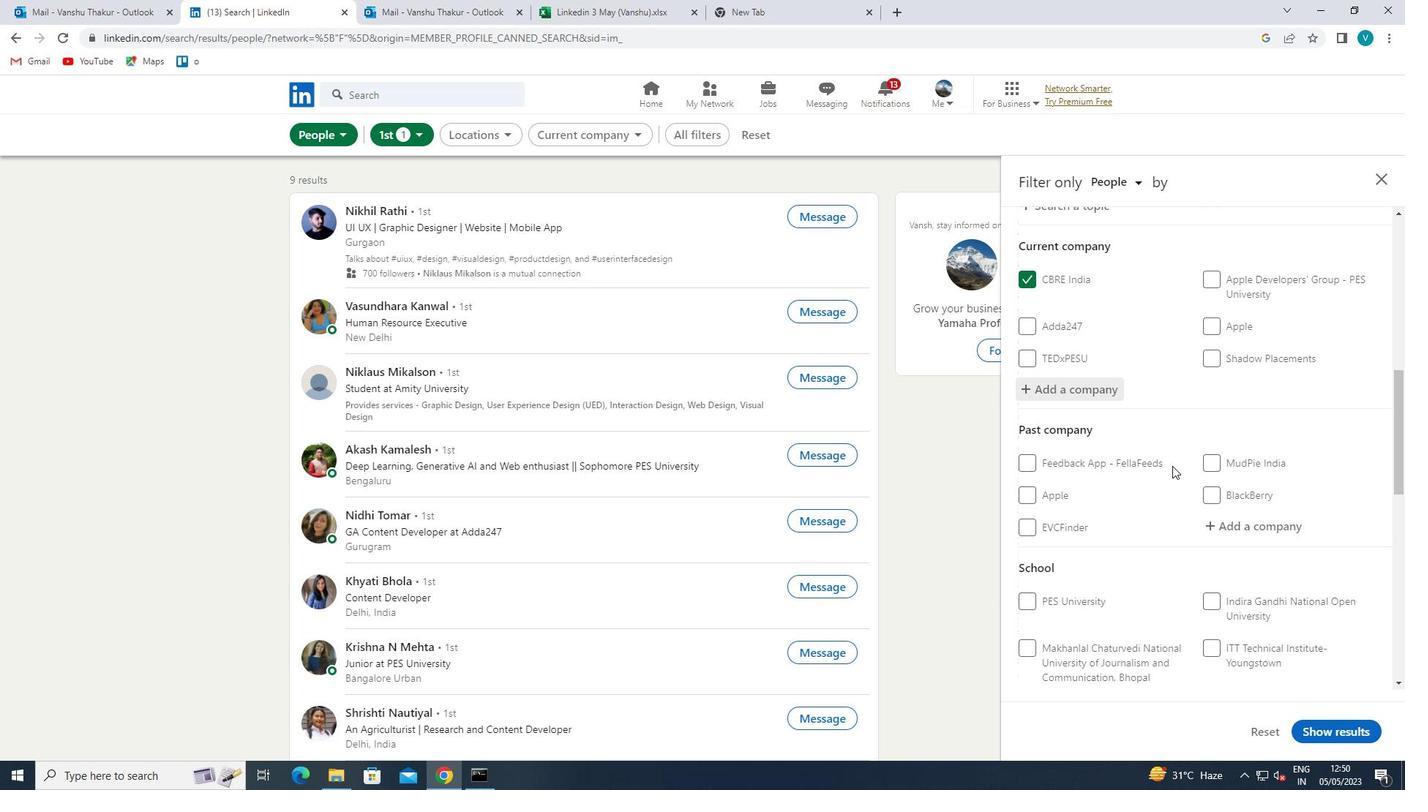 
Action: Mouse moved to (1234, 479)
Screenshot: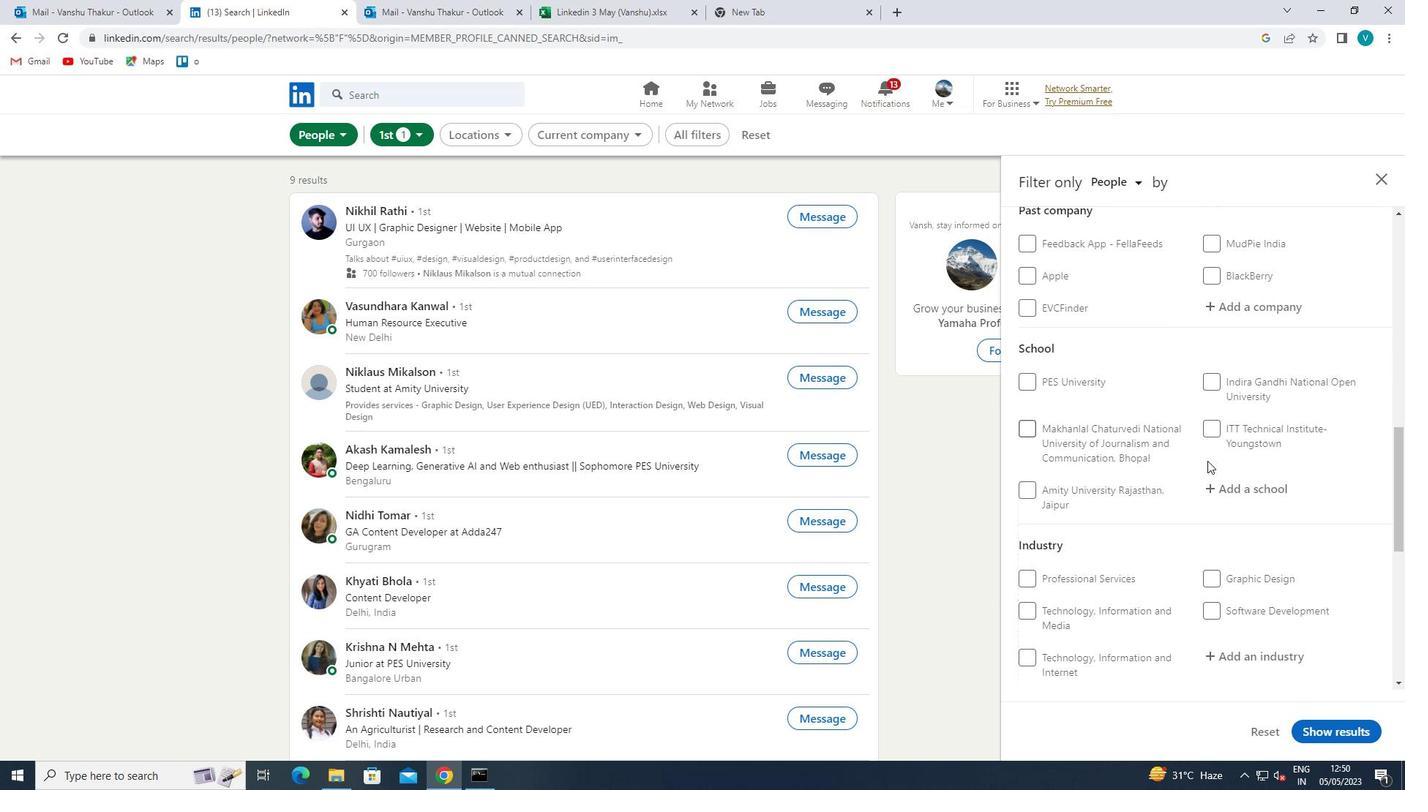 
Action: Mouse pressed left at (1234, 479)
Screenshot: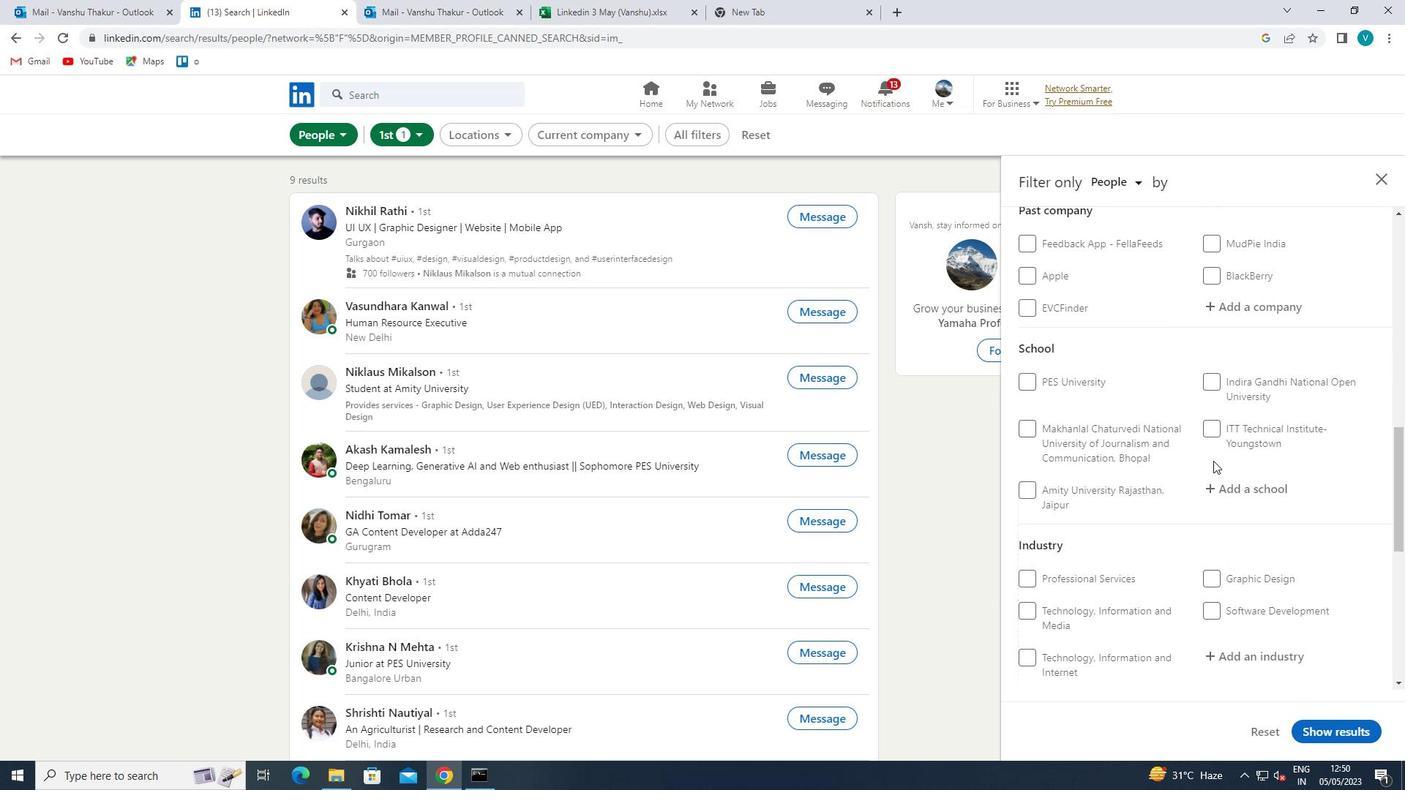 
Action: Key pressed <Key.shift>AVINASHLIN<Key.left><Key.left><Key.left>I<Key.right><Key.right><Key.right><Key.right>GAMN
Screenshot: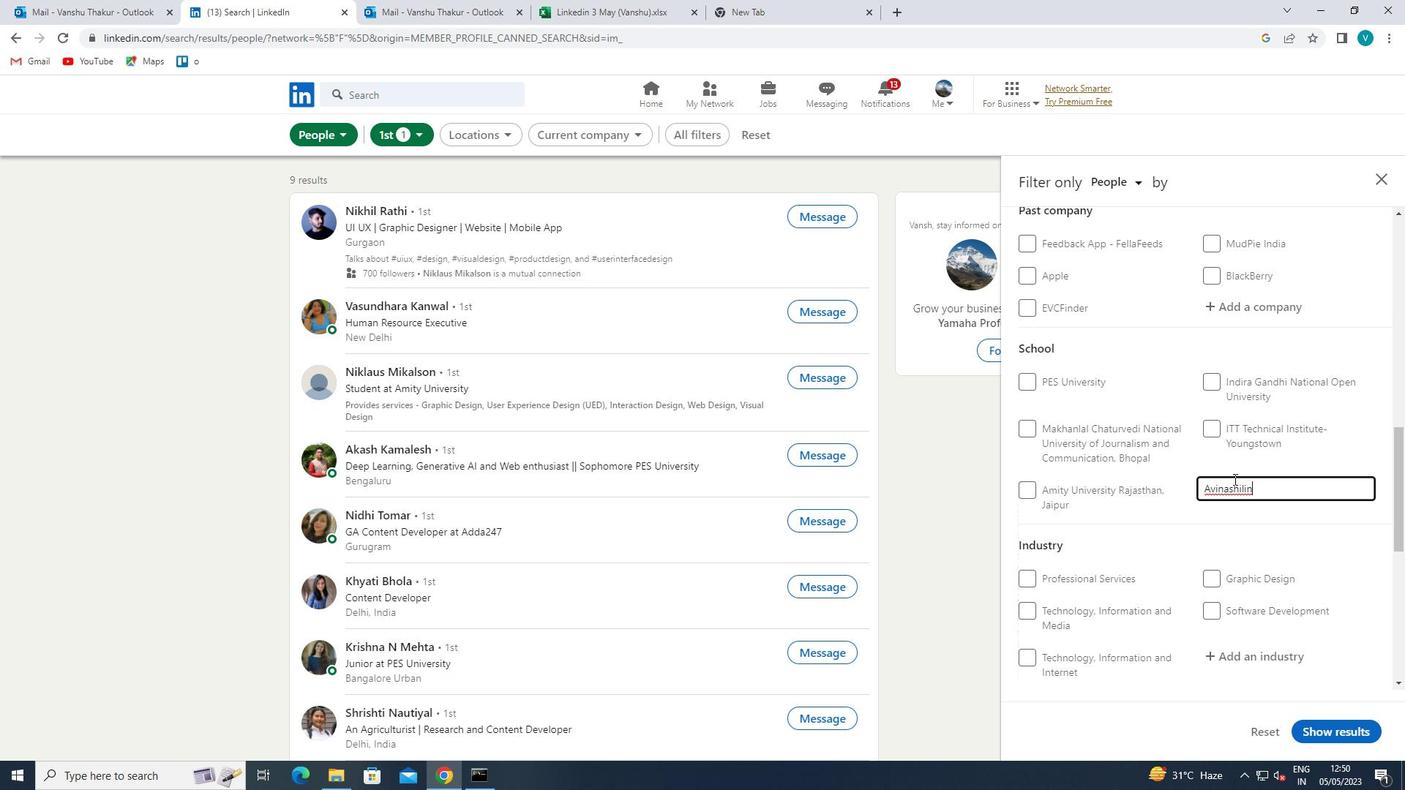 
Action: Mouse moved to (1216, 503)
Screenshot: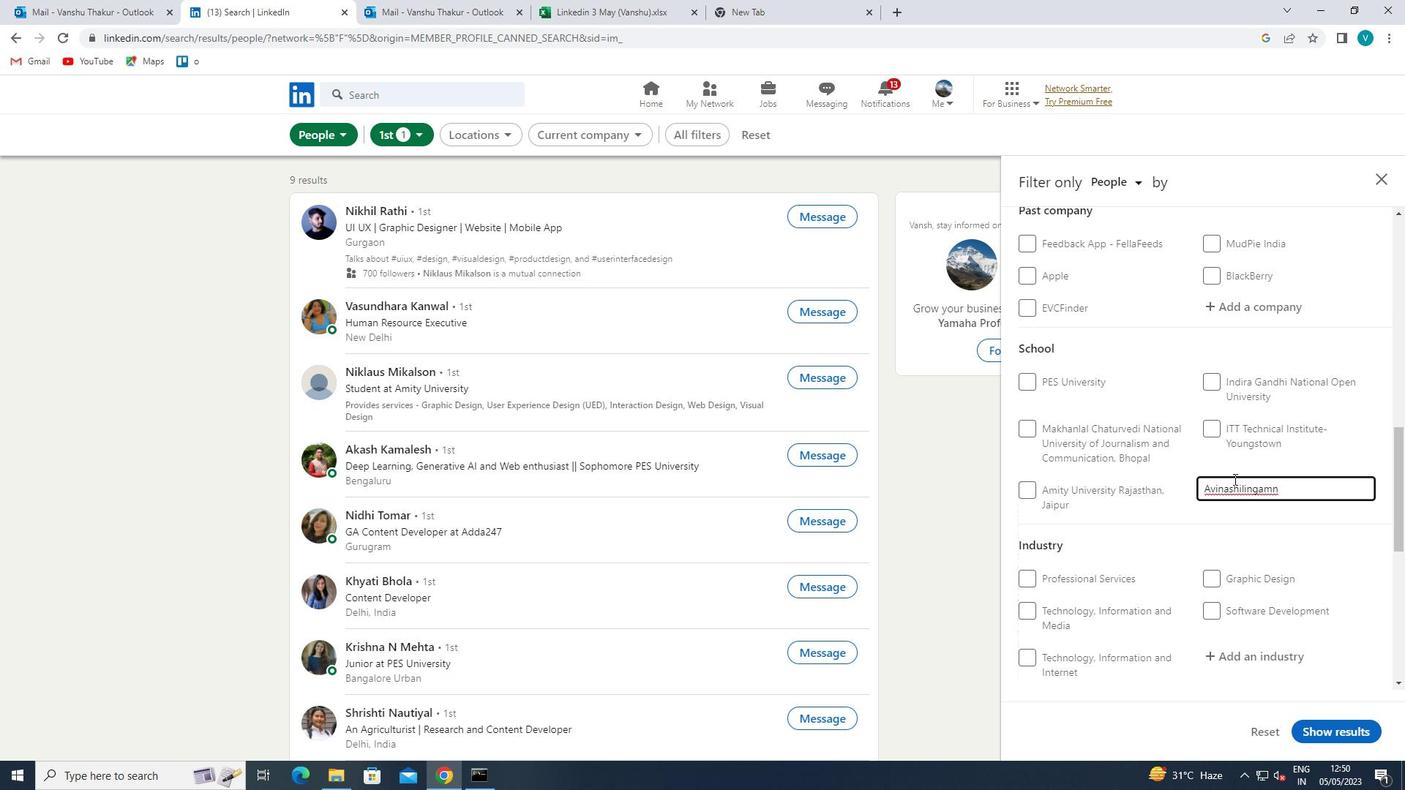 
Action: Key pressed <Key.backspace><Key.space>
Screenshot: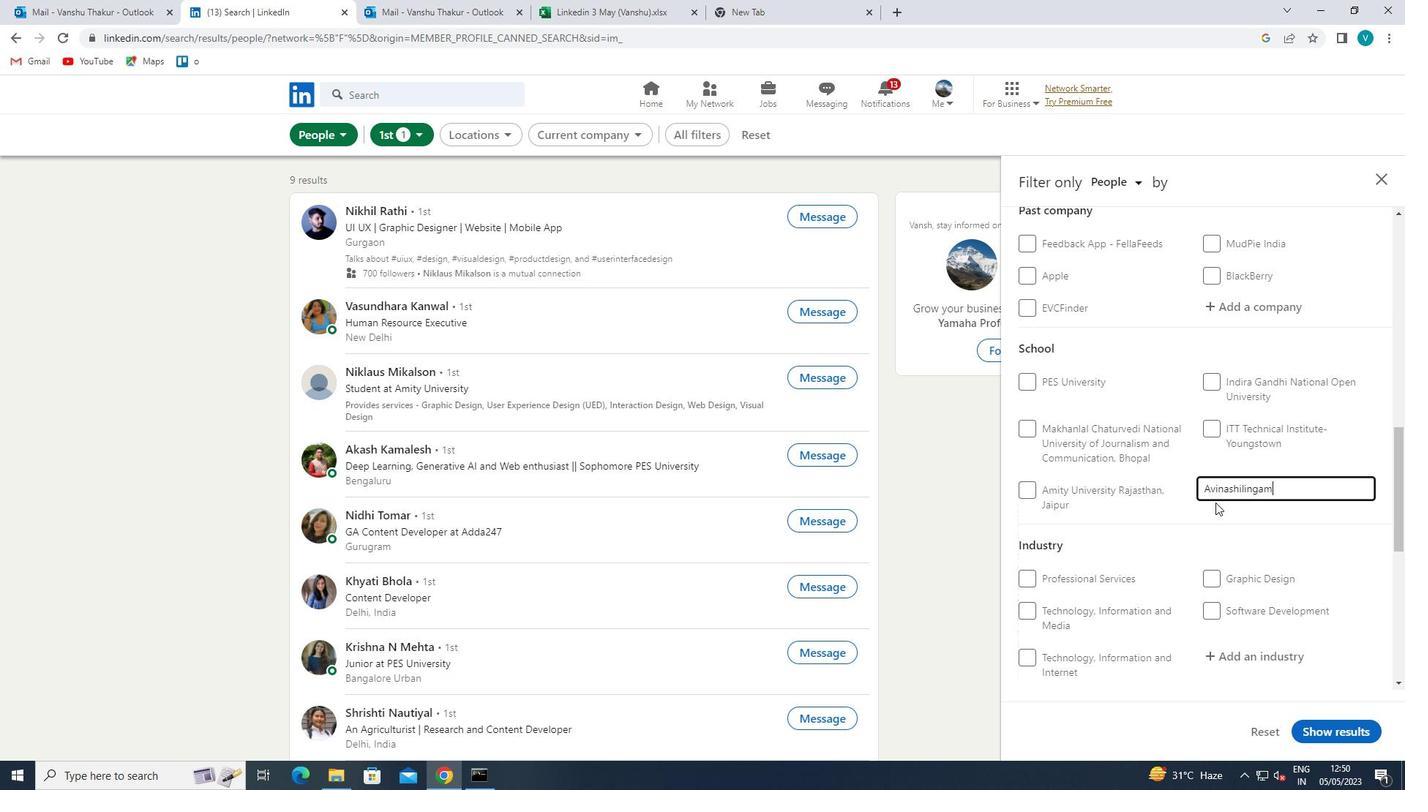 
Action: Mouse moved to (1216, 561)
Screenshot: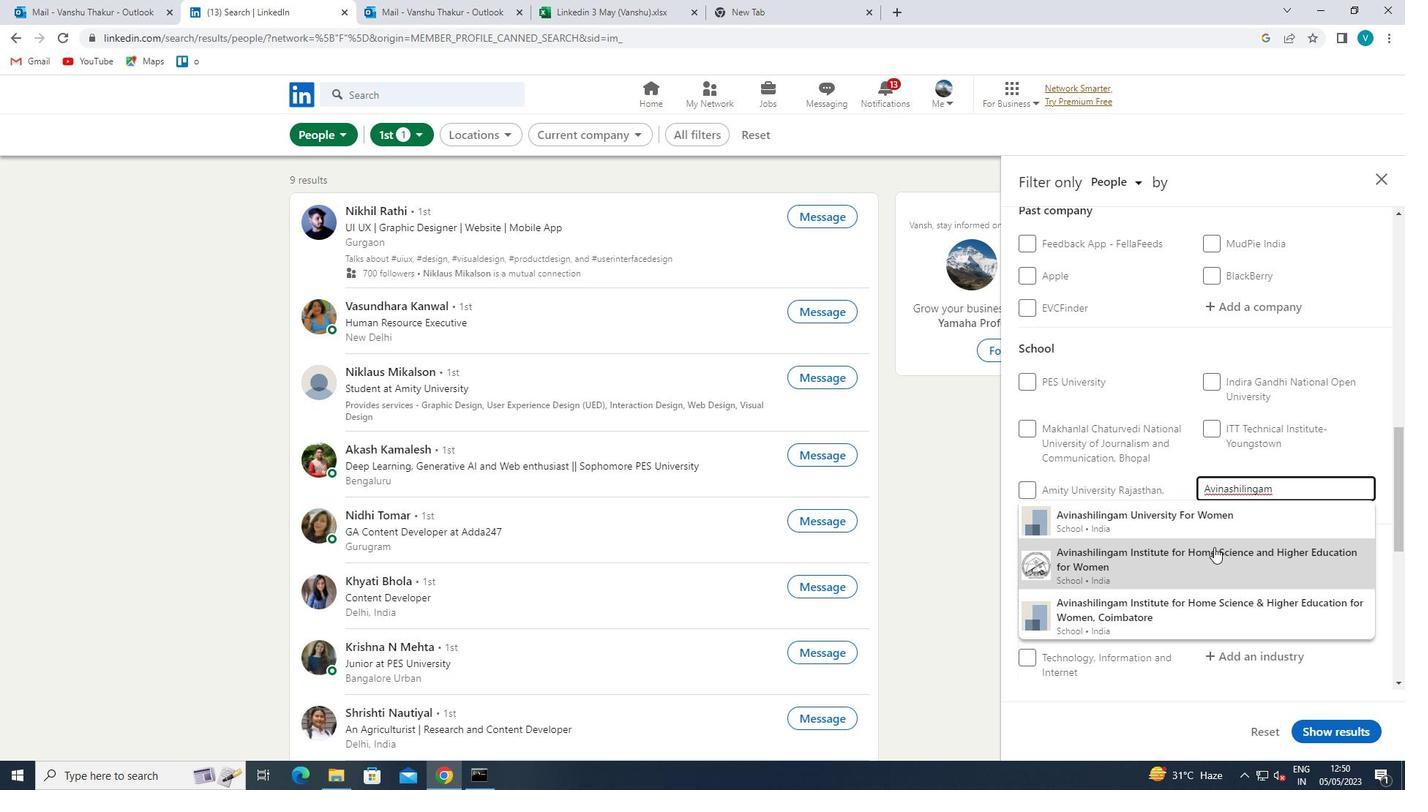 
Action: Mouse pressed left at (1216, 561)
Screenshot: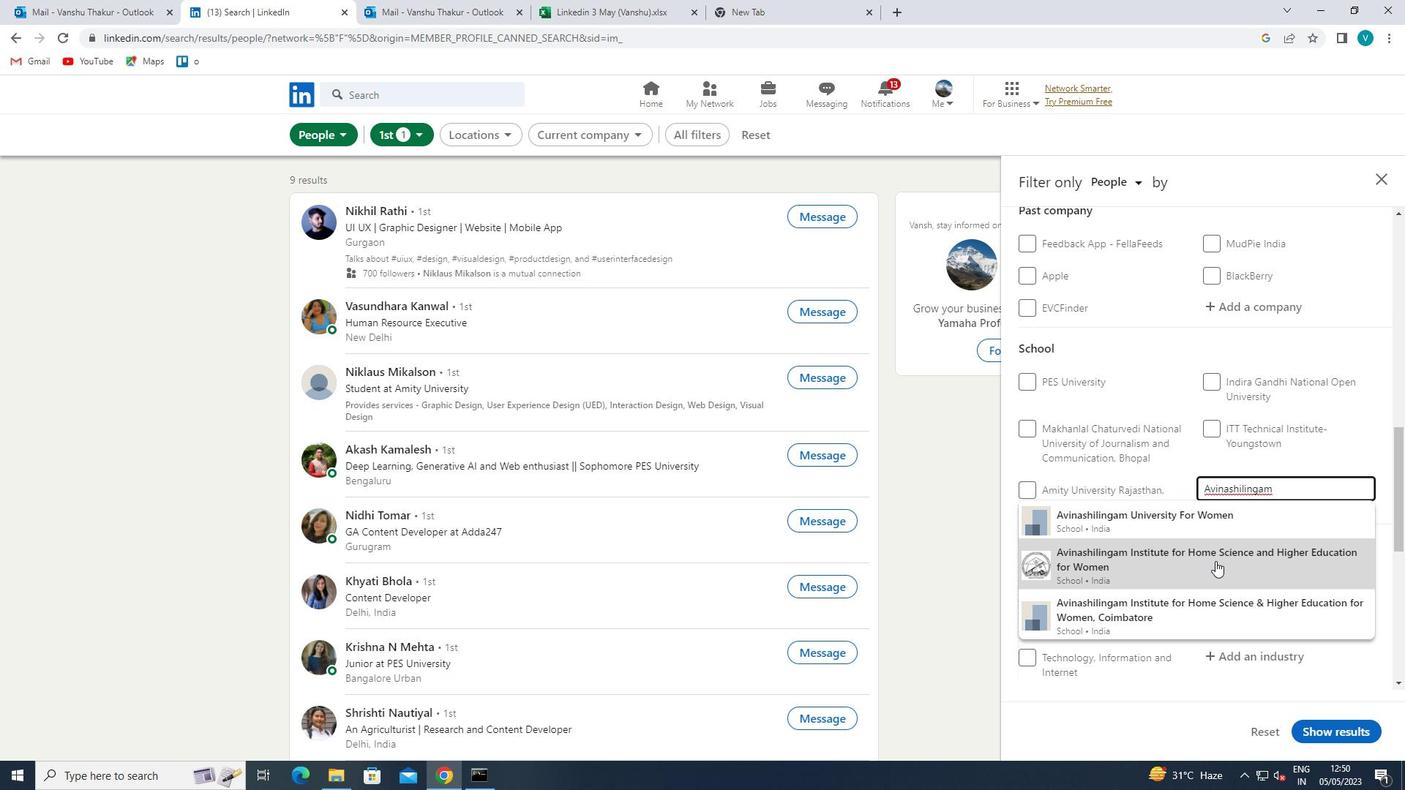 
Action: Mouse scrolled (1216, 560) with delta (0, 0)
Screenshot: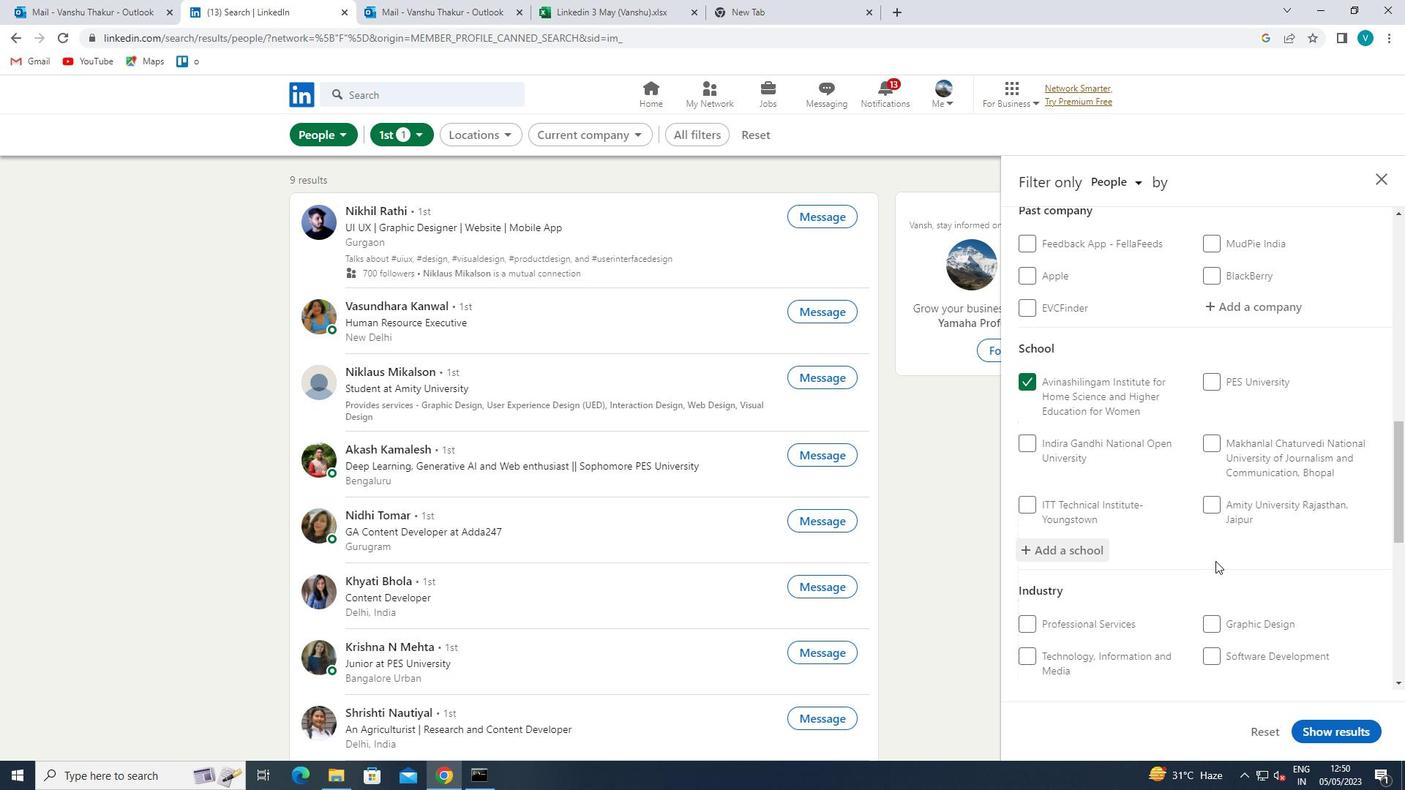 
Action: Mouse scrolled (1216, 560) with delta (0, 0)
Screenshot: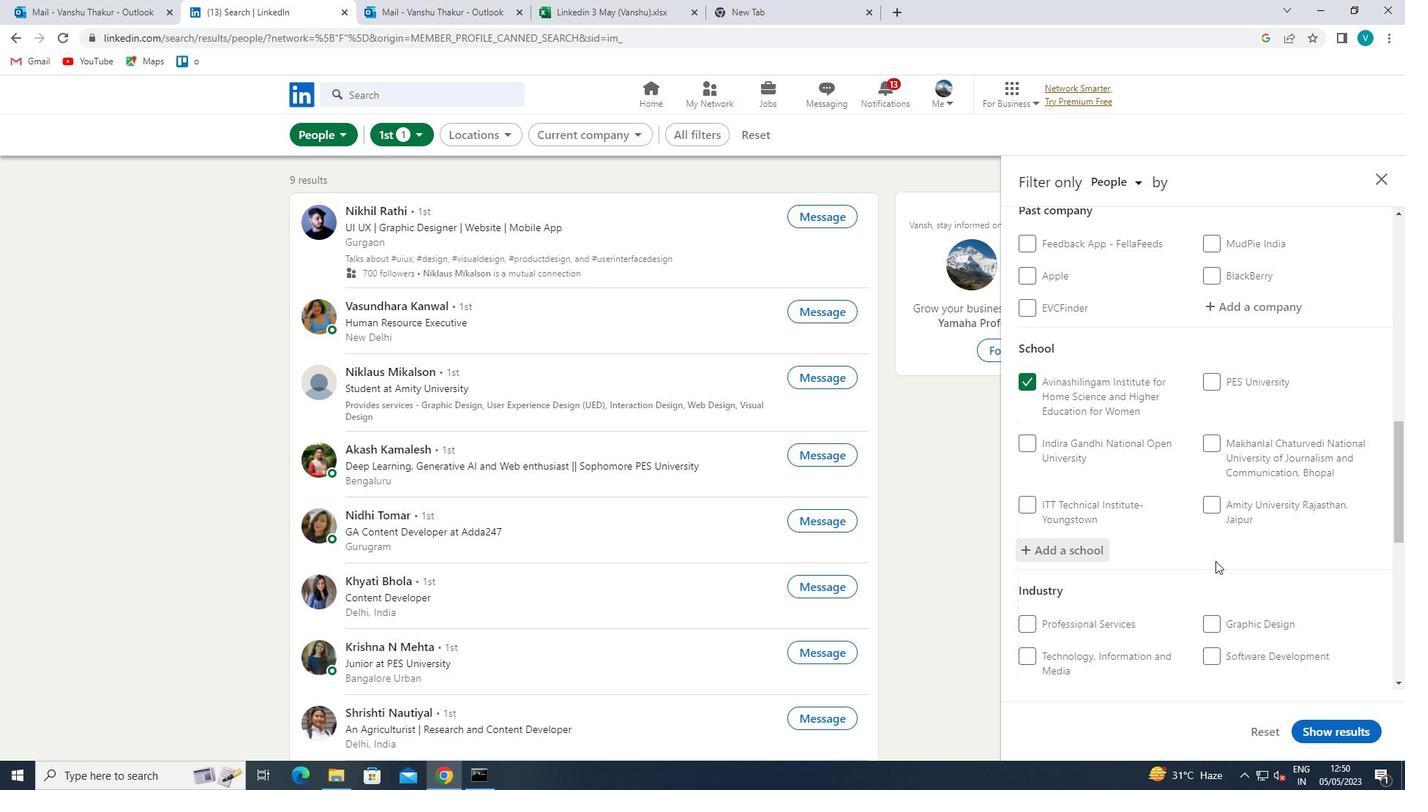 
Action: Mouse scrolled (1216, 560) with delta (0, 0)
Screenshot: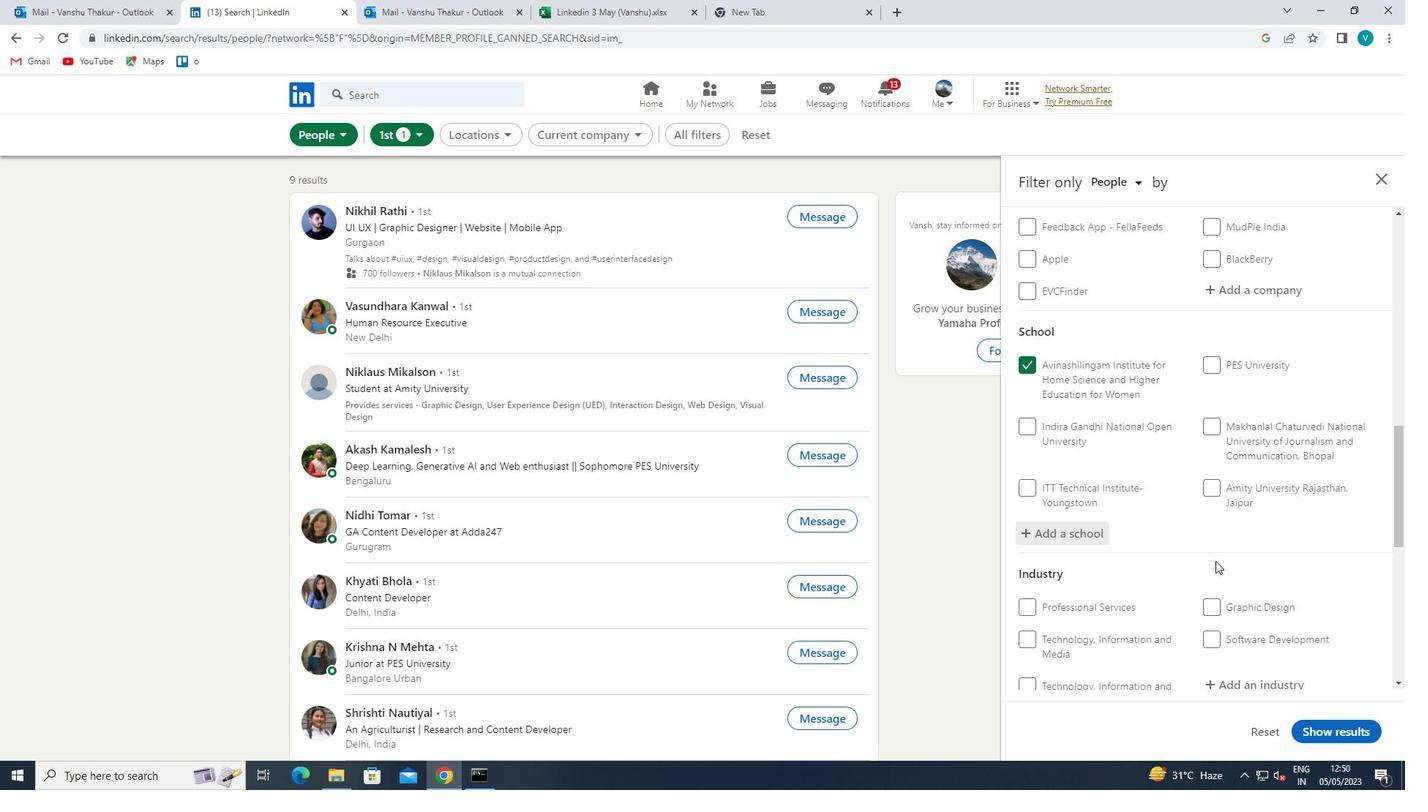
Action: Mouse moved to (1245, 491)
Screenshot: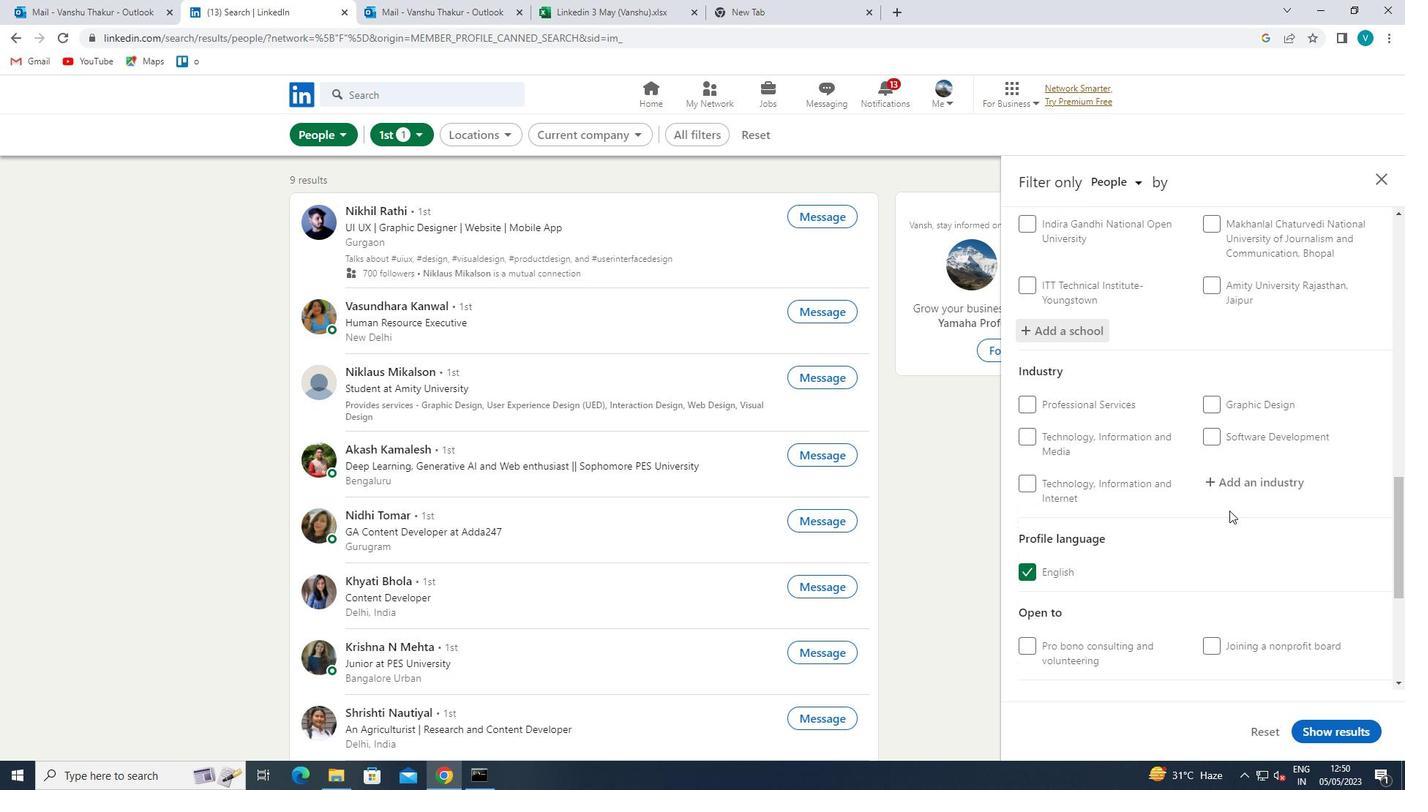 
Action: Mouse pressed left at (1245, 491)
Screenshot: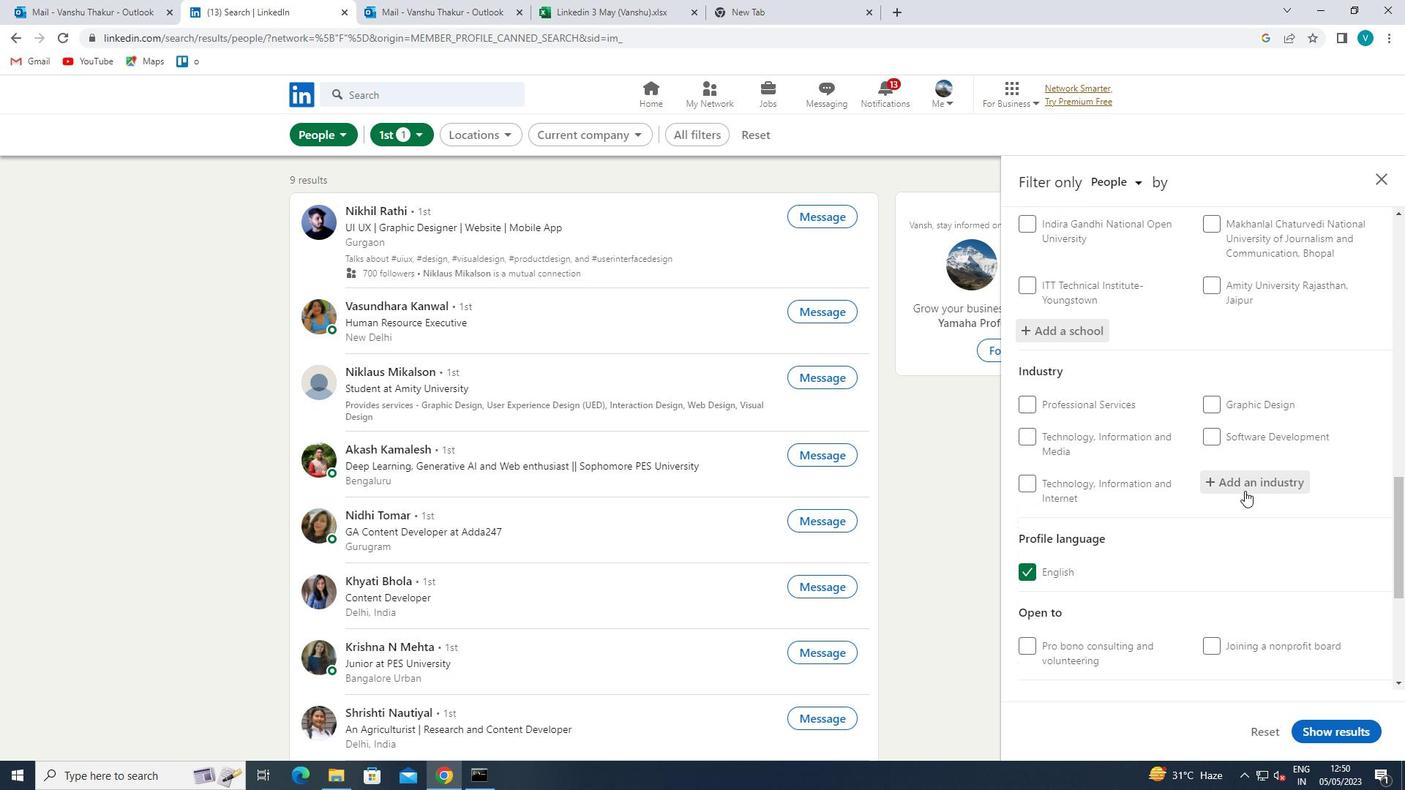 
Action: Key pressed <Key.shift>MEDIA<Key.space><Key.shift>PRODUCTION
Screenshot: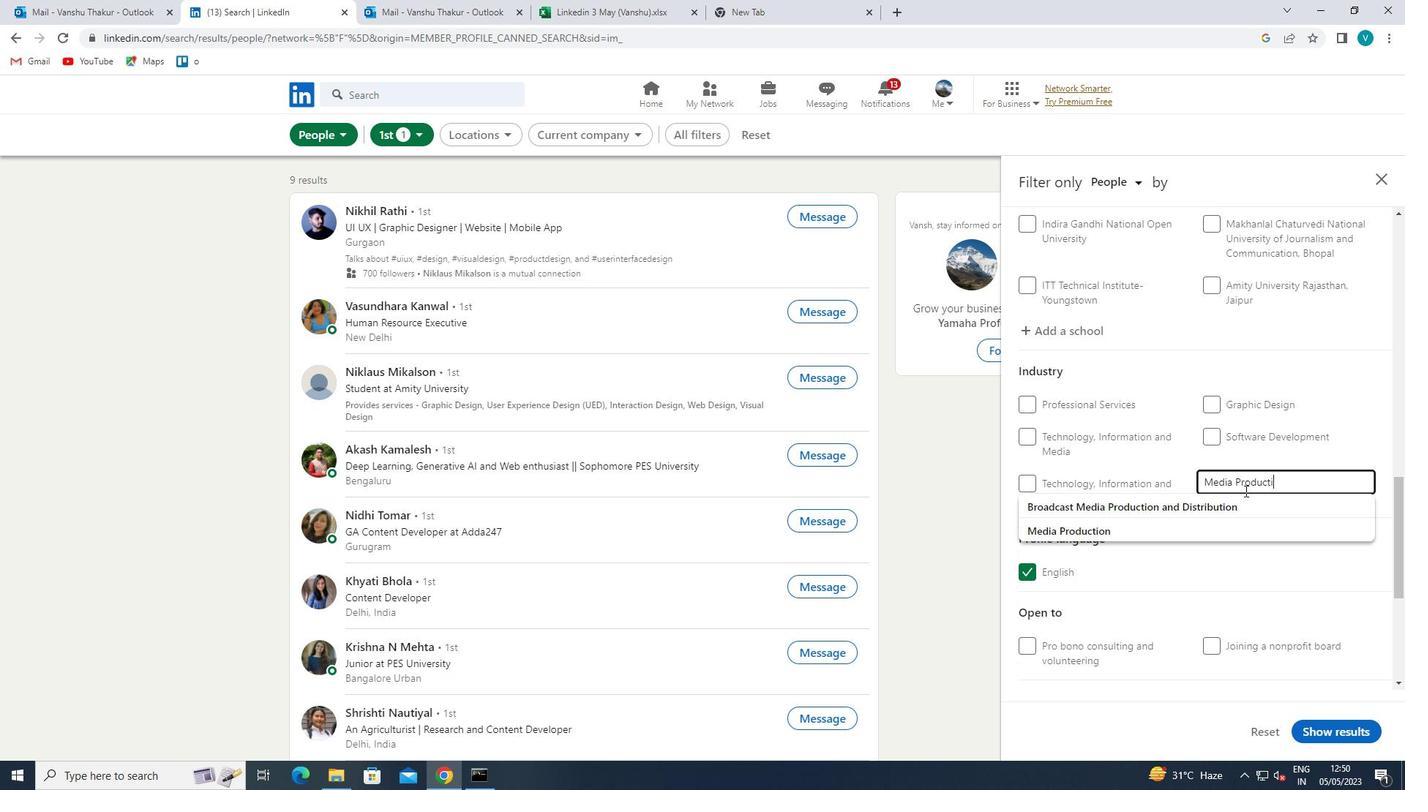 
Action: Mouse moved to (1226, 502)
Screenshot: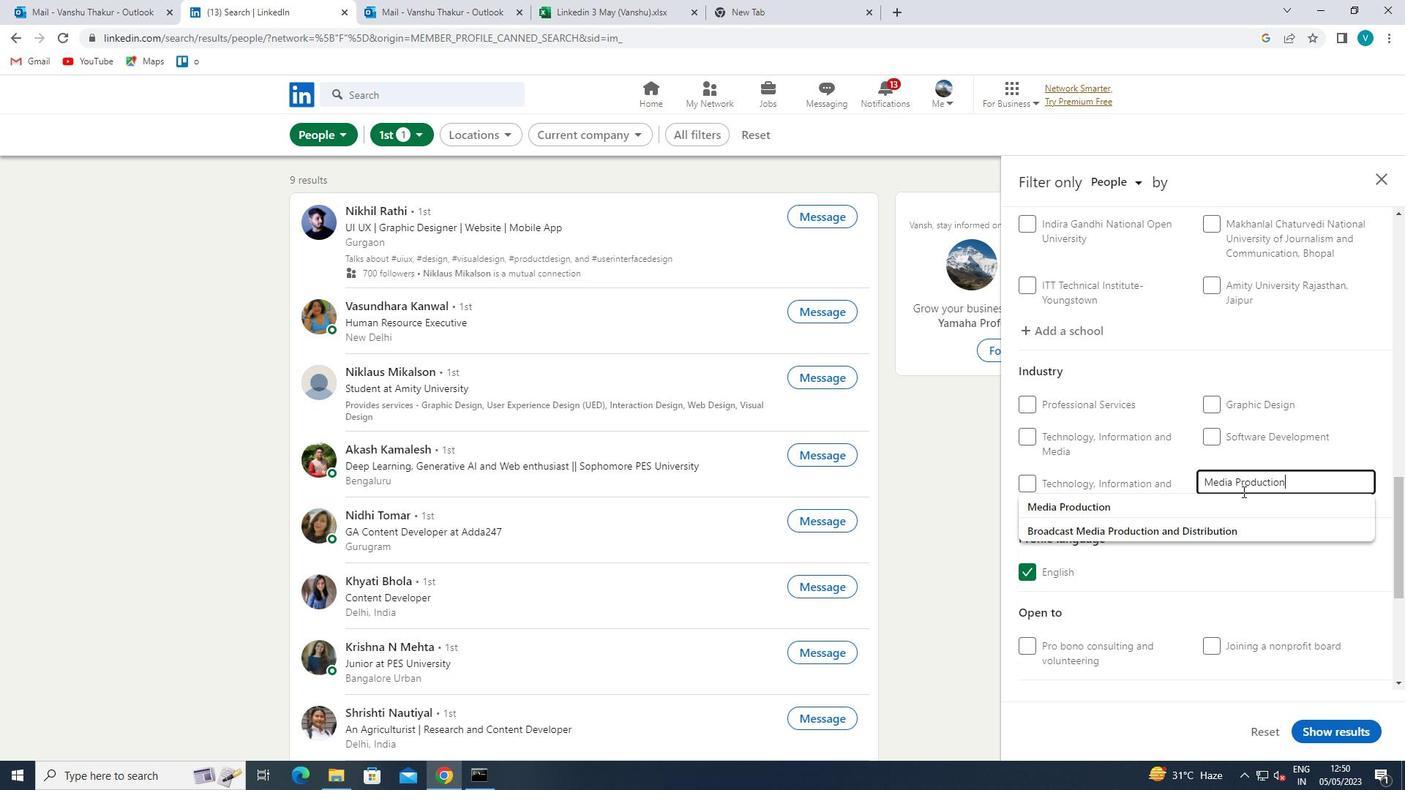 
Action: Mouse pressed left at (1226, 502)
Screenshot: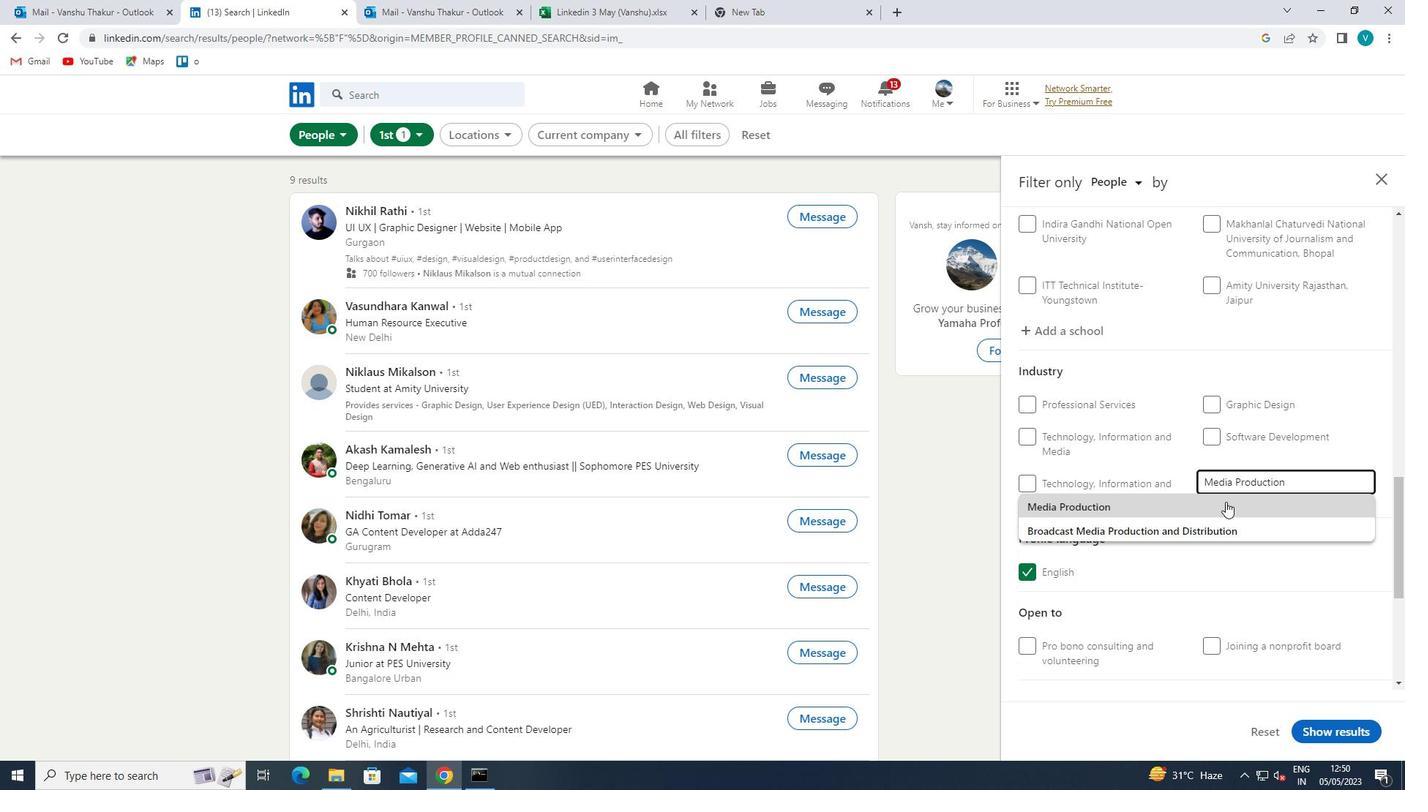 
Action: Mouse scrolled (1226, 501) with delta (0, 0)
Screenshot: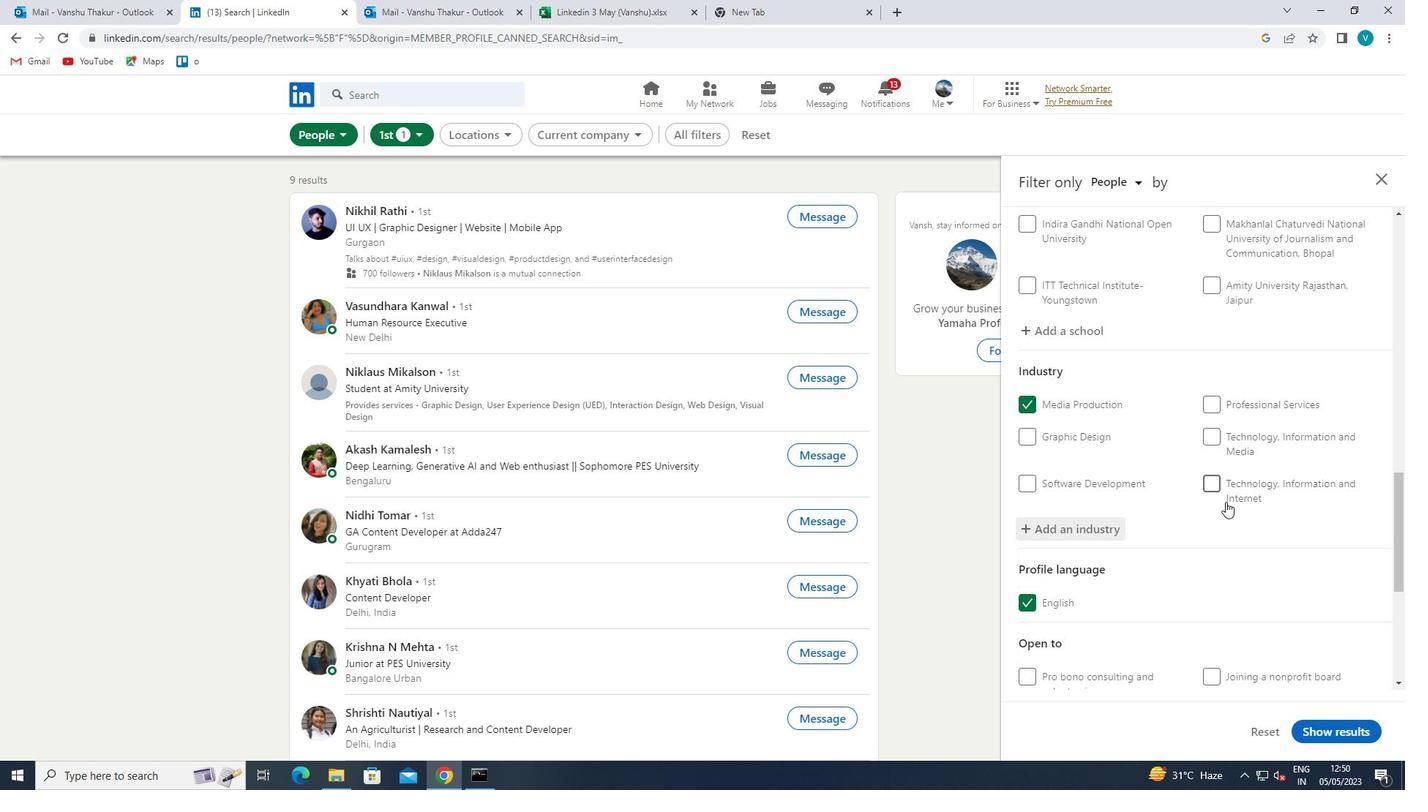 
Action: Mouse scrolled (1226, 501) with delta (0, 0)
Screenshot: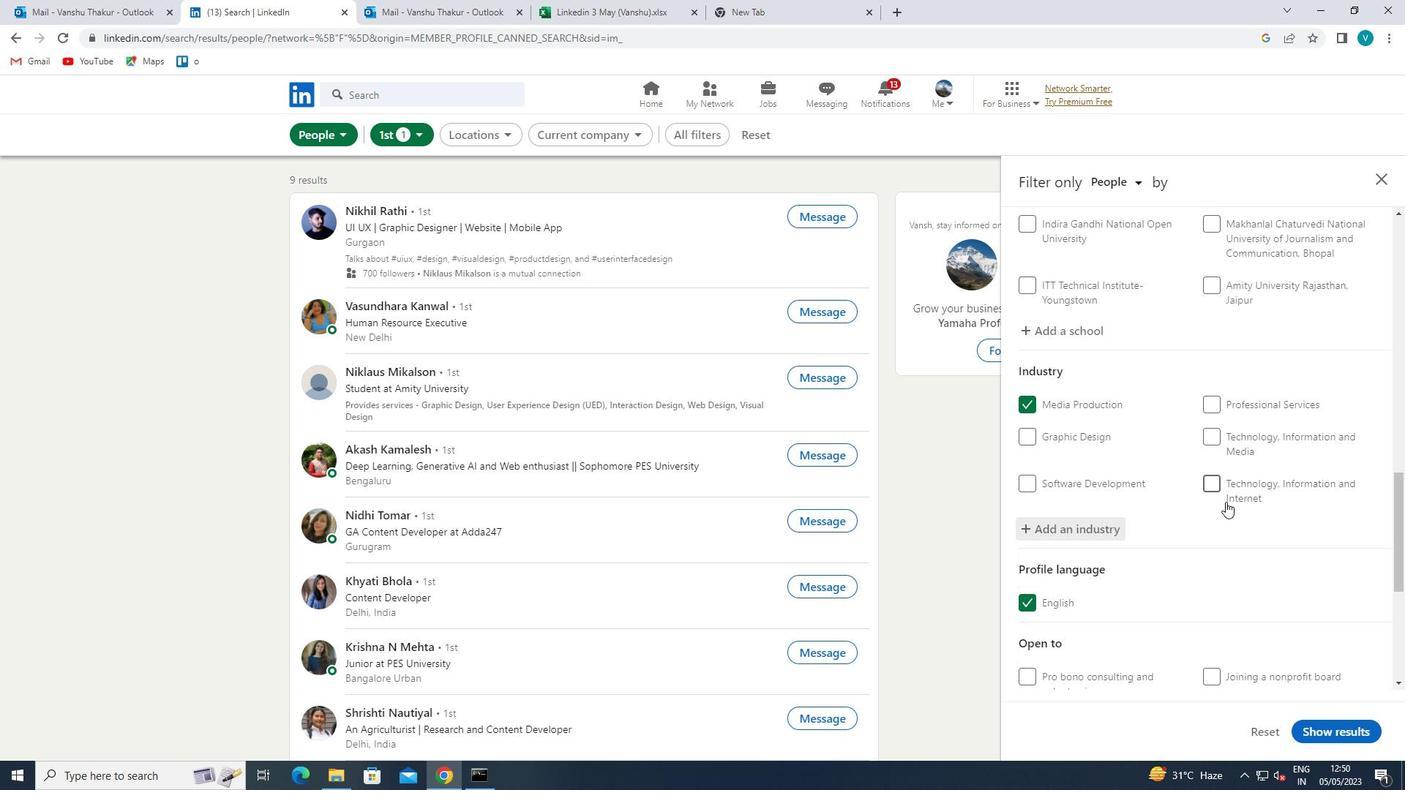 
Action: Mouse scrolled (1226, 501) with delta (0, 0)
Screenshot: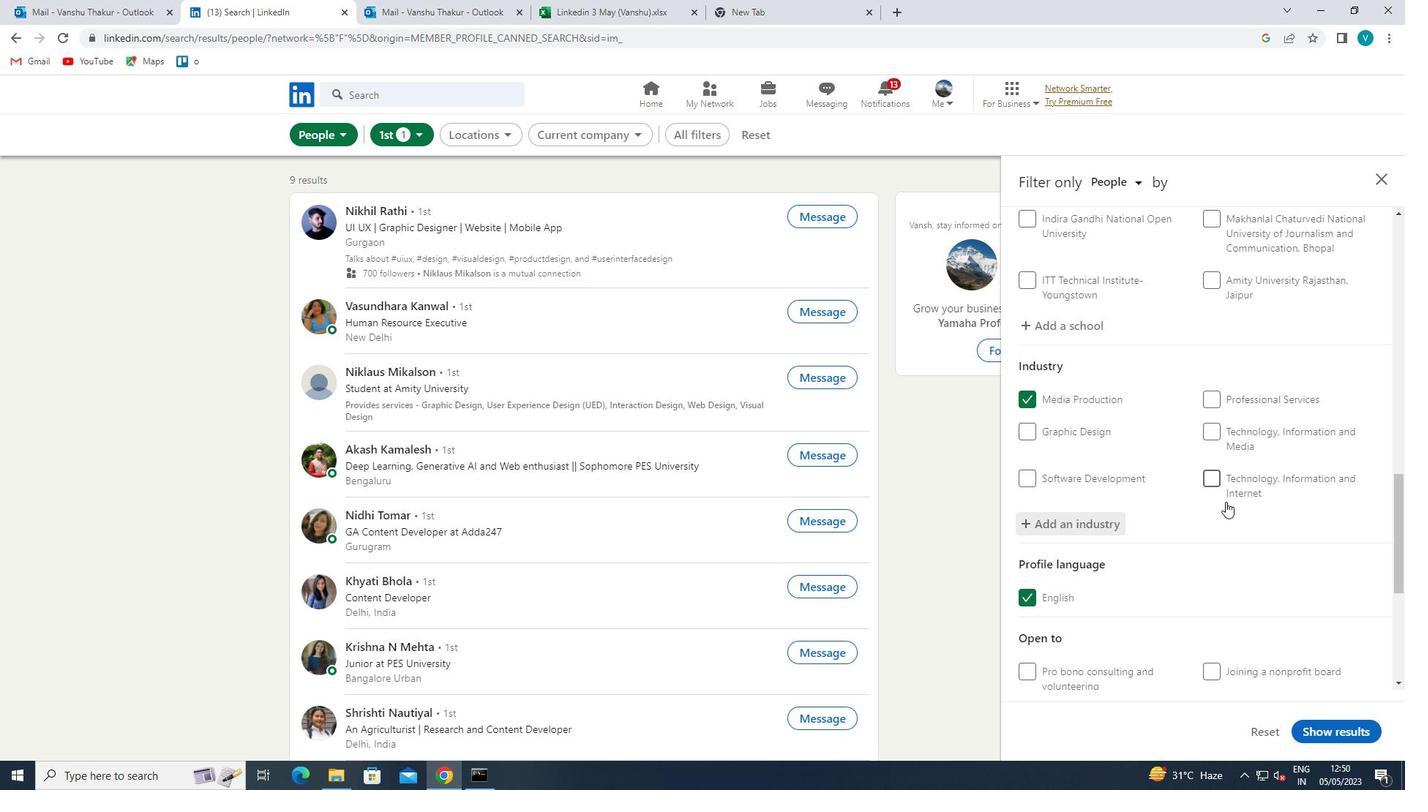 
Action: Mouse scrolled (1226, 501) with delta (0, 0)
Screenshot: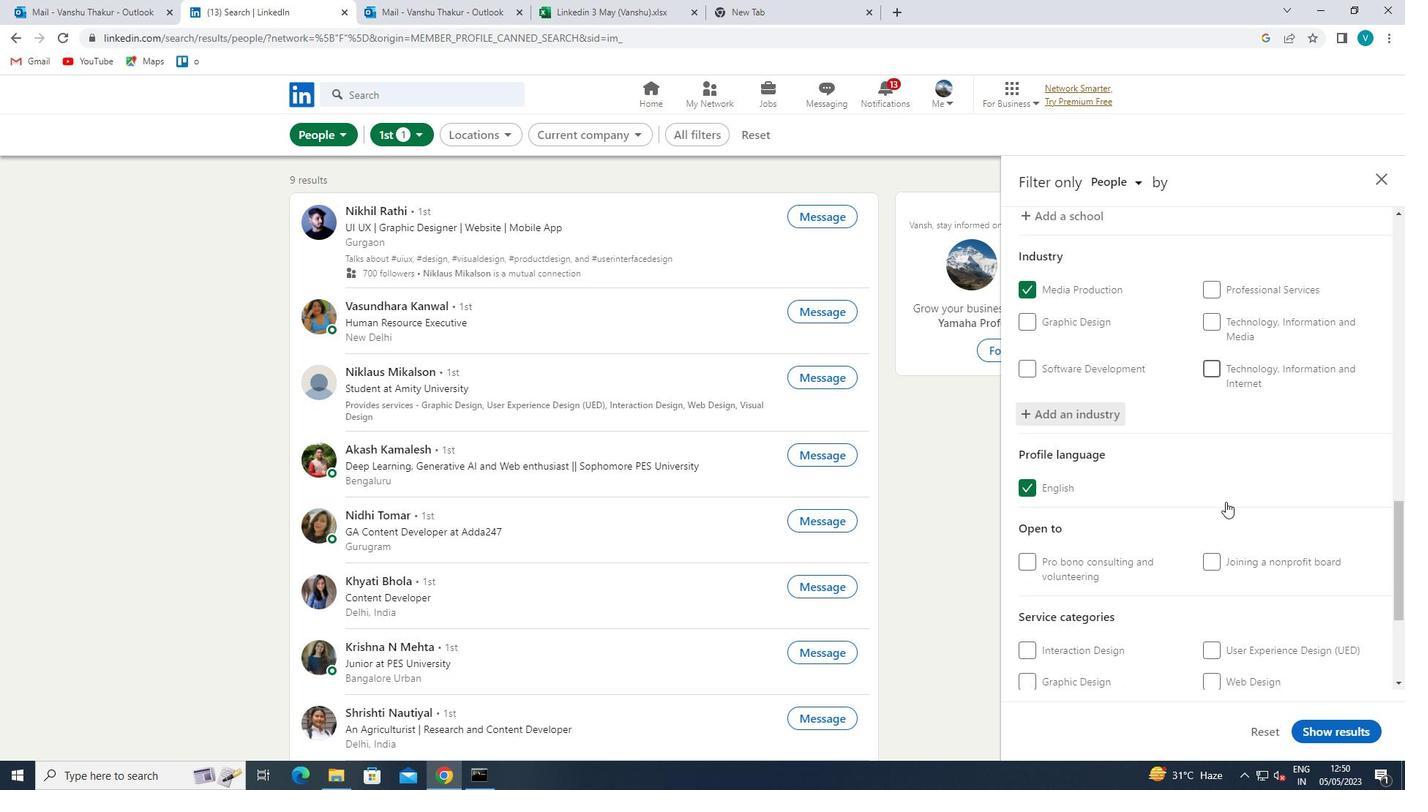
Action: Mouse moved to (1230, 533)
Screenshot: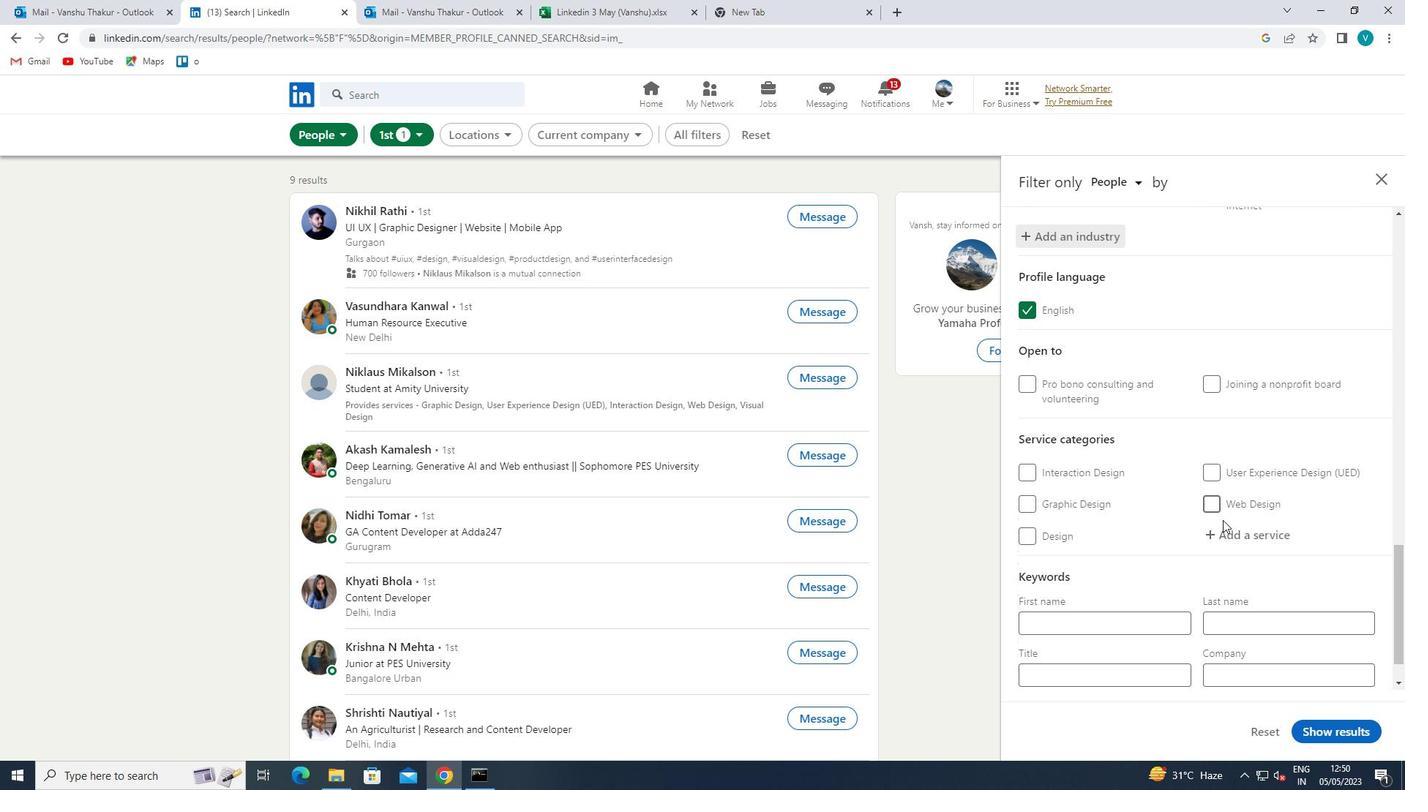 
Action: Mouse pressed left at (1230, 533)
Screenshot: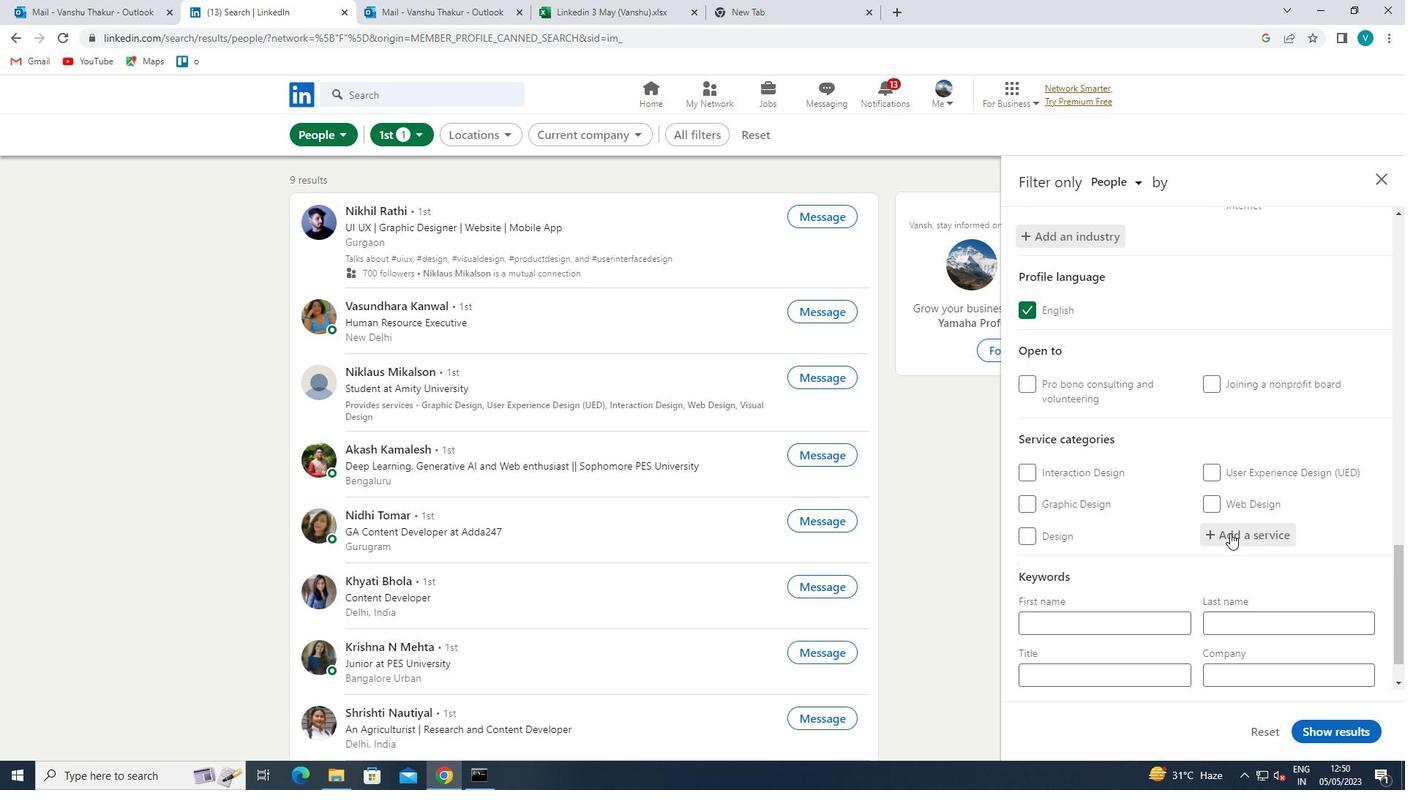 
Action: Key pressed <Key.shift>MARKET<Key.space>
Screenshot: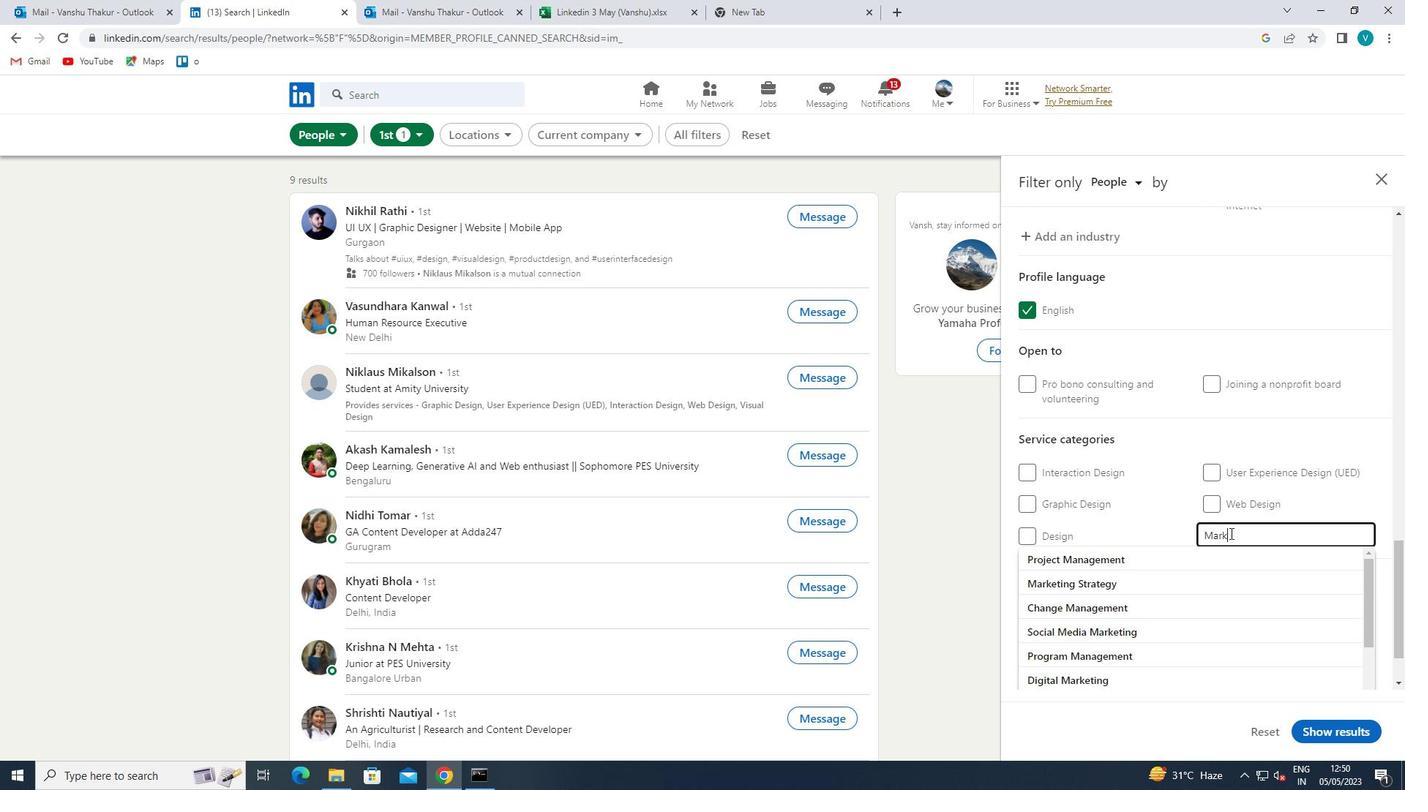 
Action: Mouse moved to (1223, 561)
Screenshot: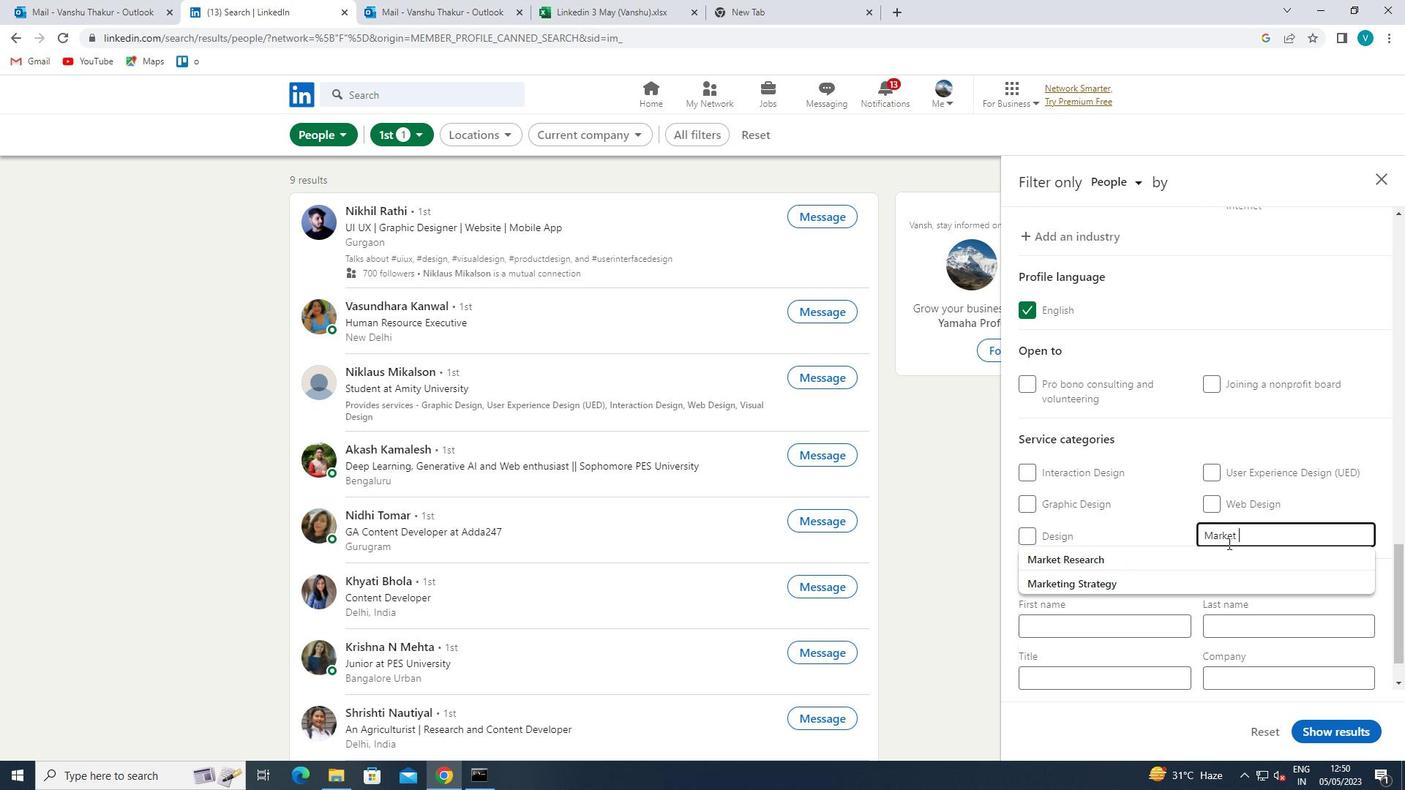 
Action: Mouse pressed left at (1223, 561)
Screenshot: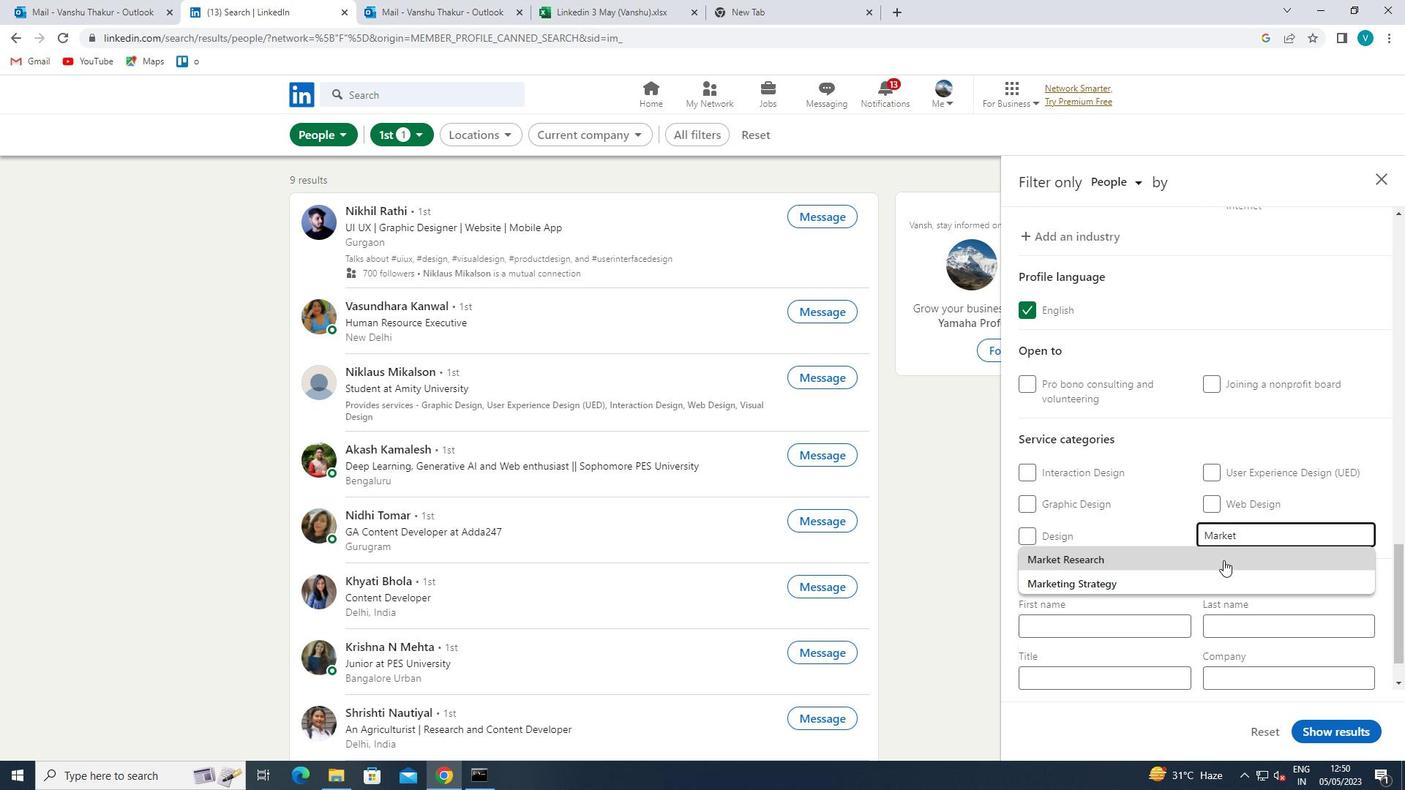 
Action: Mouse scrolled (1223, 560) with delta (0, 0)
Screenshot: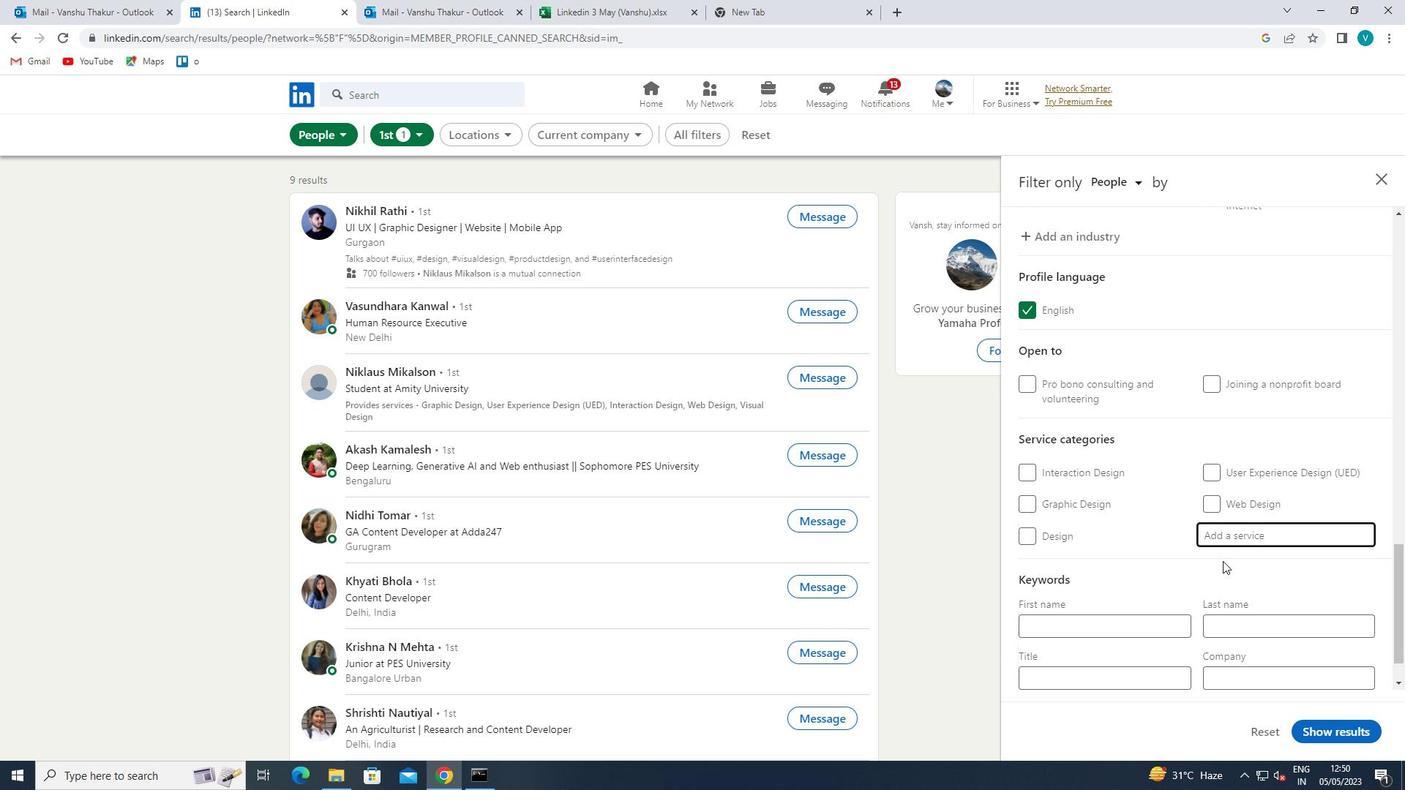 
Action: Mouse moved to (1223, 561)
Screenshot: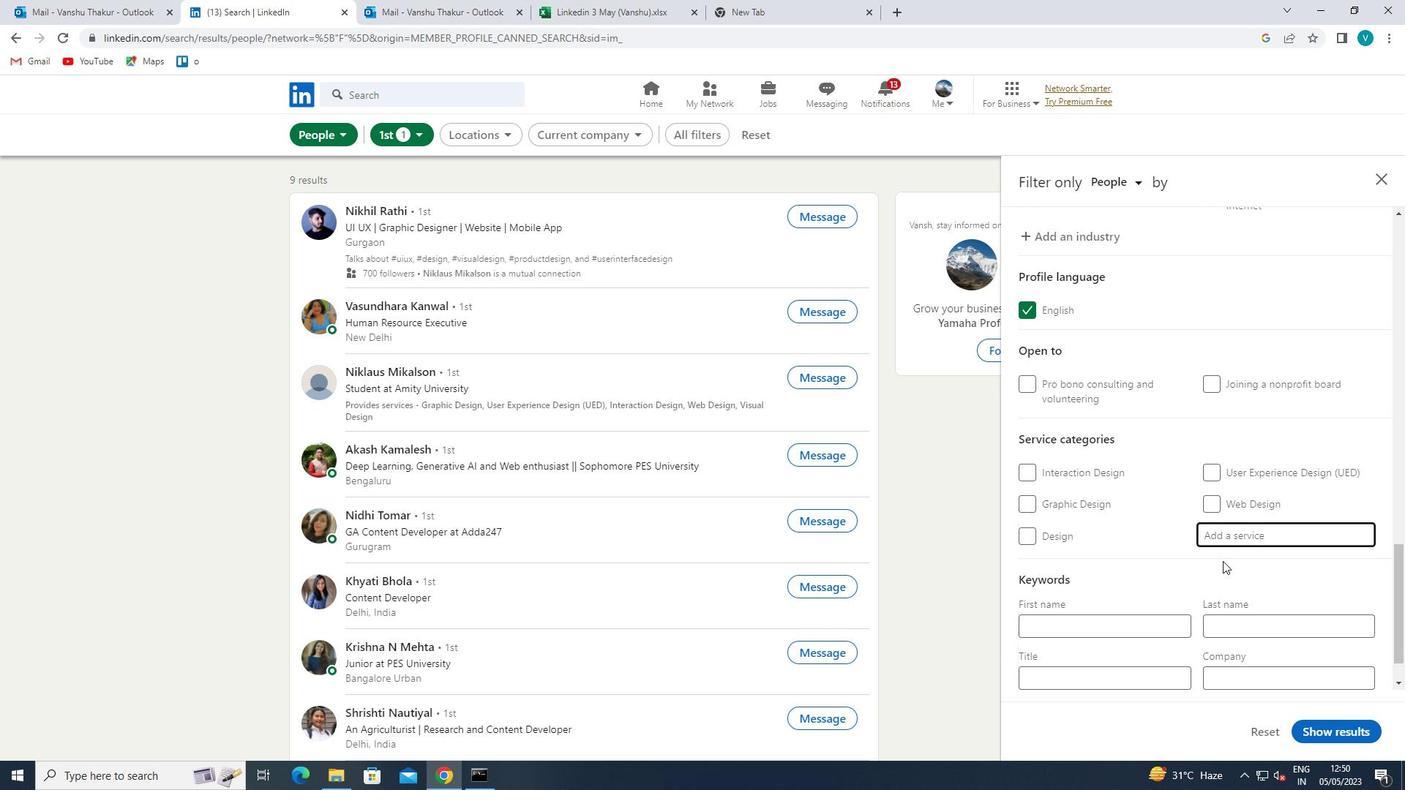 
Action: Mouse scrolled (1223, 560) with delta (0, 0)
Screenshot: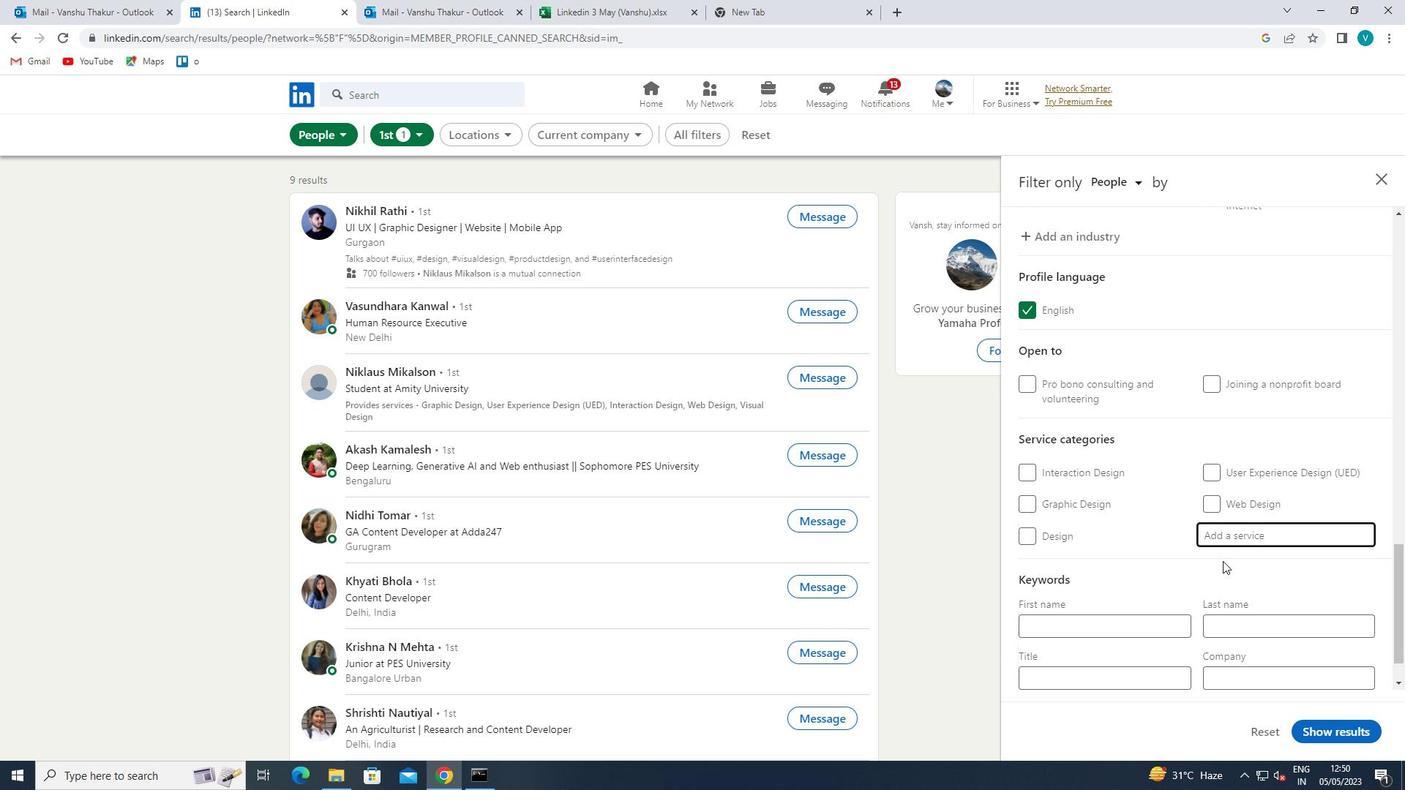 
Action: Mouse moved to (1223, 562)
Screenshot: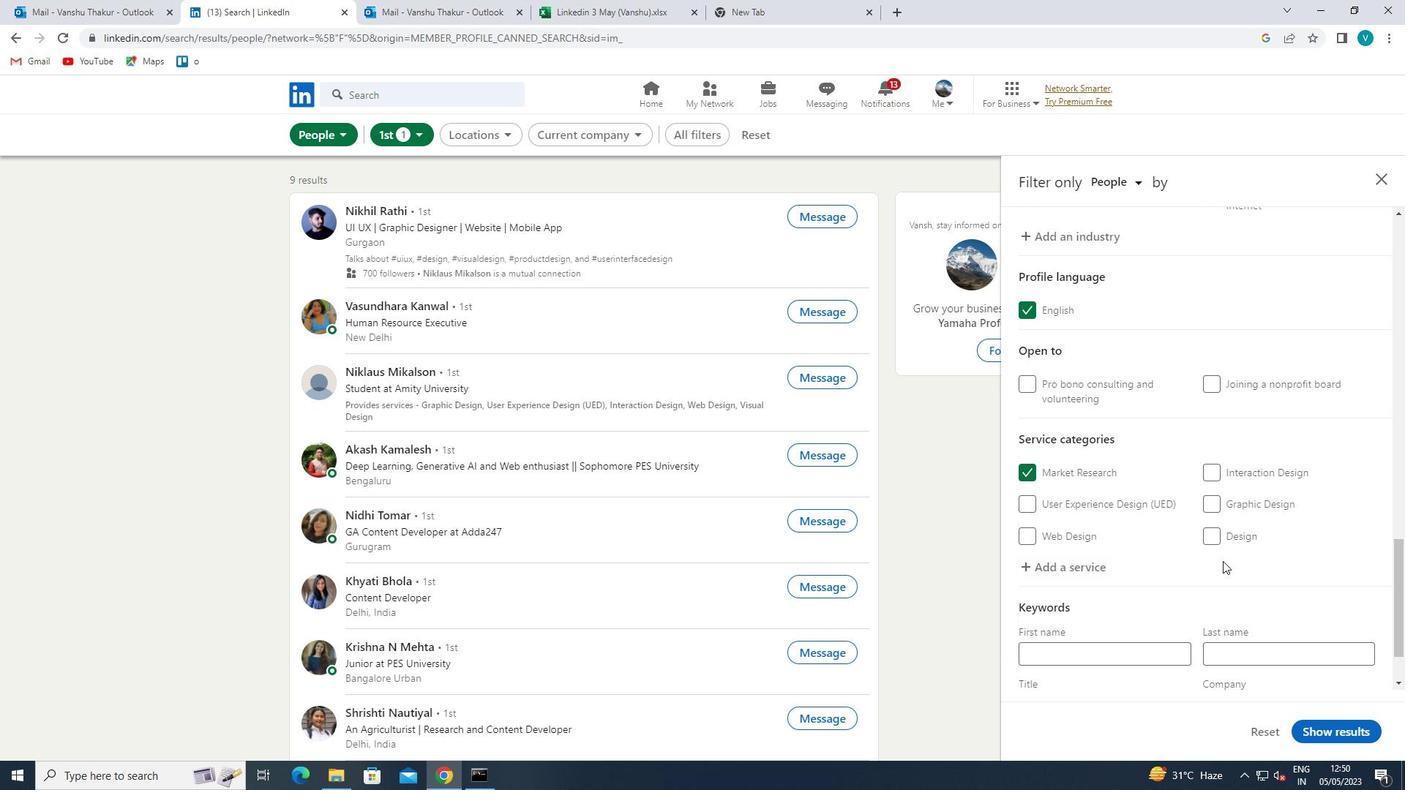 
Action: Mouse scrolled (1223, 561) with delta (0, 0)
Screenshot: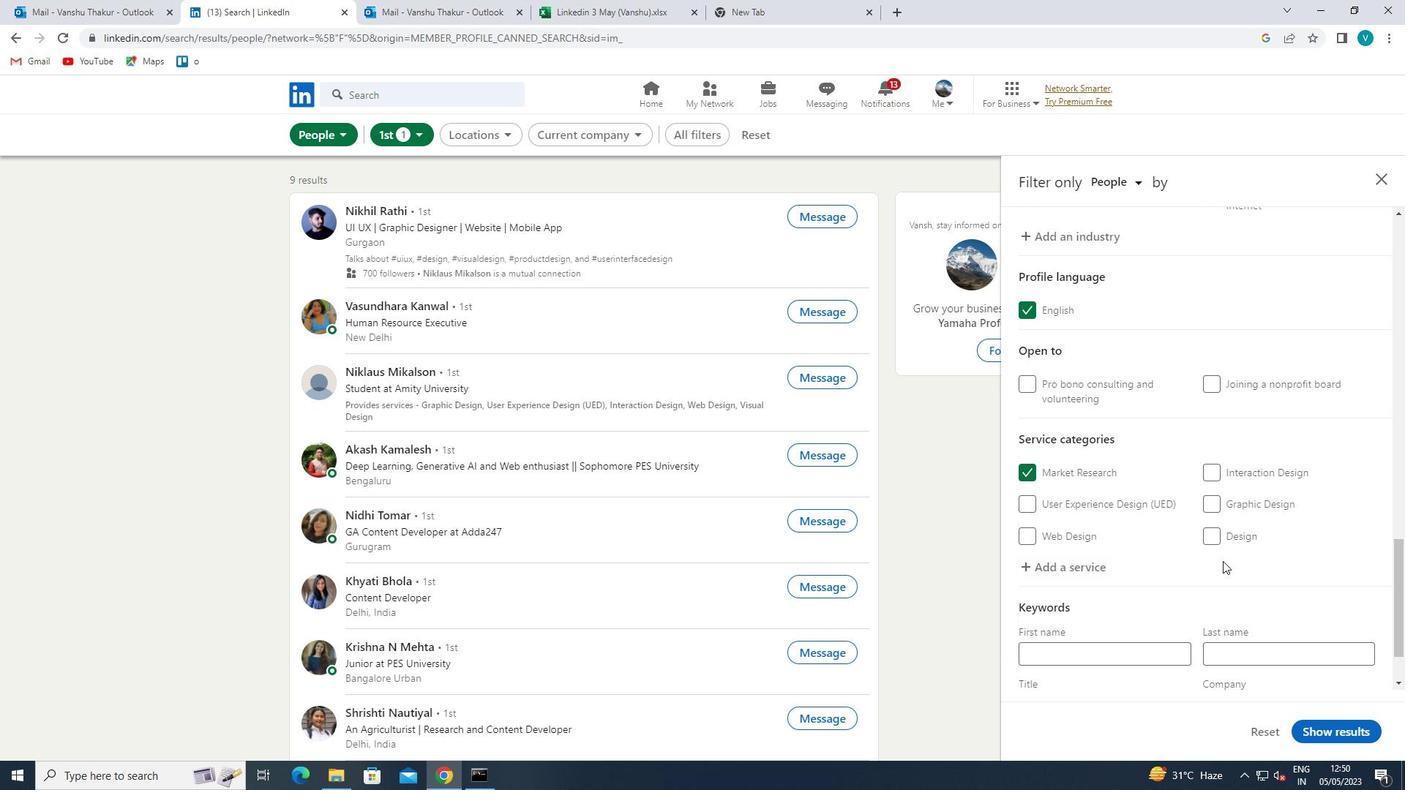 
Action: Mouse moved to (1223, 562)
Screenshot: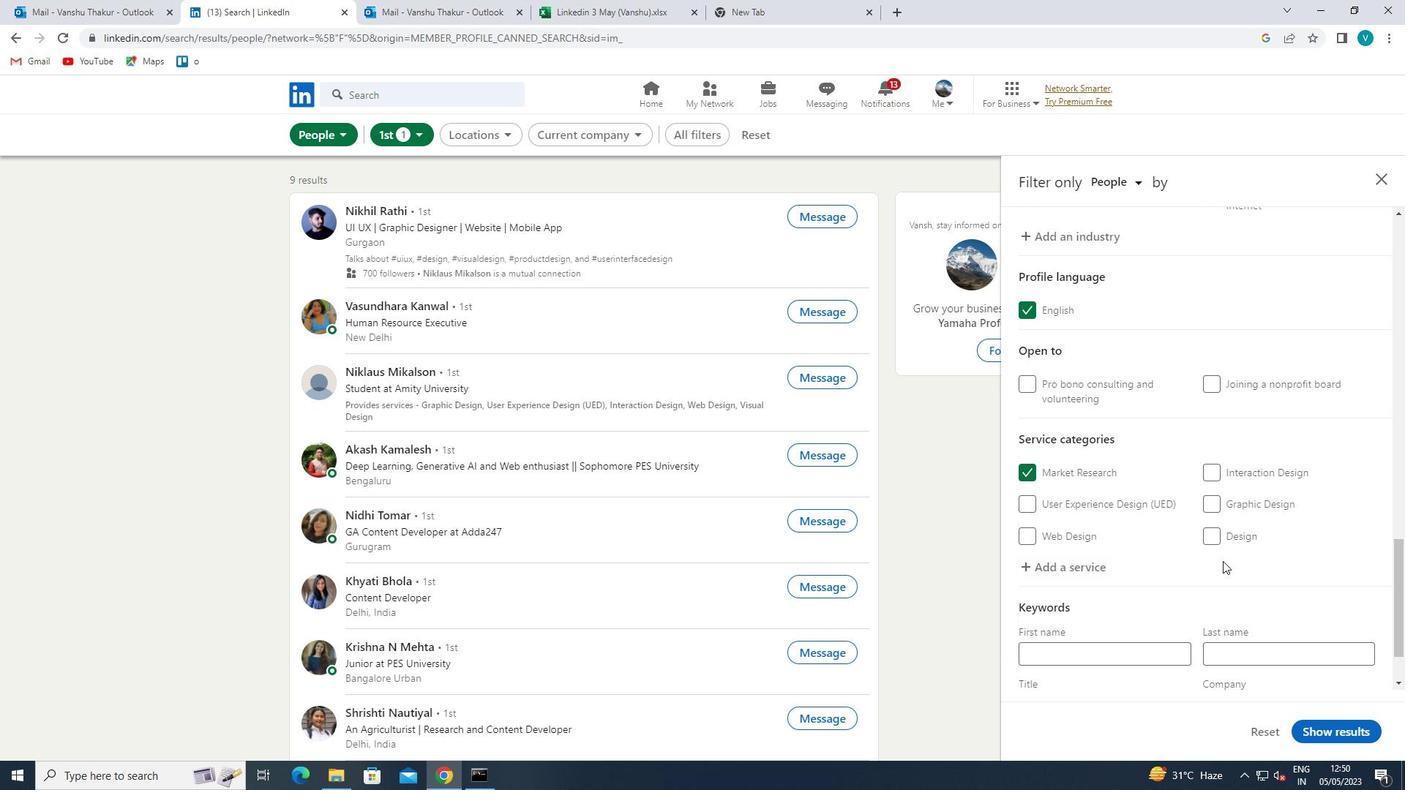 
Action: Mouse scrolled (1223, 561) with delta (0, 0)
Screenshot: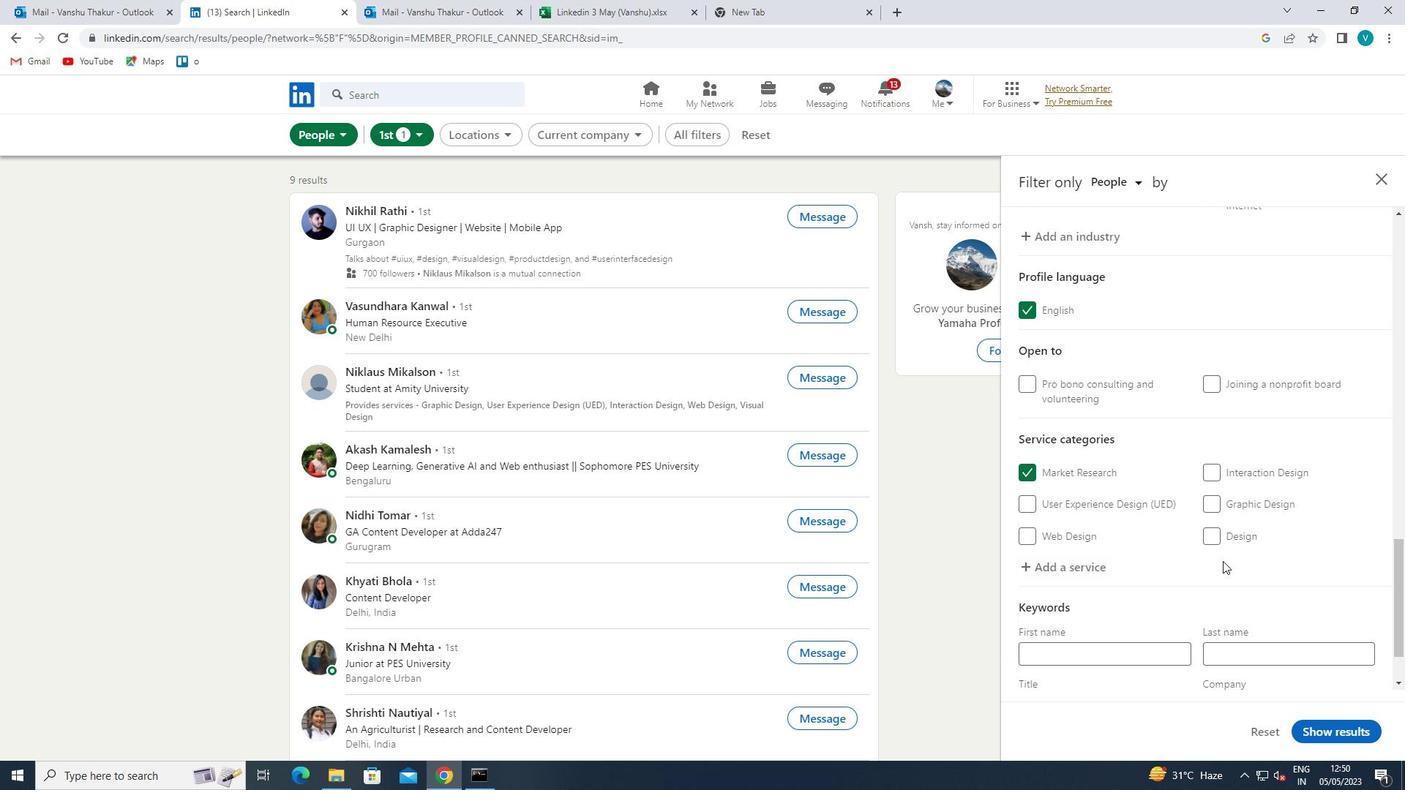 
Action: Mouse moved to (1145, 619)
Screenshot: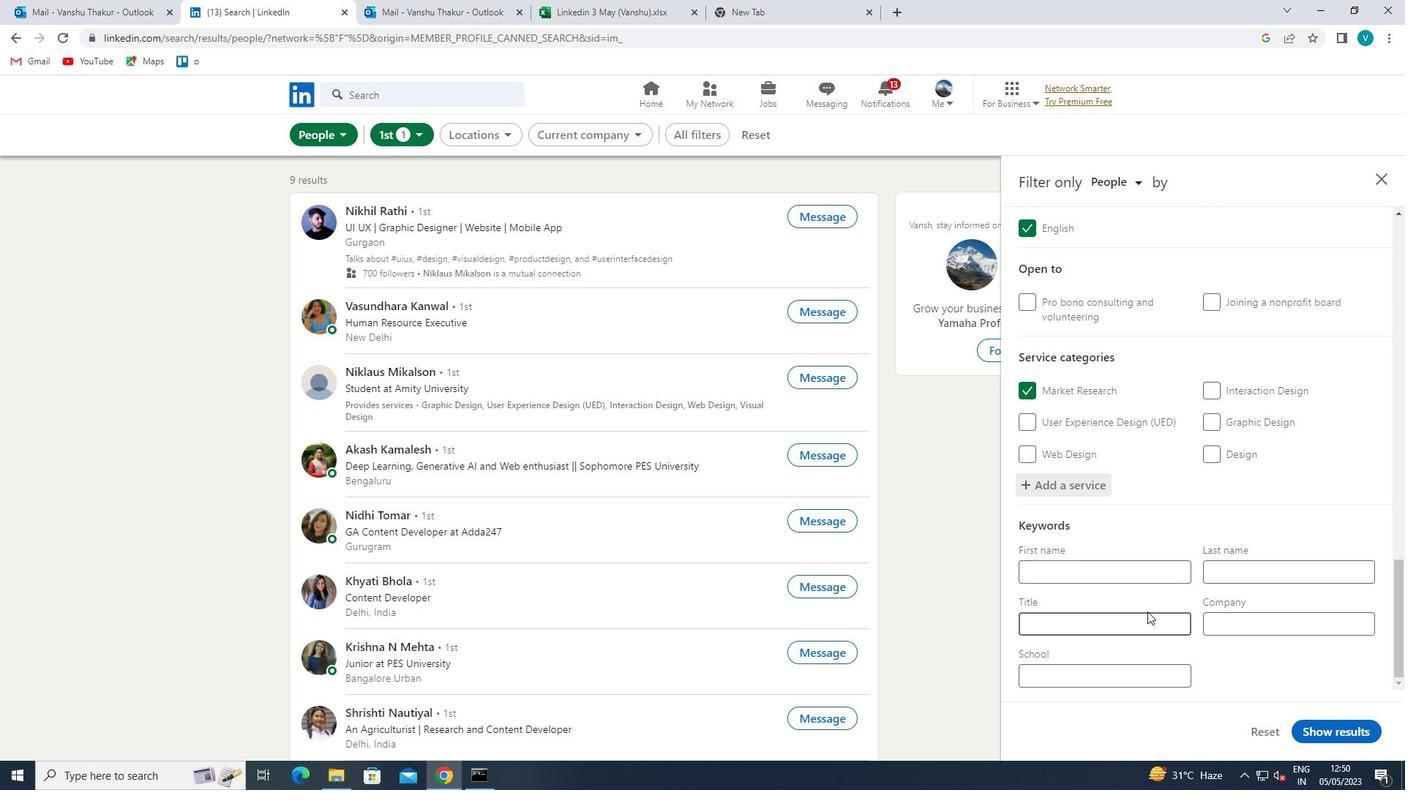 
Action: Mouse pressed left at (1145, 619)
Screenshot: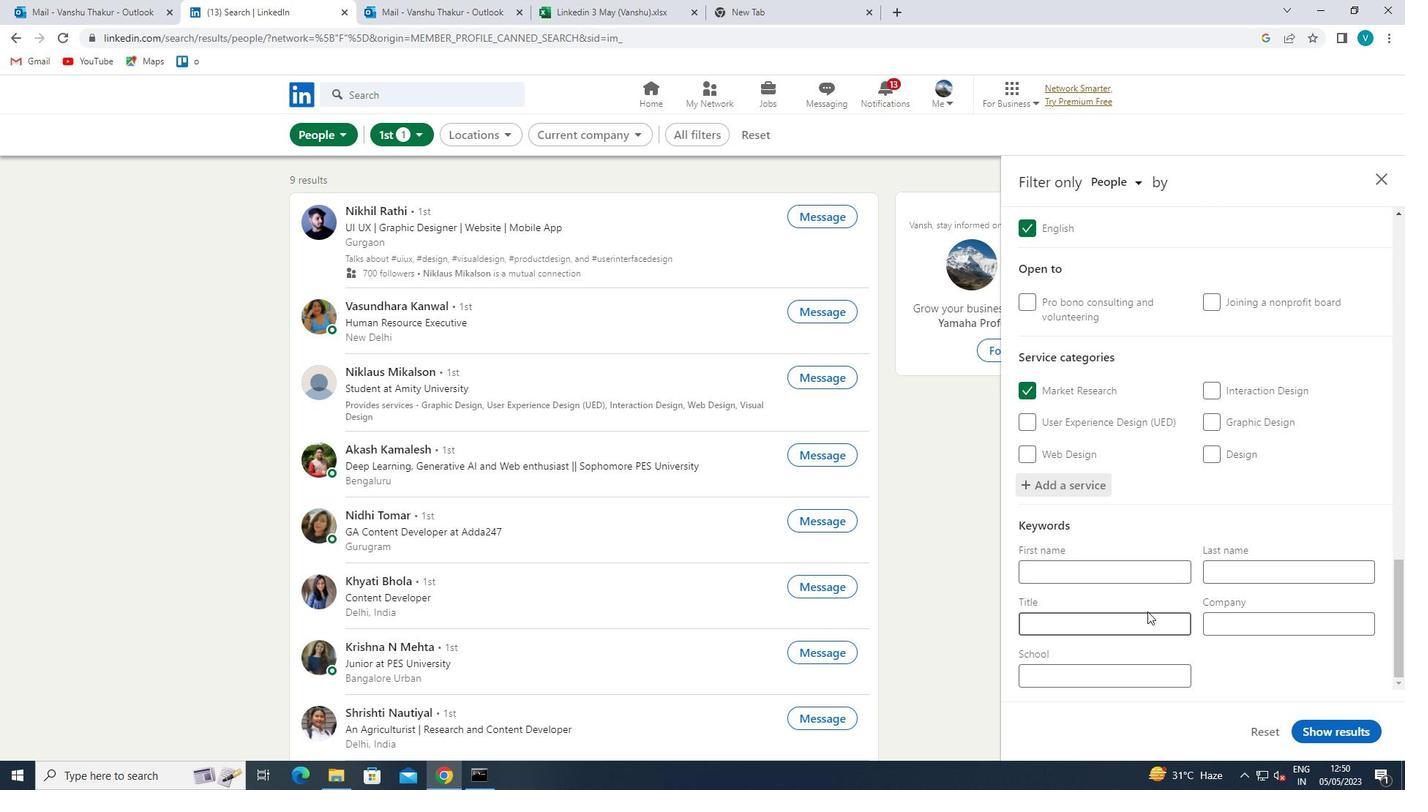 
Action: Key pressed <Key.shift>HVAC<Key.space><Key.shift>TECHNICIAL<Key.backspace>N
Screenshot: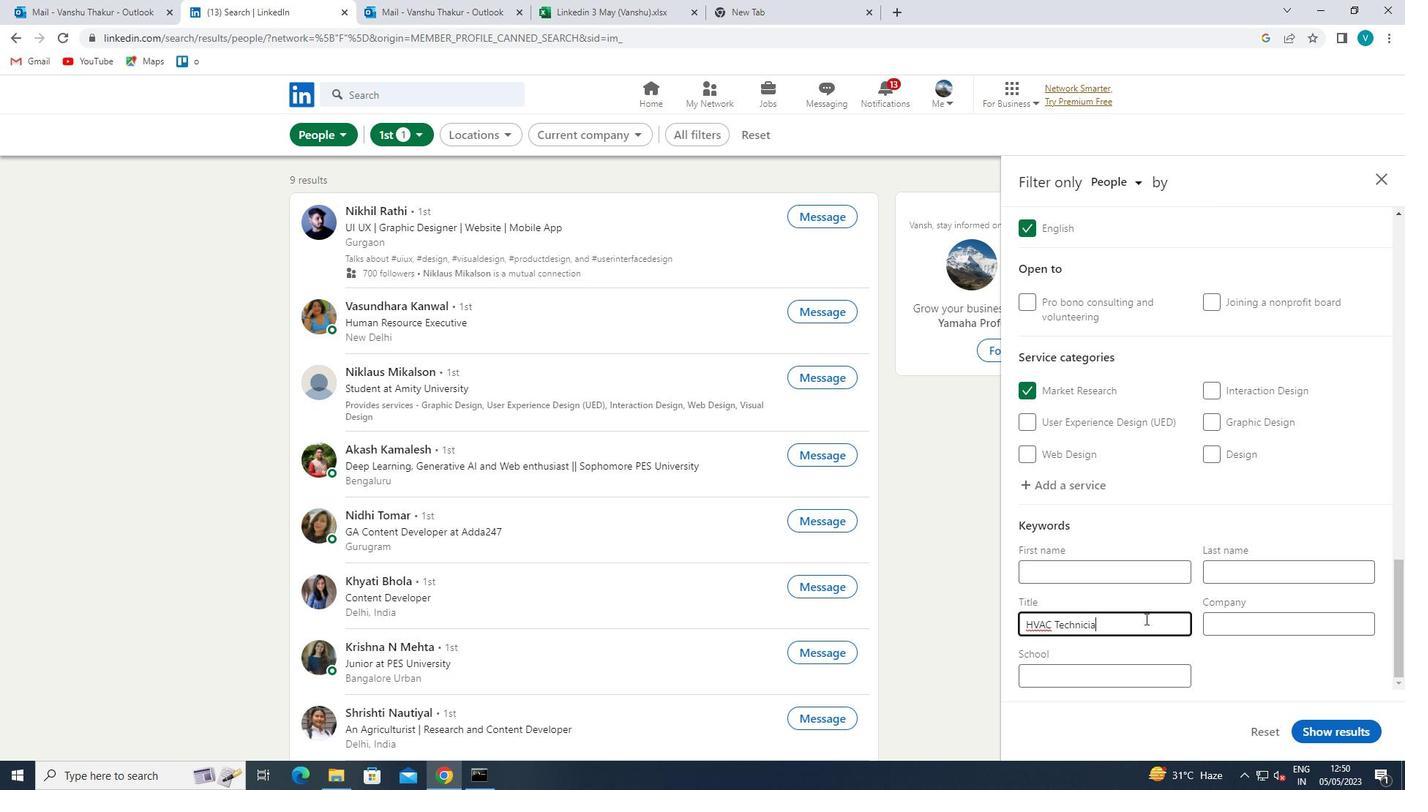 
Action: Mouse moved to (1301, 729)
Screenshot: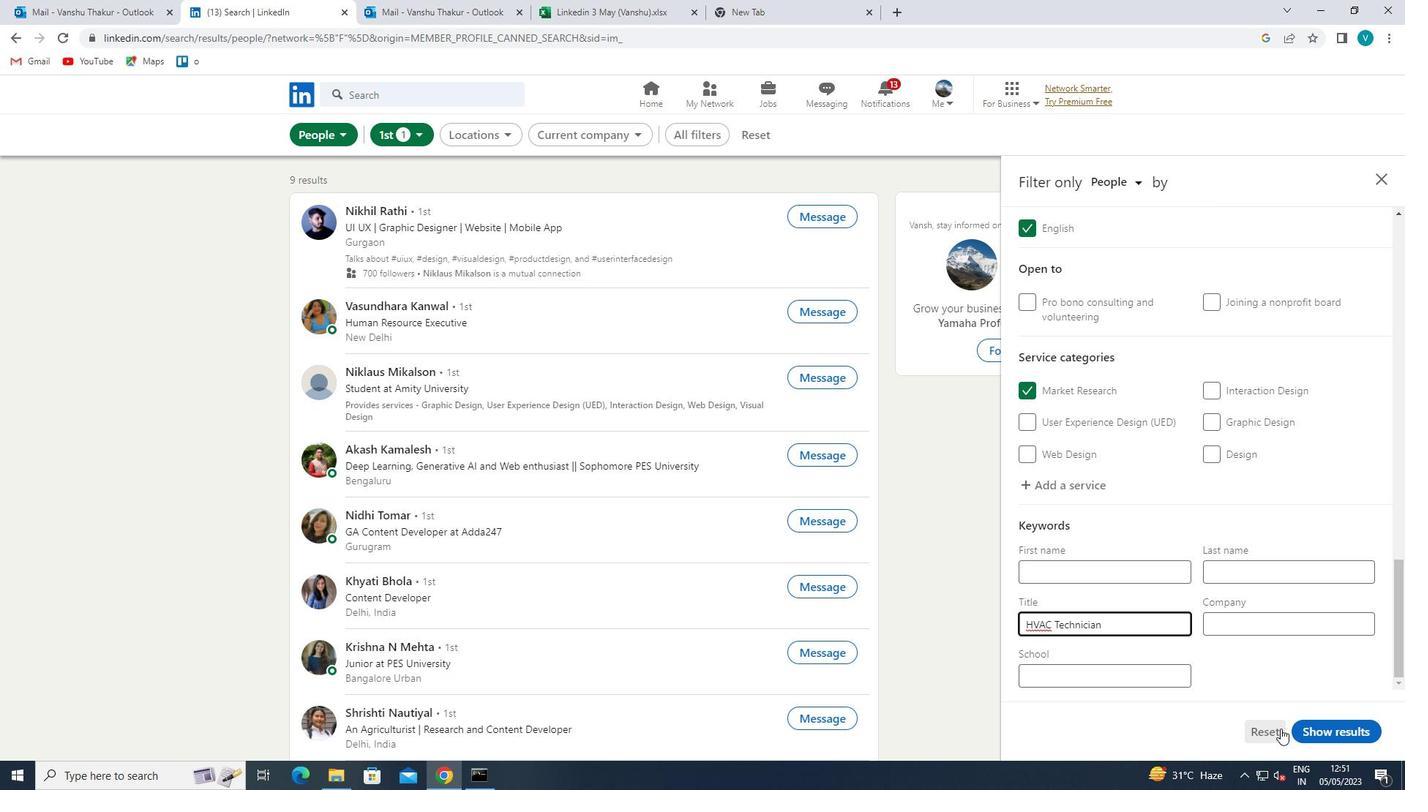 
Action: Mouse pressed left at (1301, 729)
Screenshot: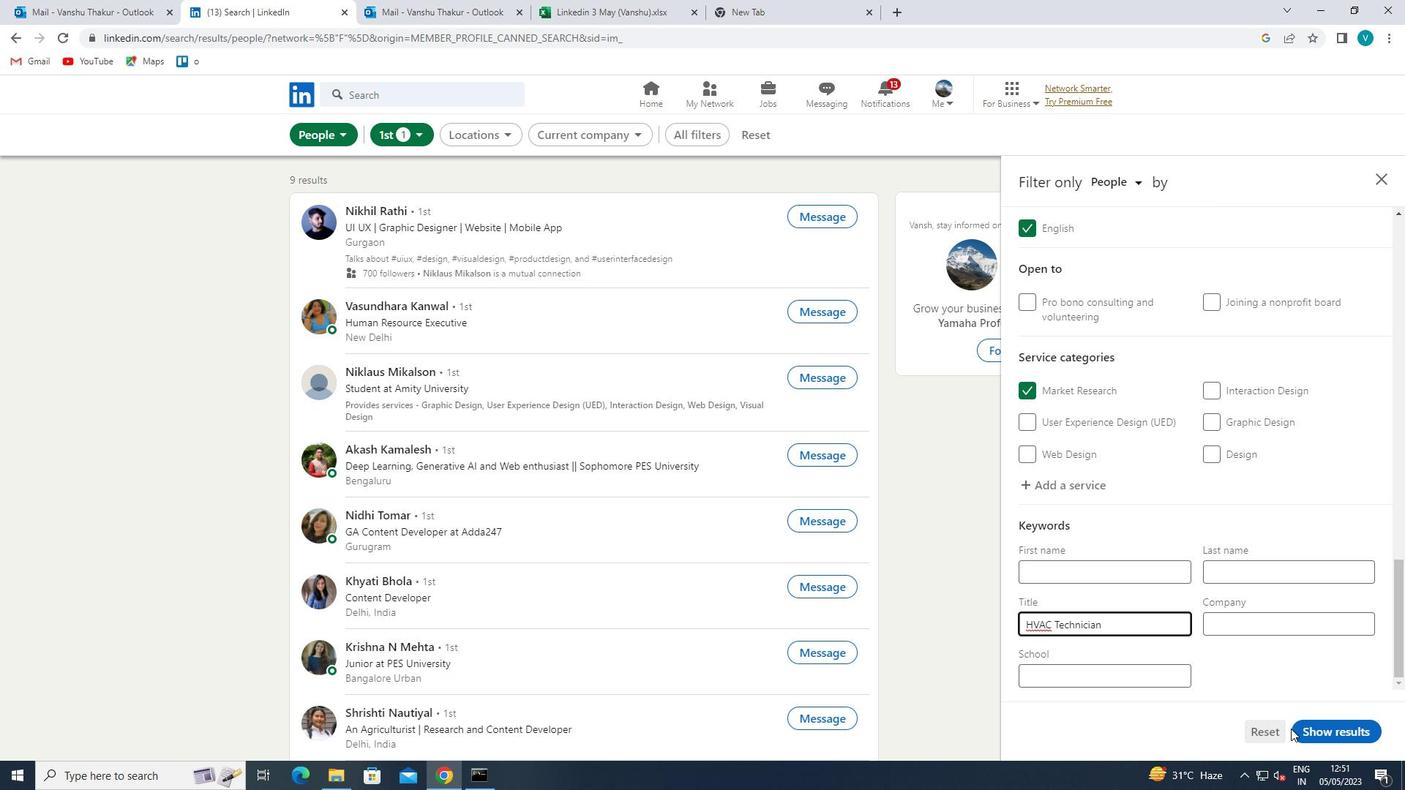 
Action: Mouse moved to (1302, 729)
Screenshot: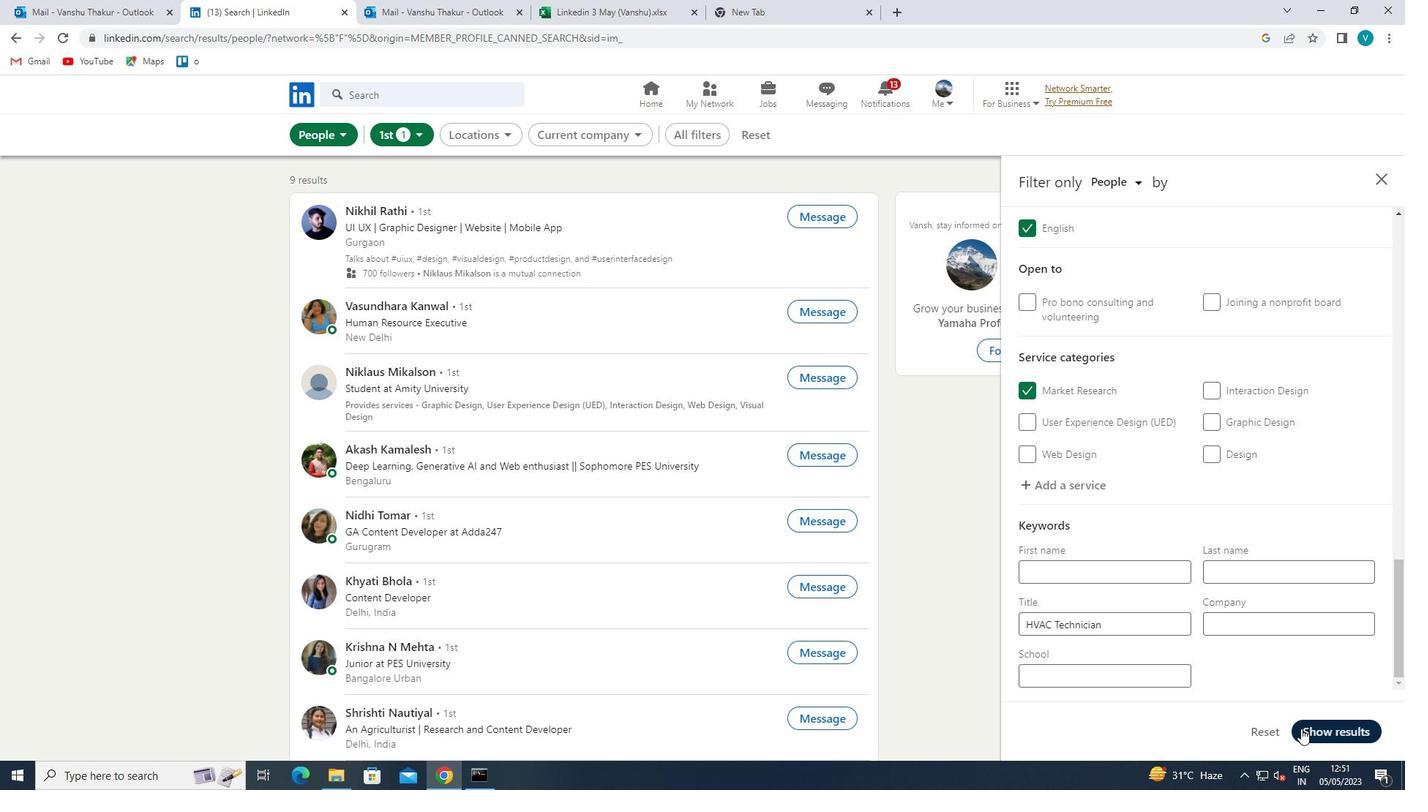 
